Task: Research Airbnb accommodation in Washington,  D.C. from 4th December, 2023 to 10th December, 2023 for 6 adults, 2 children.6 bedrooms having 6 beds and 6 bathrooms. Property type can be house. Amenities needed are: wifi, TV, free parkinig on premises, gym, breakfast. Look for 3 properties as per requirement.
Action: Mouse moved to (485, 98)
Screenshot: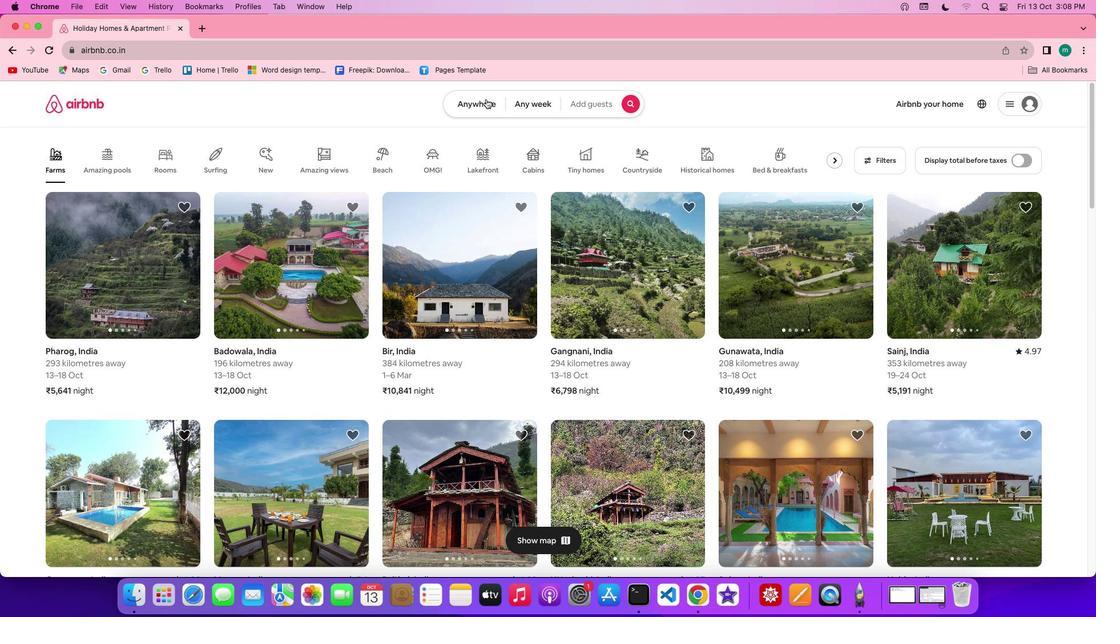 
Action: Mouse pressed left at (485, 98)
Screenshot: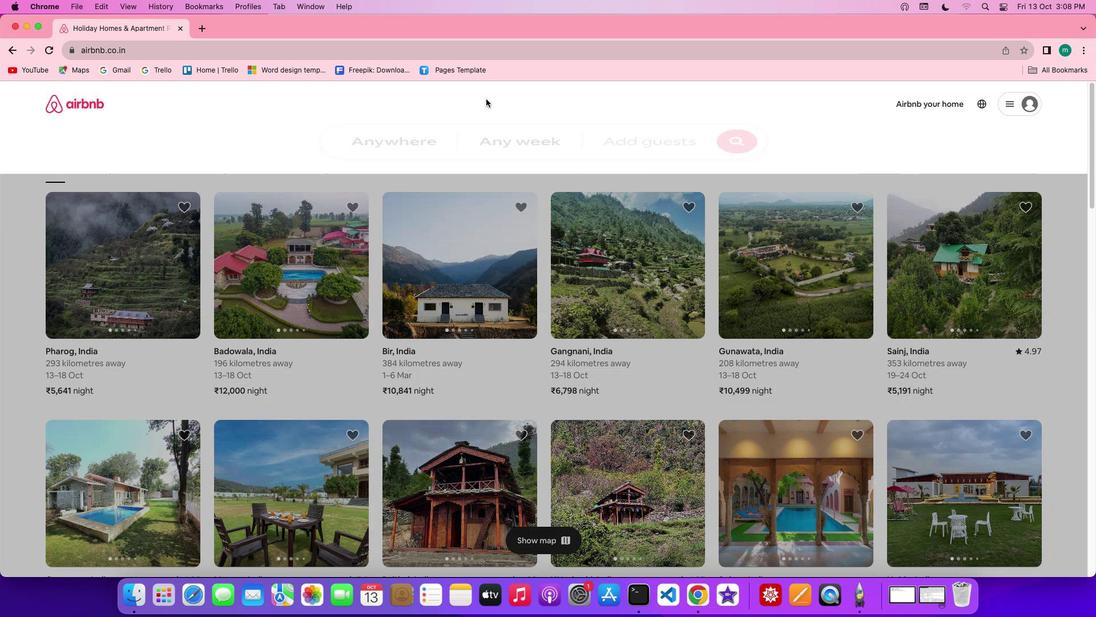 
Action: Mouse pressed left at (485, 98)
Screenshot: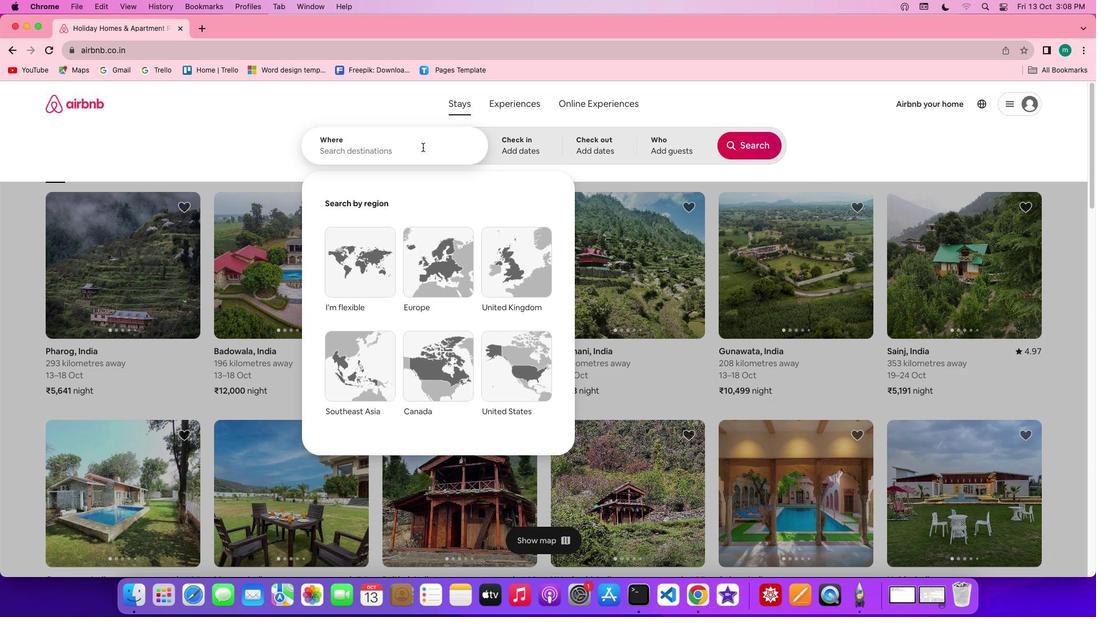 
Action: Mouse moved to (422, 146)
Screenshot: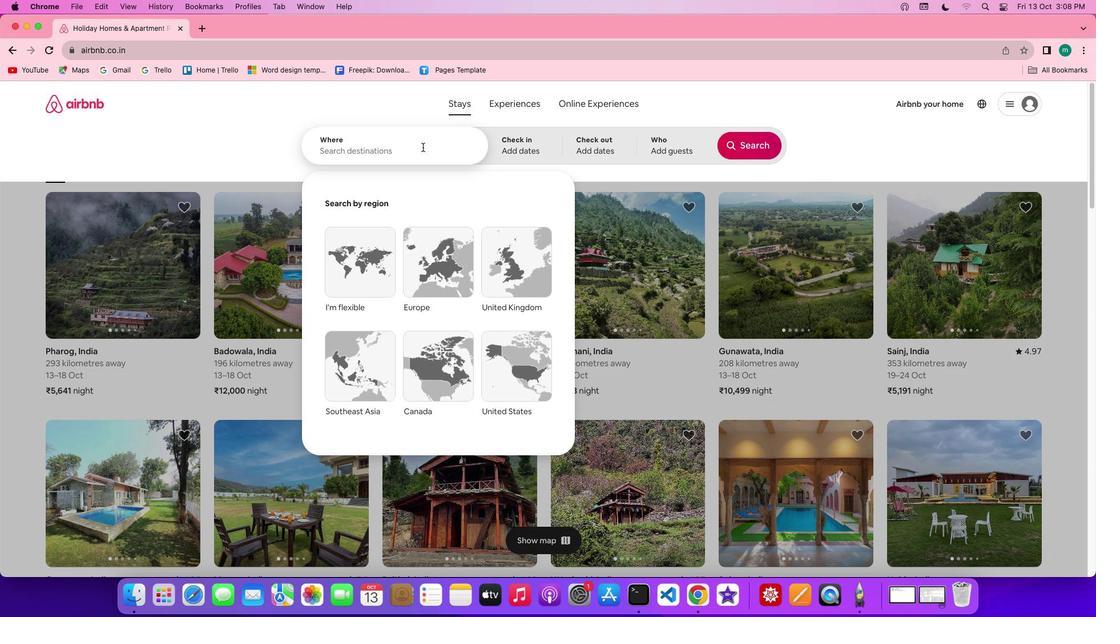 
Action: Mouse pressed left at (422, 146)
Screenshot: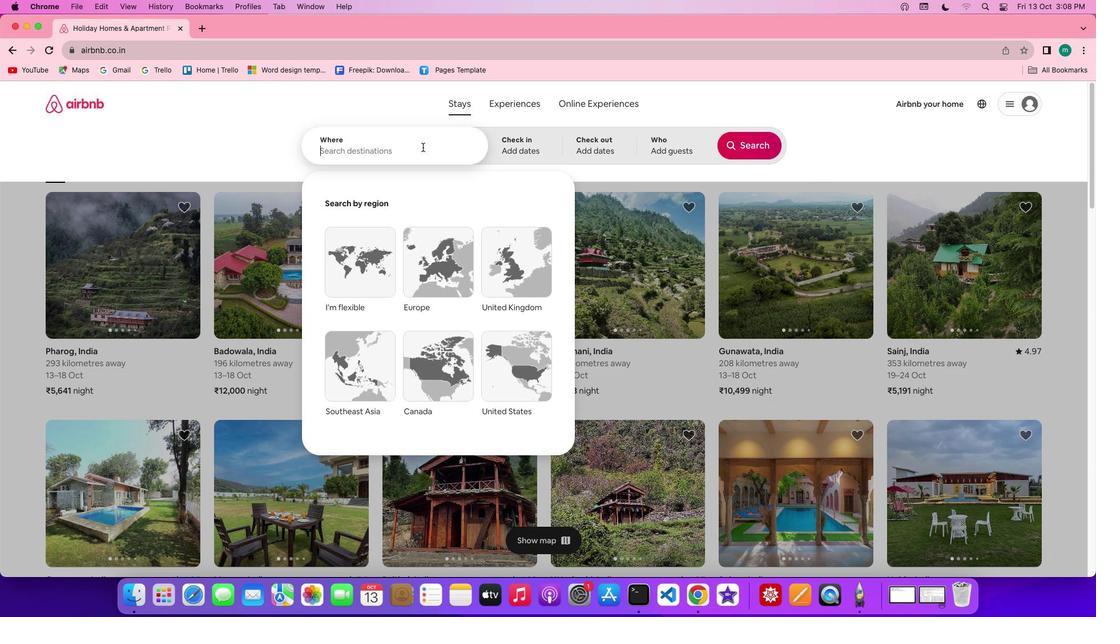 
Action: Key pressed Key.shift'W''a''s''h''i''n''g''t''o''n'','Key.shift'D''.'Key.shift'C''.'
Screenshot: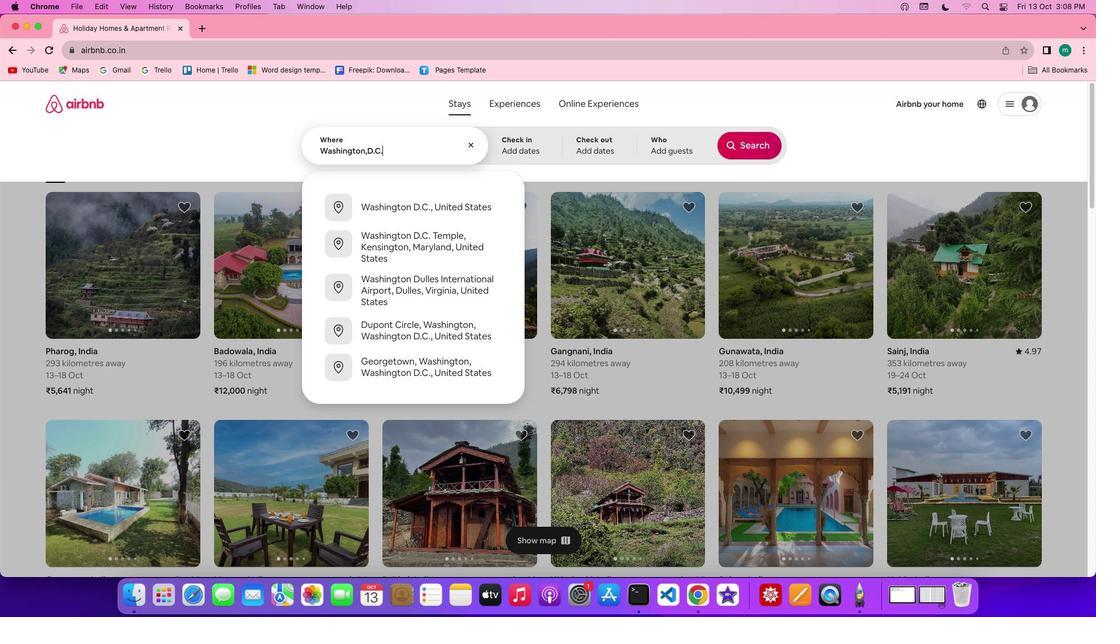 
Action: Mouse moved to (465, 219)
Screenshot: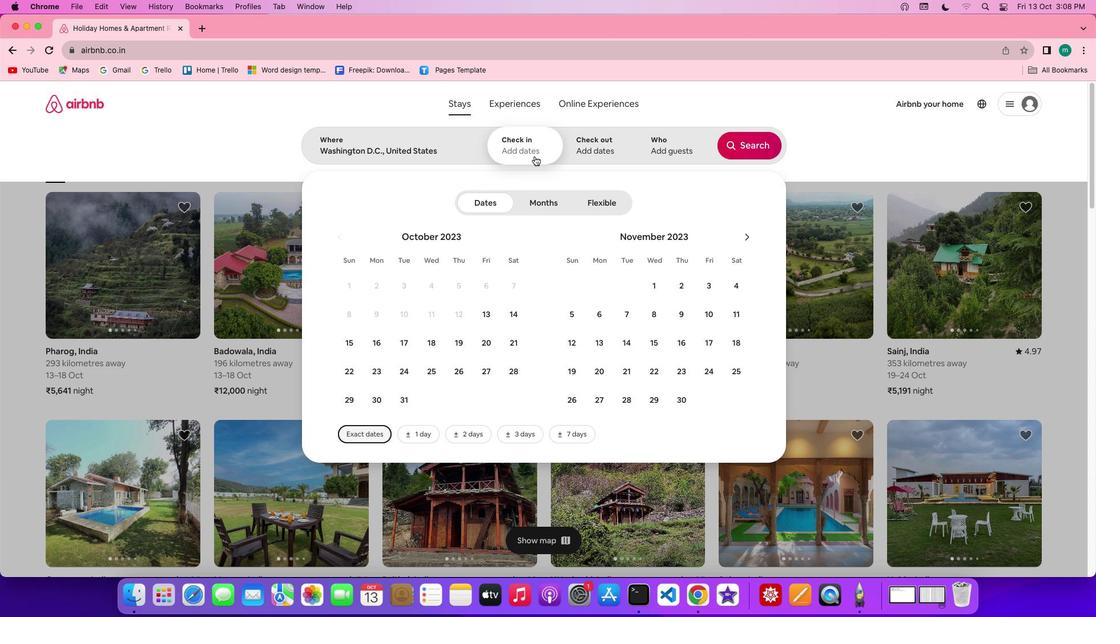 
Action: Mouse pressed left at (465, 219)
Screenshot: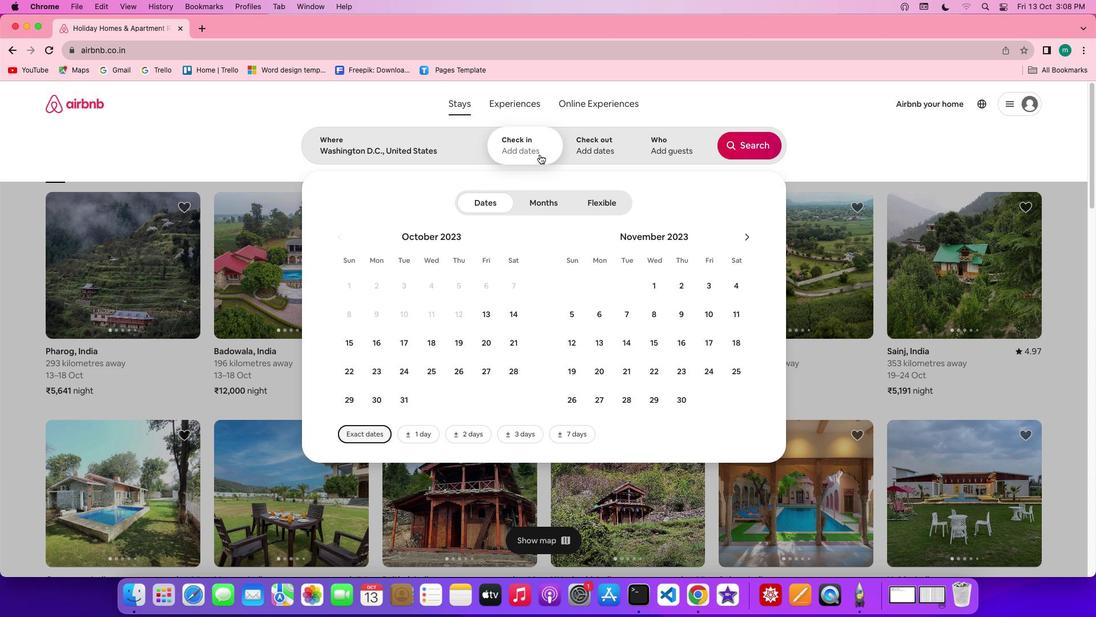 
Action: Mouse moved to (745, 242)
Screenshot: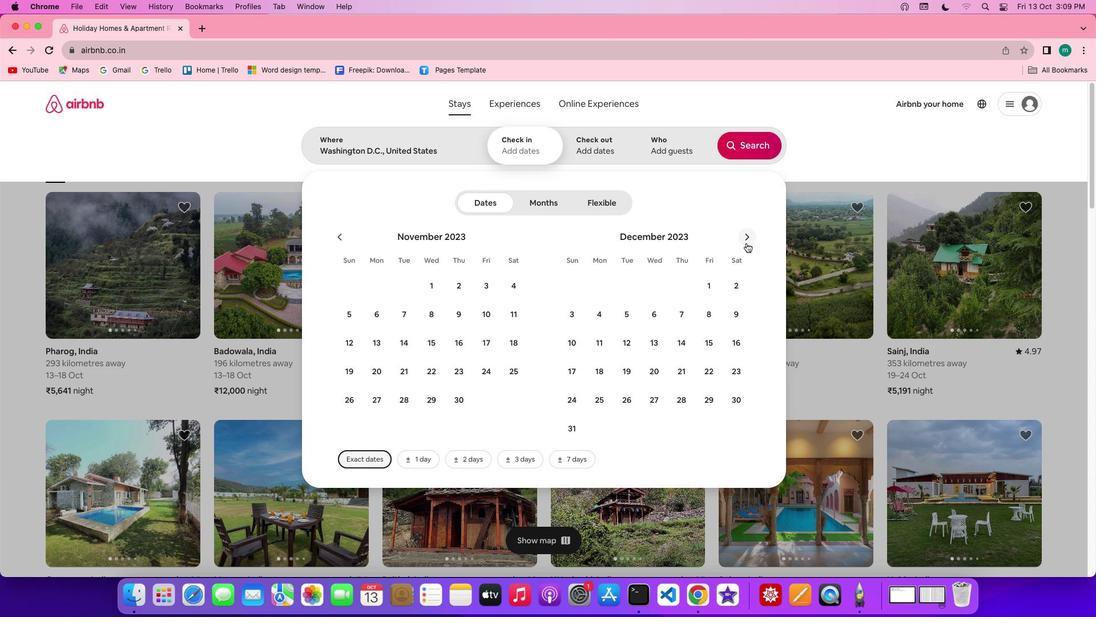 
Action: Mouse pressed left at (745, 242)
Screenshot: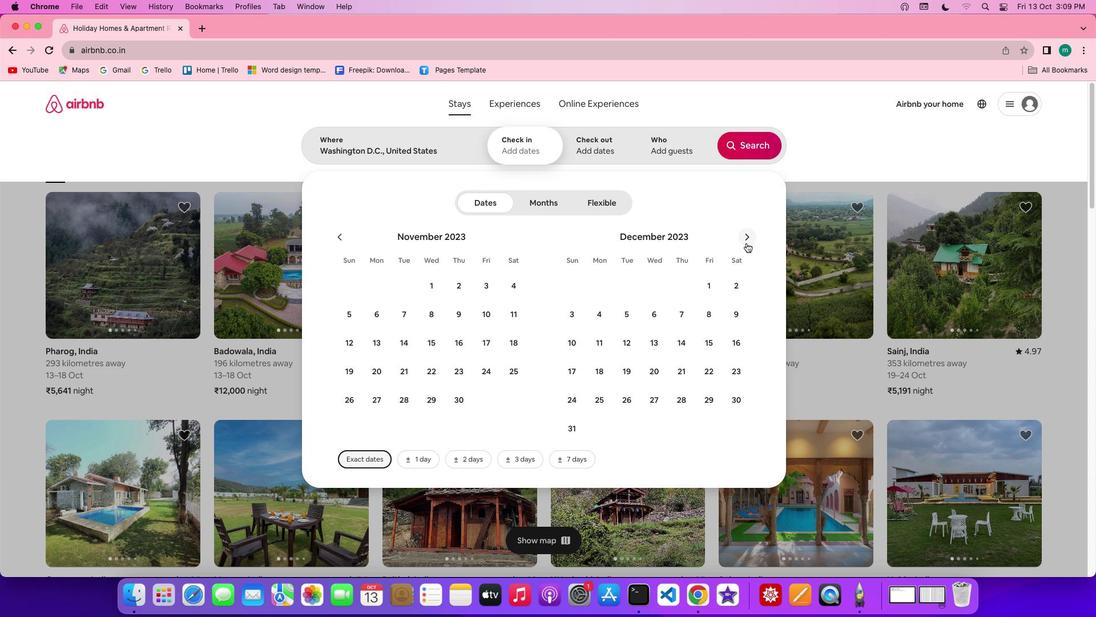 
Action: Mouse moved to (605, 308)
Screenshot: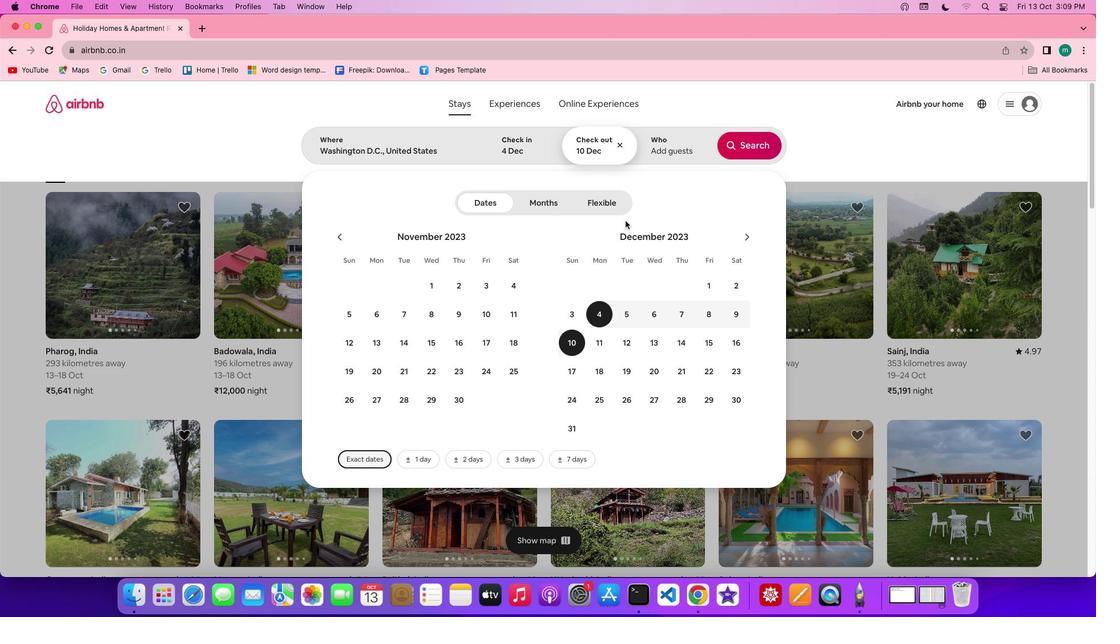 
Action: Mouse pressed left at (605, 308)
Screenshot: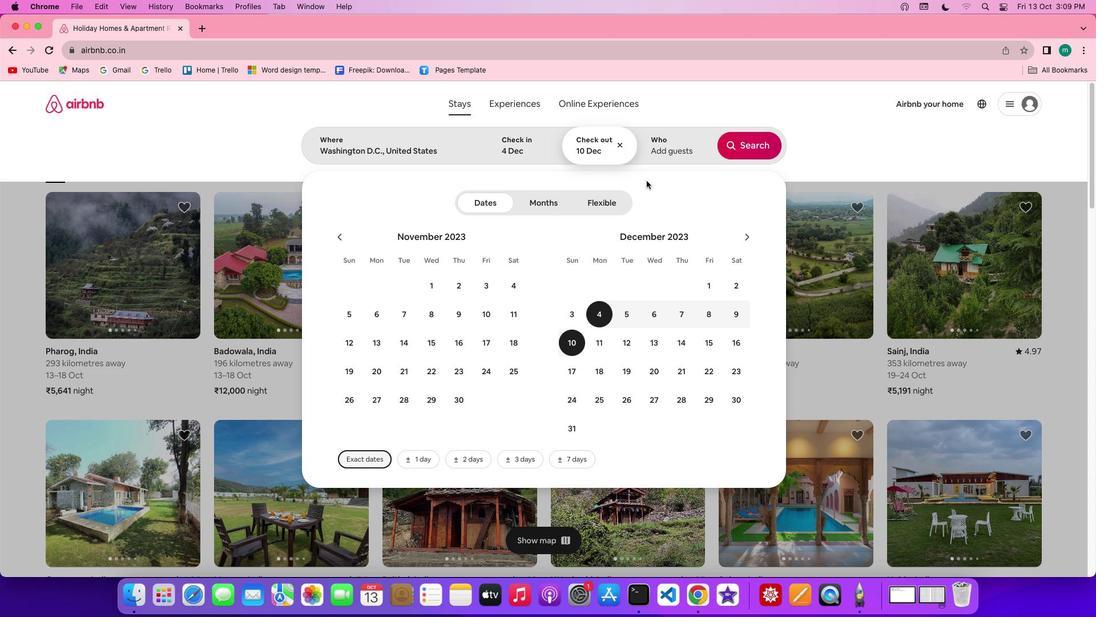 
Action: Mouse moved to (577, 342)
Screenshot: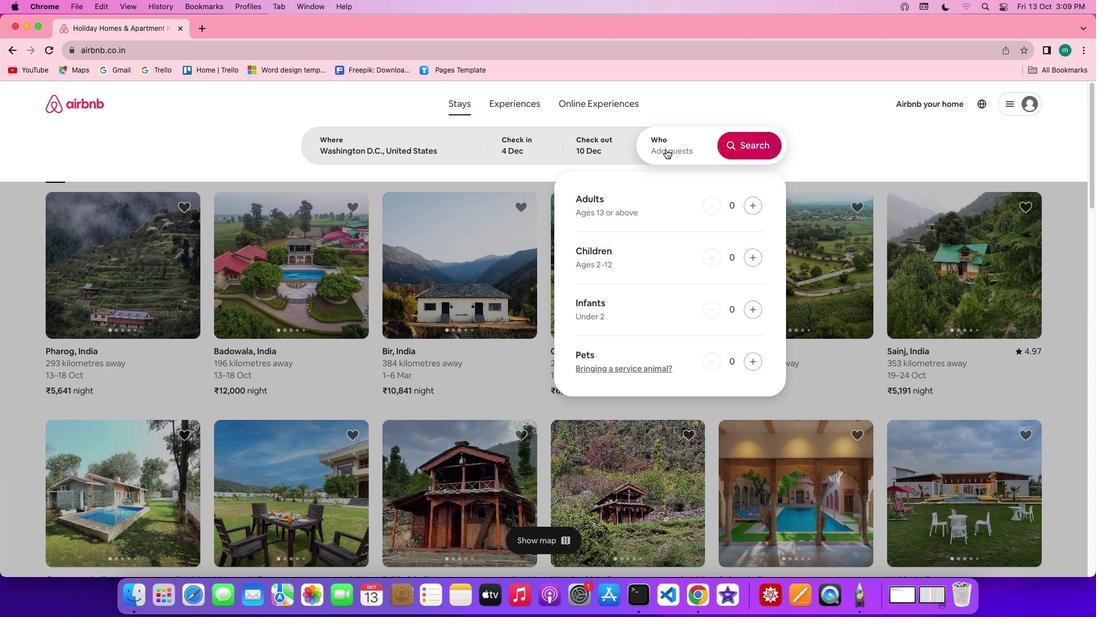 
Action: Mouse pressed left at (577, 342)
Screenshot: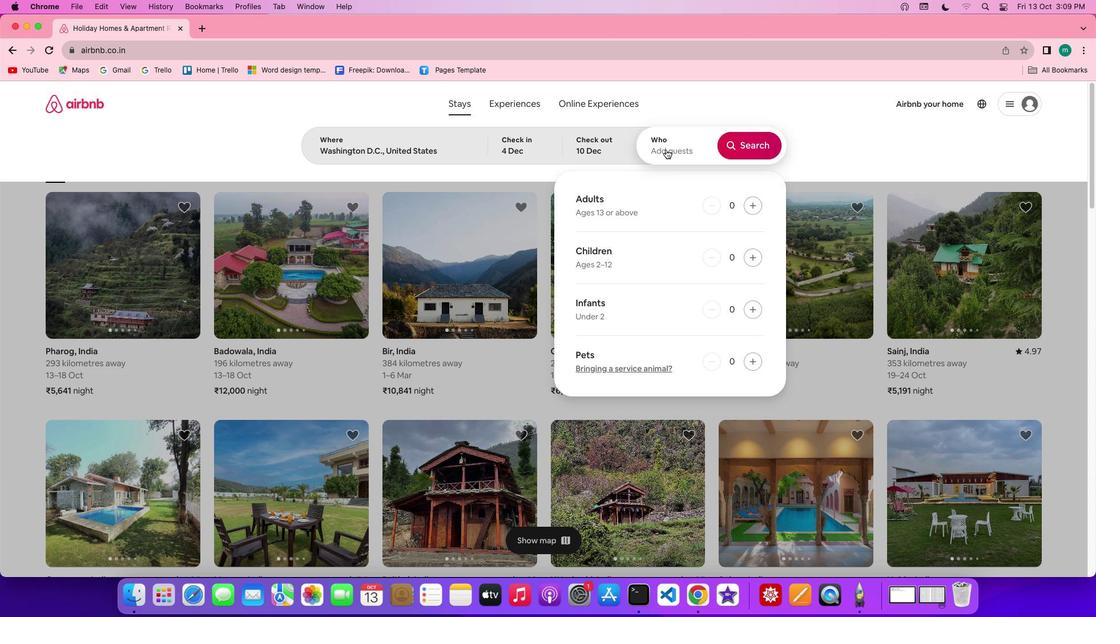 
Action: Mouse moved to (665, 148)
Screenshot: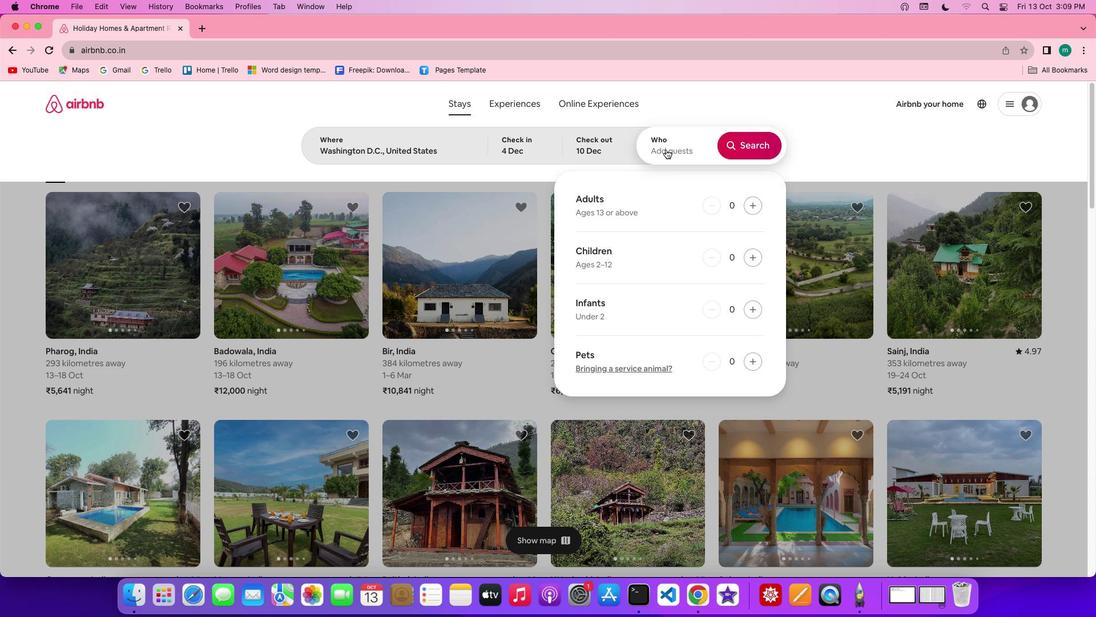 
Action: Mouse pressed left at (665, 148)
Screenshot: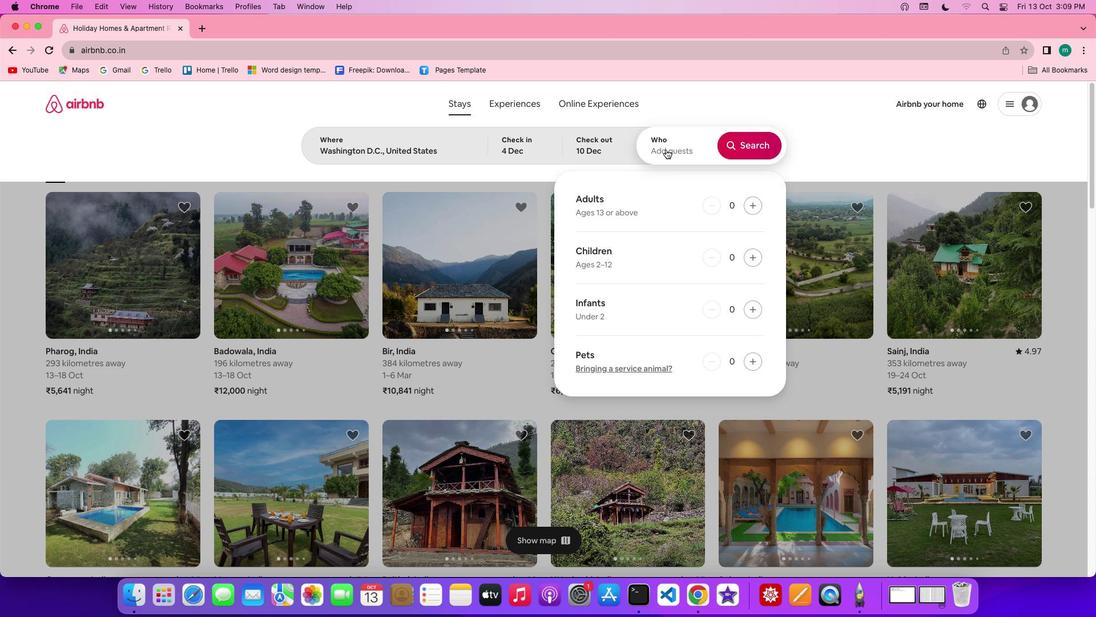 
Action: Mouse moved to (757, 202)
Screenshot: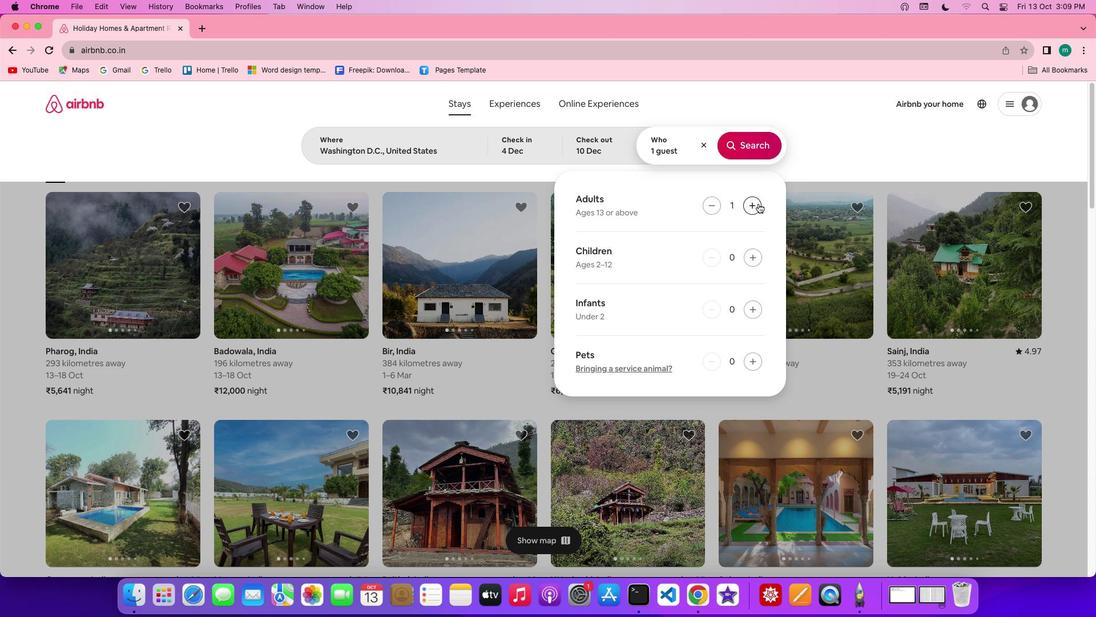 
Action: Mouse pressed left at (757, 202)
Screenshot: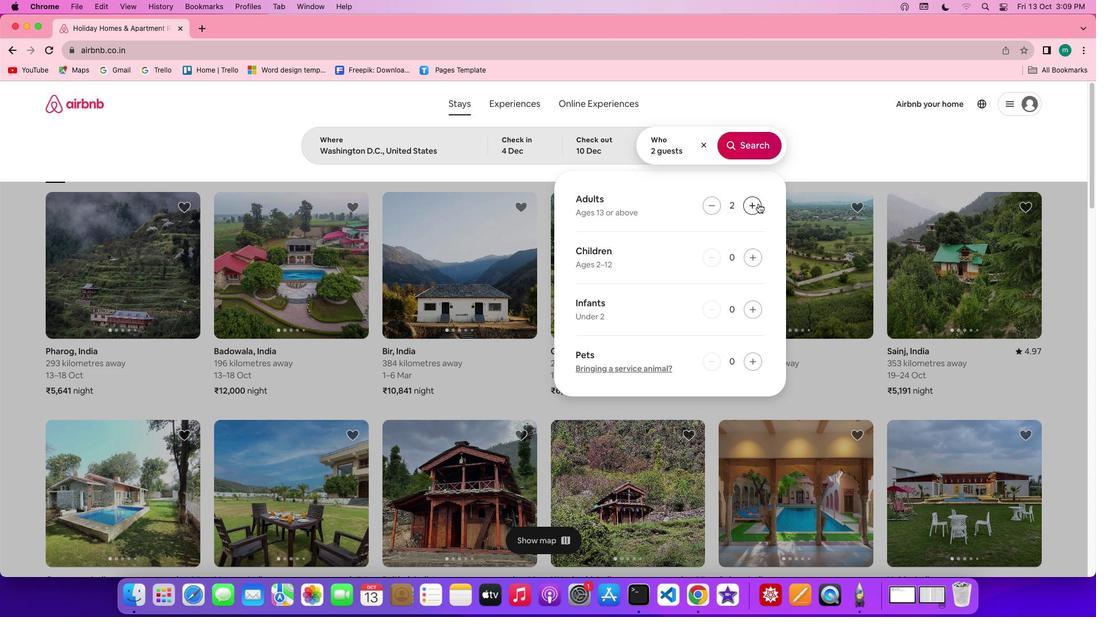 
Action: Mouse pressed left at (757, 202)
Screenshot: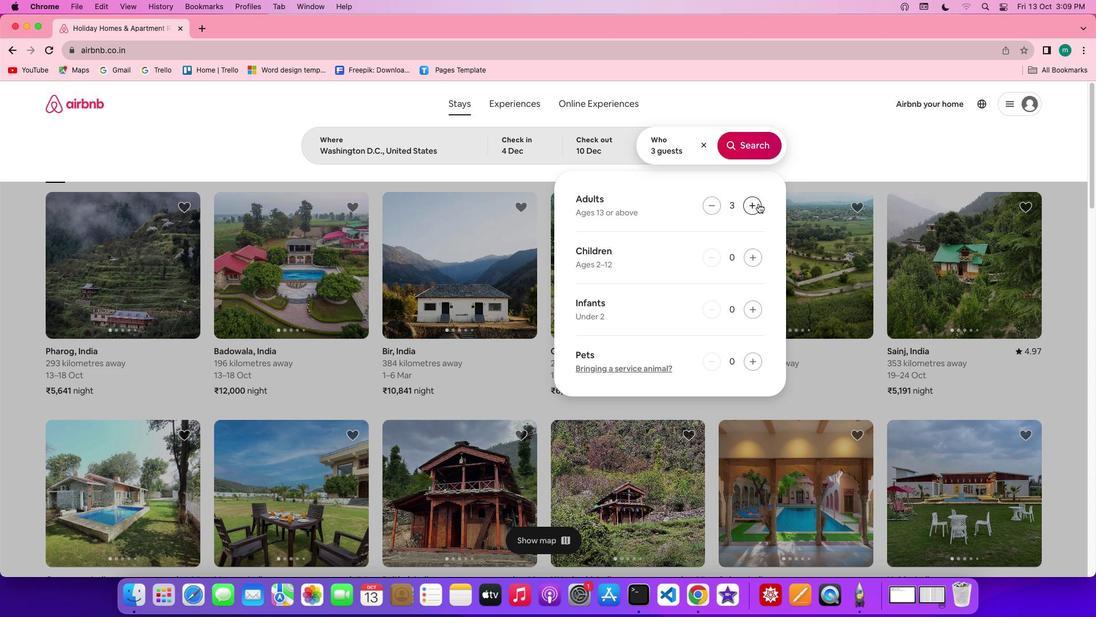
Action: Mouse pressed left at (757, 202)
Screenshot: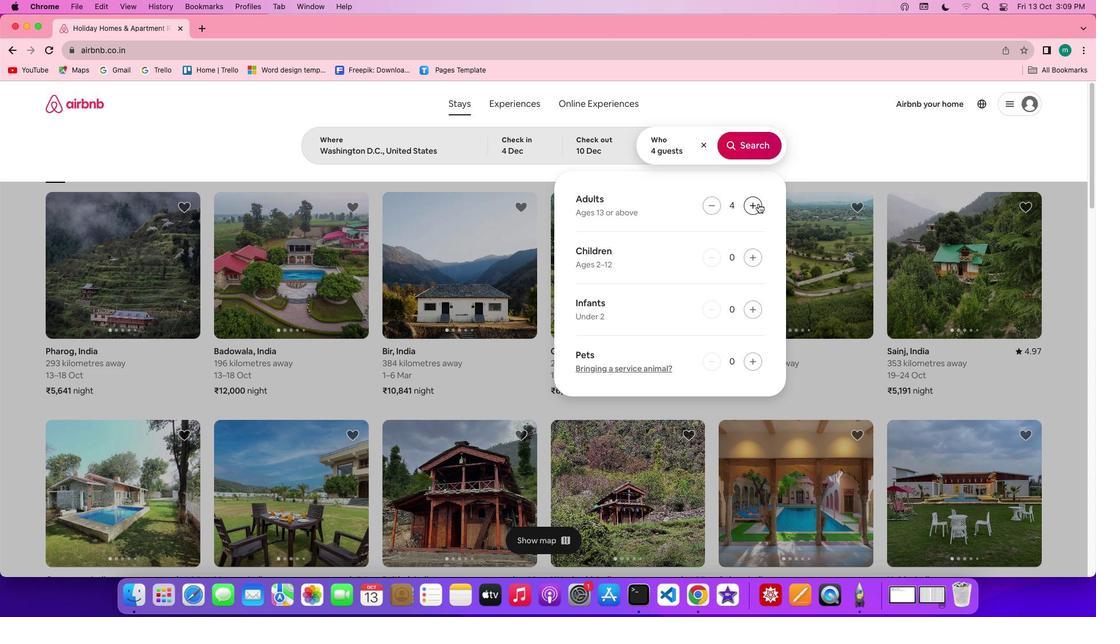 
Action: Mouse pressed left at (757, 202)
Screenshot: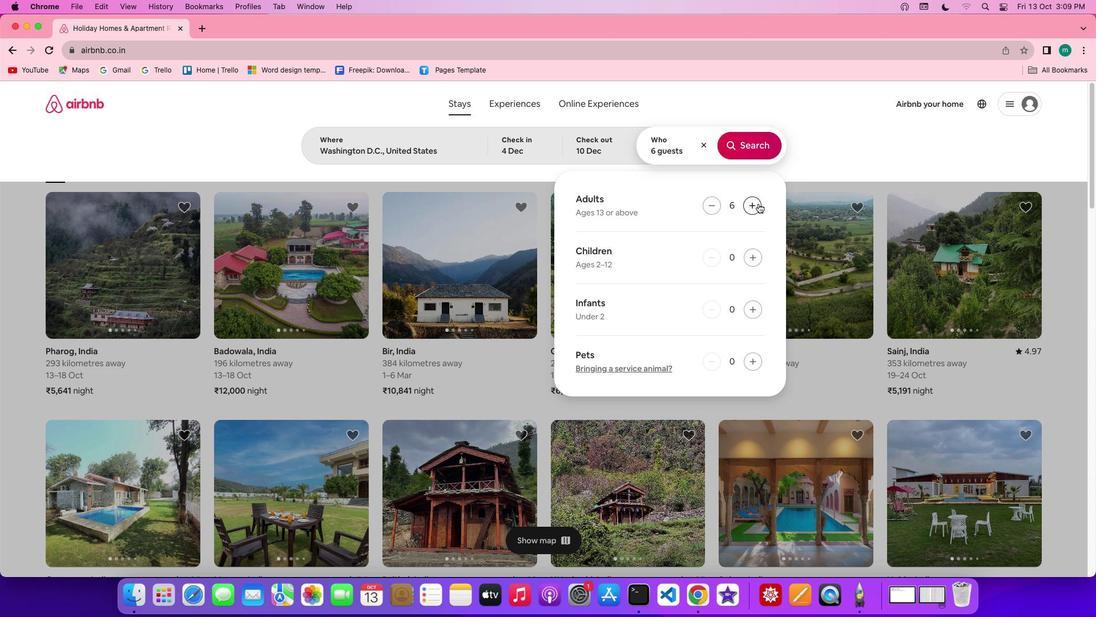 
Action: Mouse pressed left at (757, 202)
Screenshot: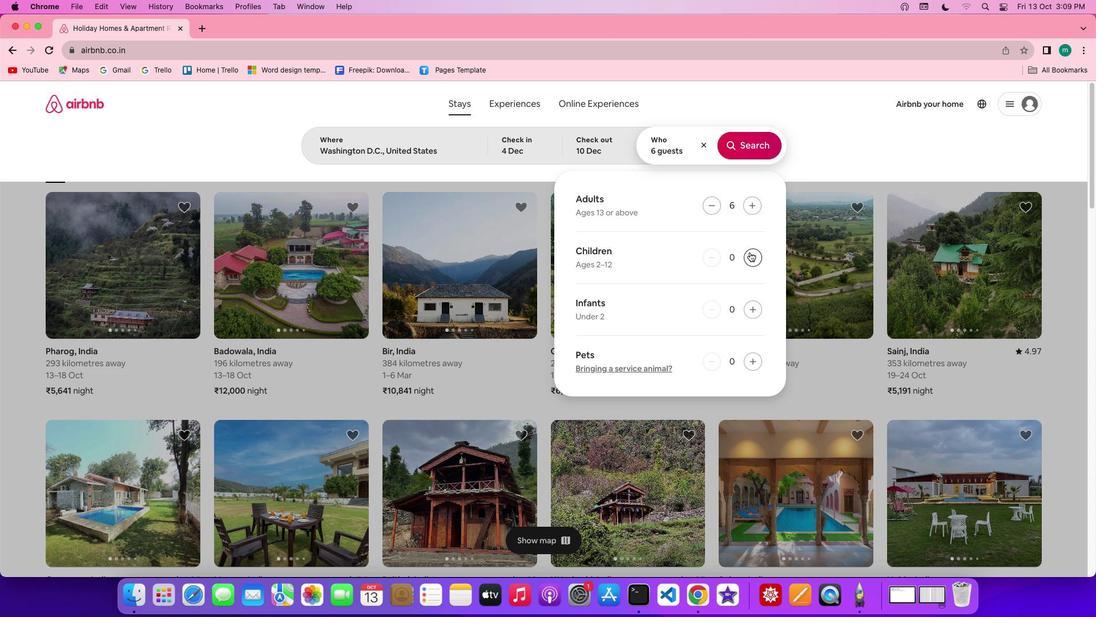 
Action: Mouse pressed left at (757, 202)
Screenshot: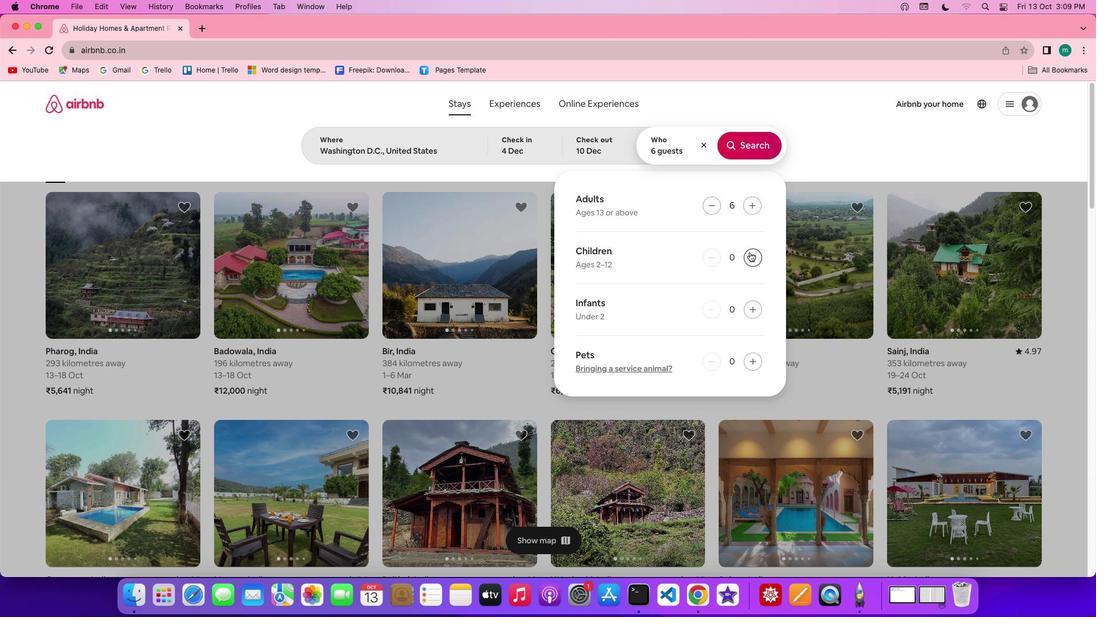 
Action: Mouse moved to (748, 250)
Screenshot: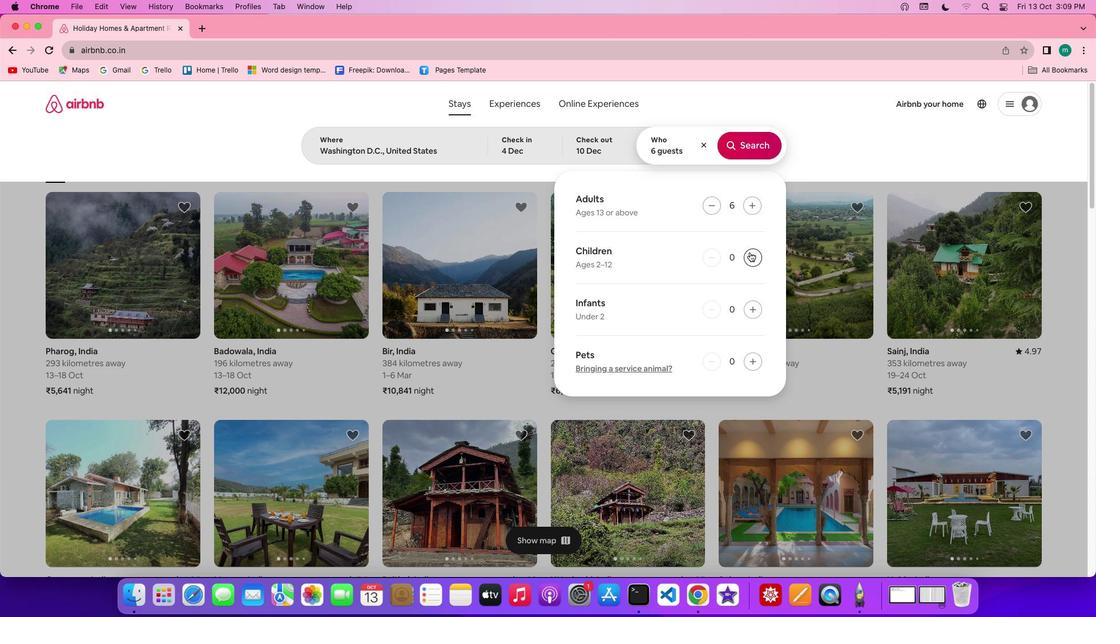 
Action: Mouse pressed left at (748, 250)
Screenshot: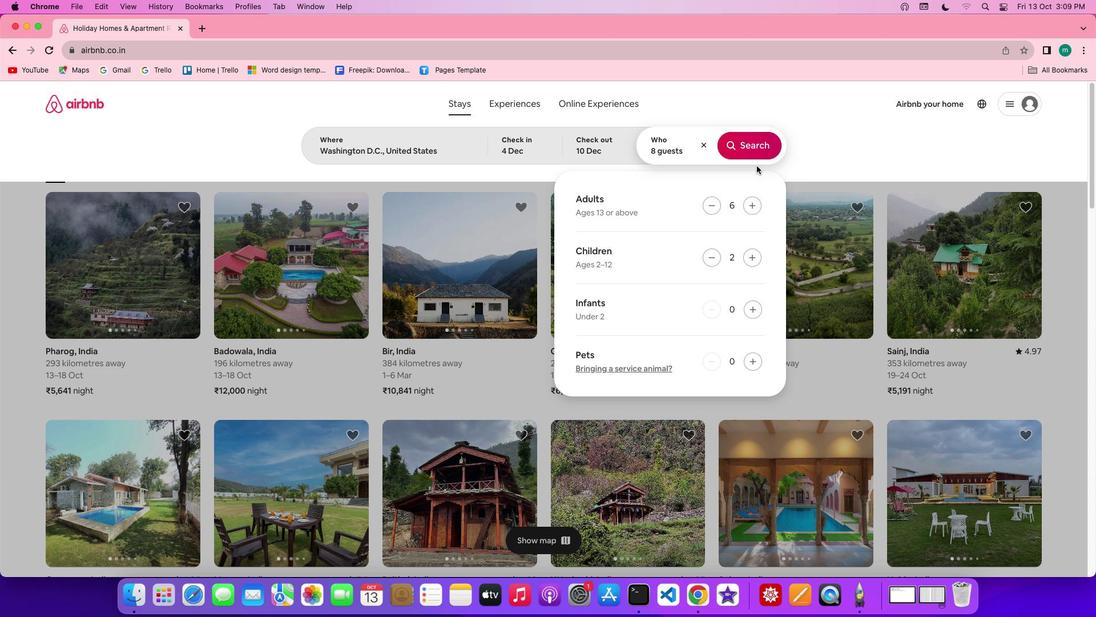 
Action: Mouse pressed left at (748, 250)
Screenshot: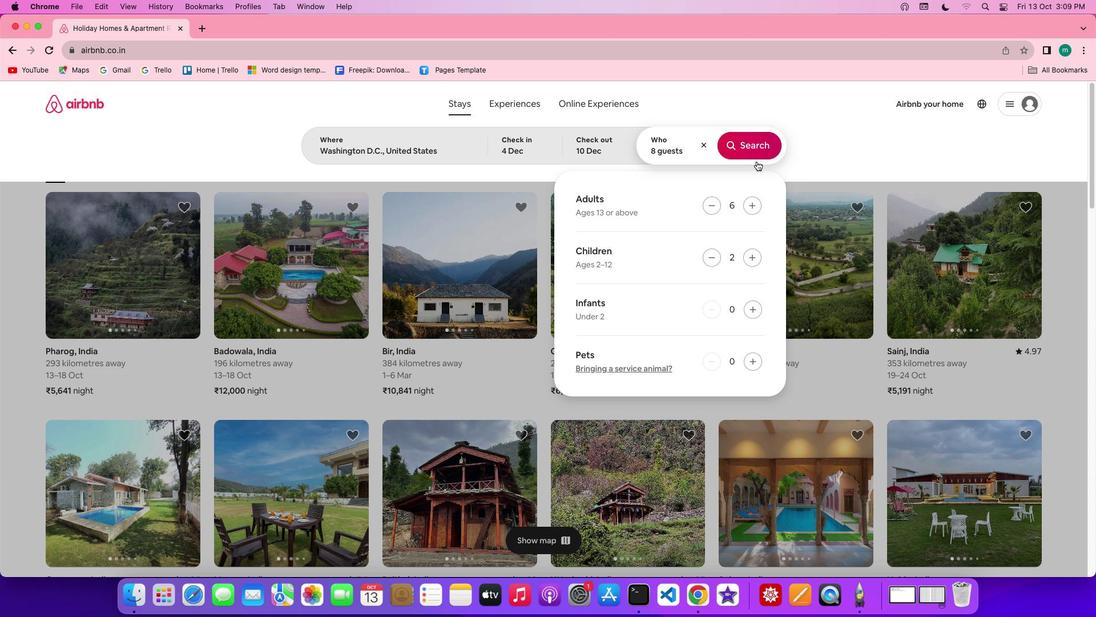 
Action: Mouse moved to (756, 151)
Screenshot: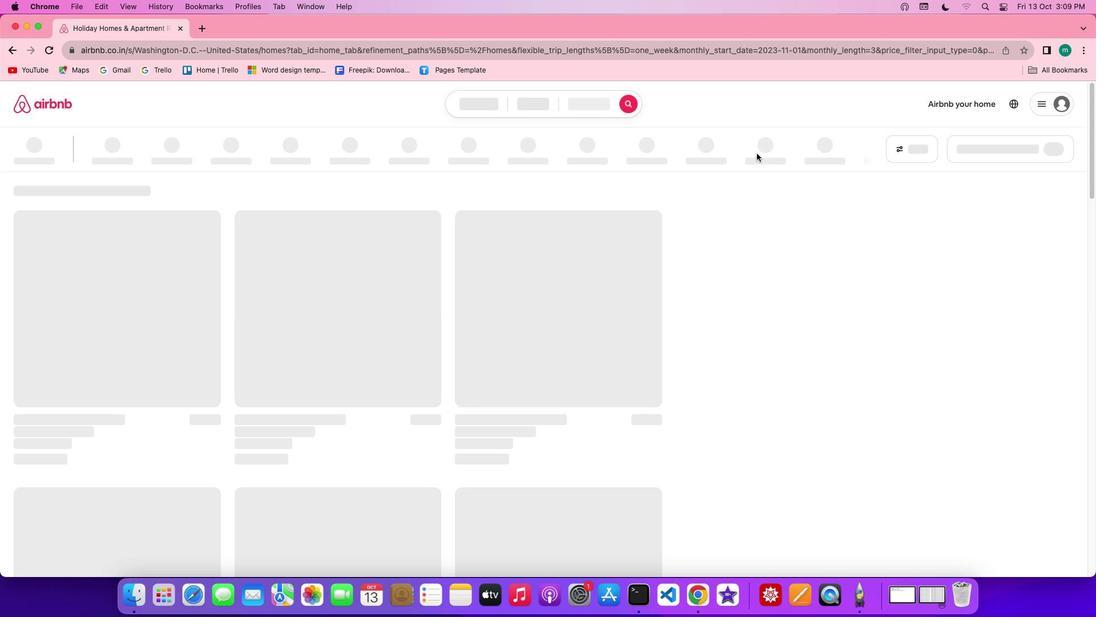 
Action: Mouse pressed left at (756, 151)
Screenshot: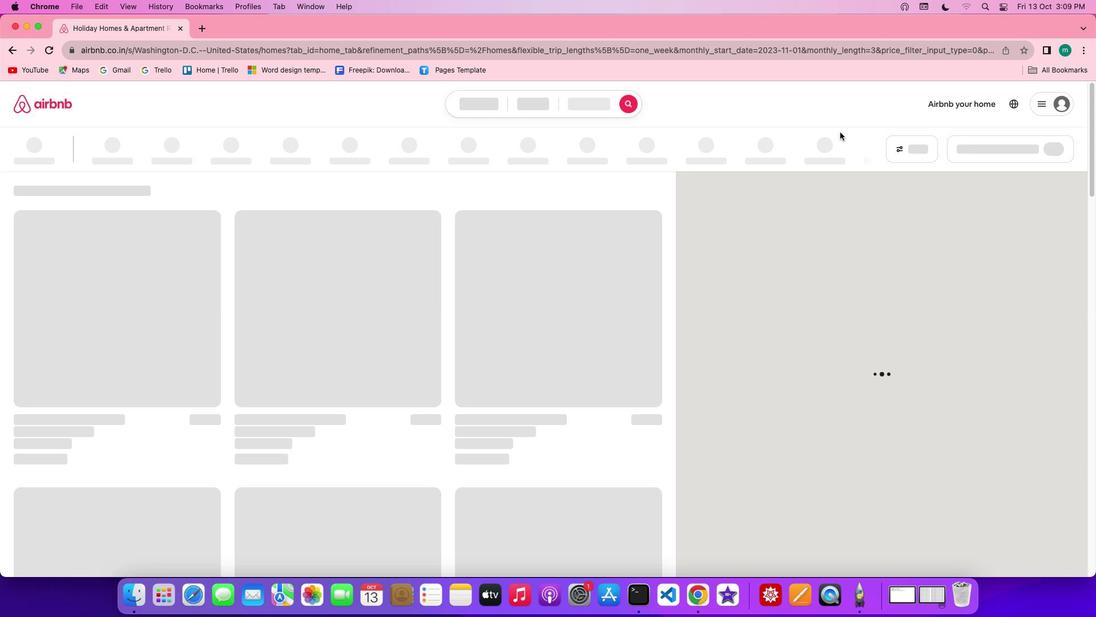 
Action: Mouse moved to (901, 146)
Screenshot: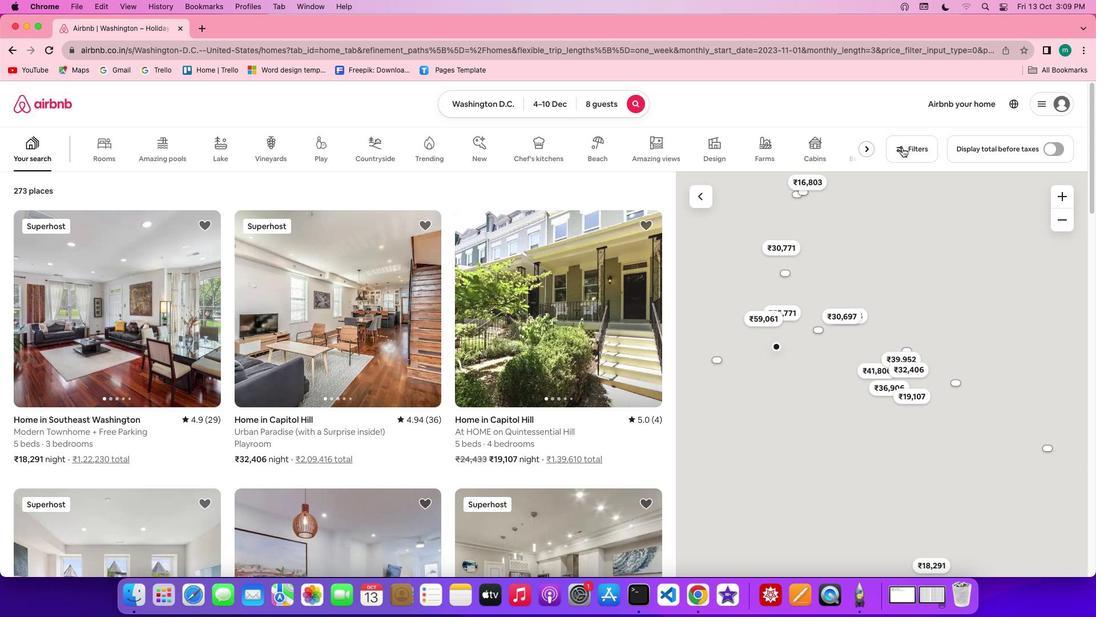 
Action: Mouse pressed left at (901, 146)
Screenshot: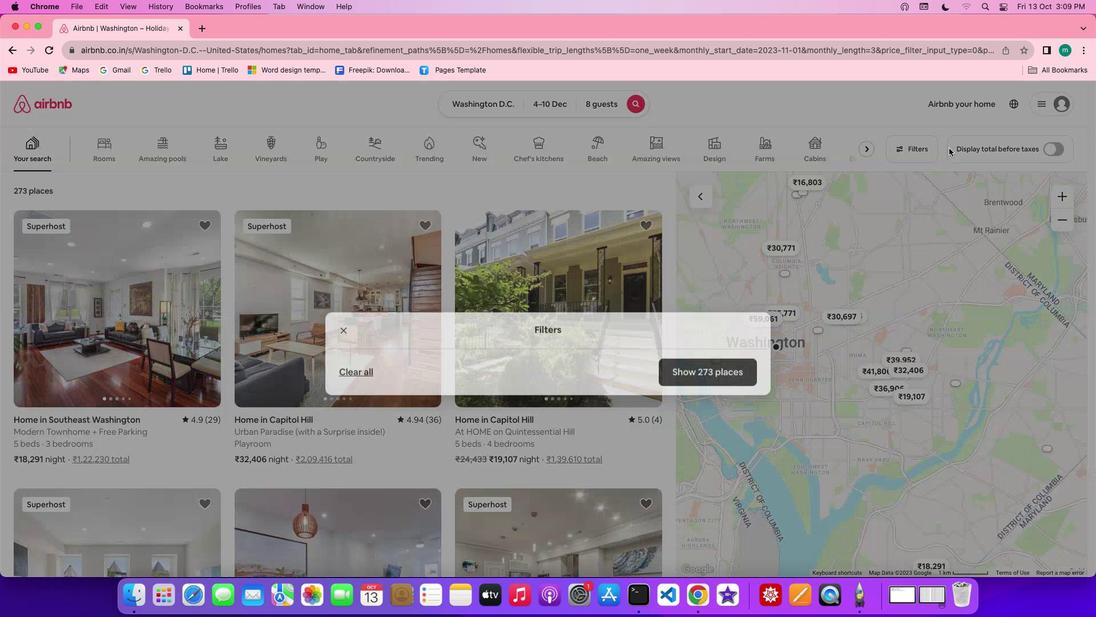 
Action: Mouse moved to (443, 366)
Screenshot: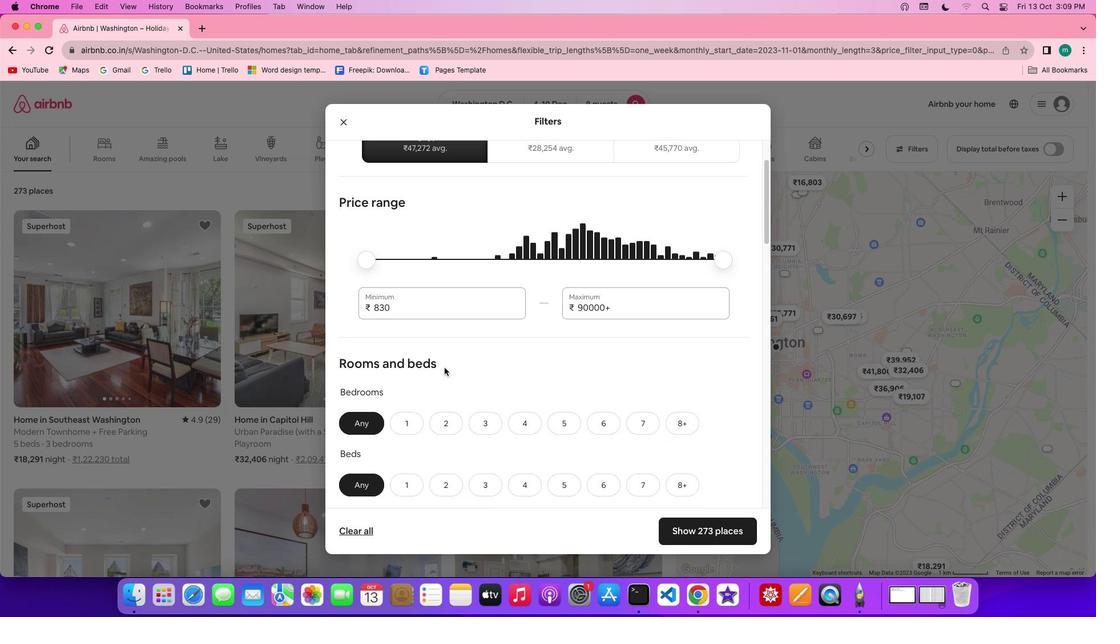 
Action: Mouse scrolled (443, 366) with delta (0, -1)
Screenshot: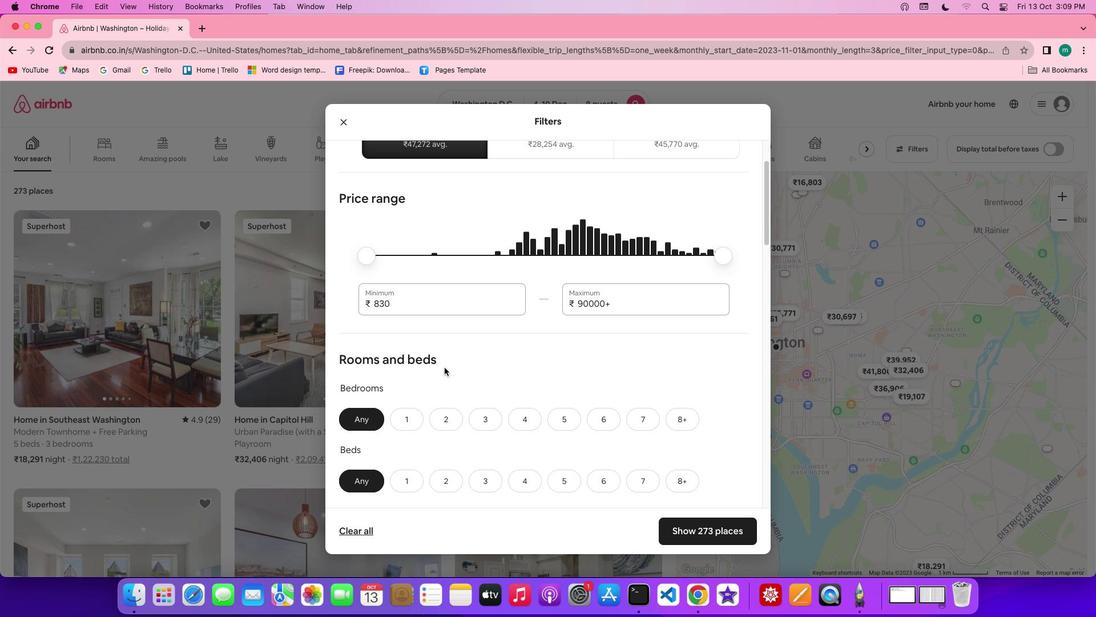 
Action: Mouse scrolled (443, 366) with delta (0, -1)
Screenshot: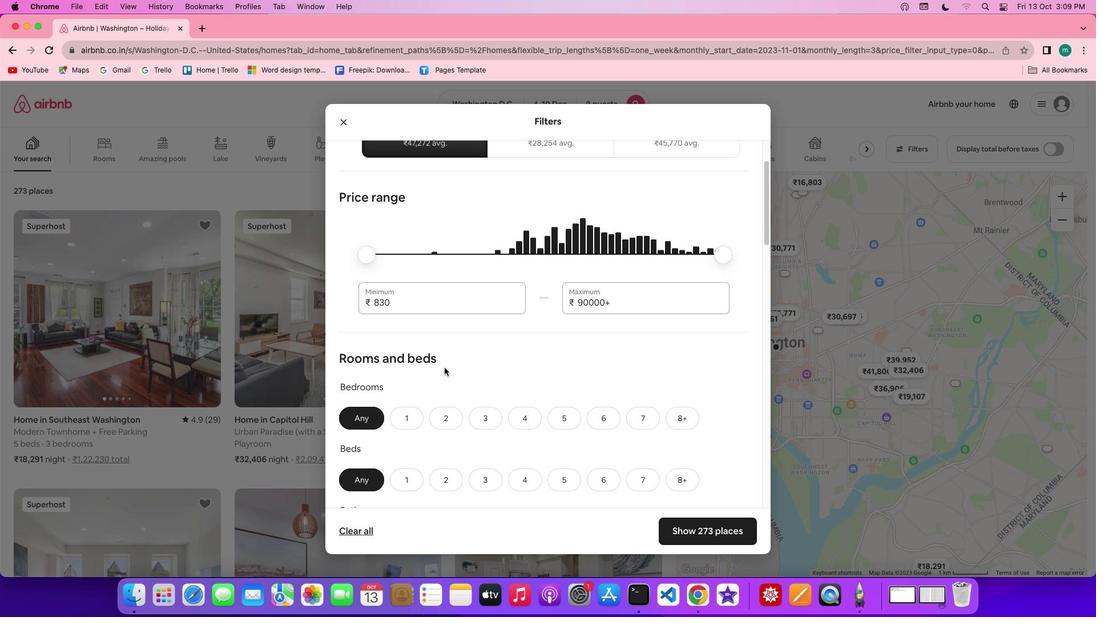 
Action: Mouse scrolled (443, 366) with delta (0, -1)
Screenshot: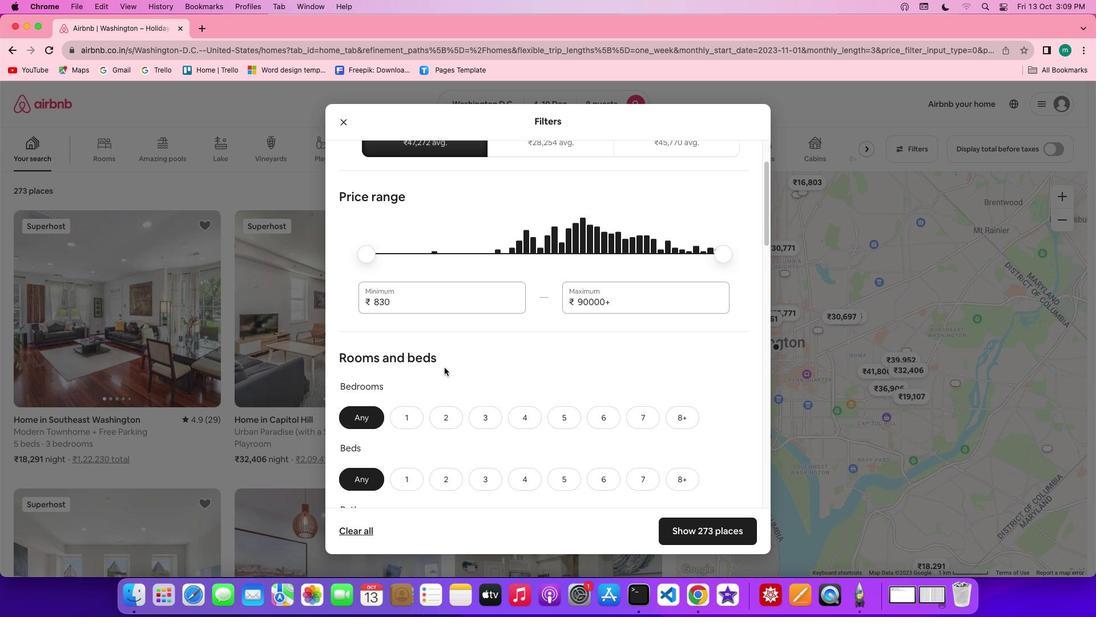 
Action: Mouse scrolled (443, 366) with delta (0, -1)
Screenshot: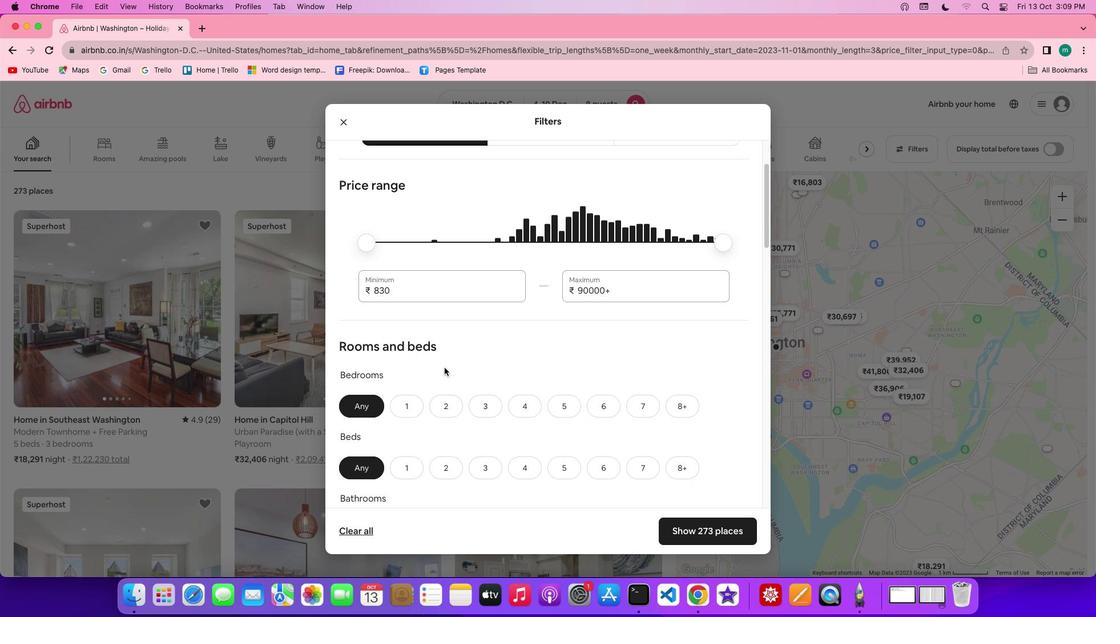 
Action: Mouse scrolled (443, 366) with delta (0, -1)
Screenshot: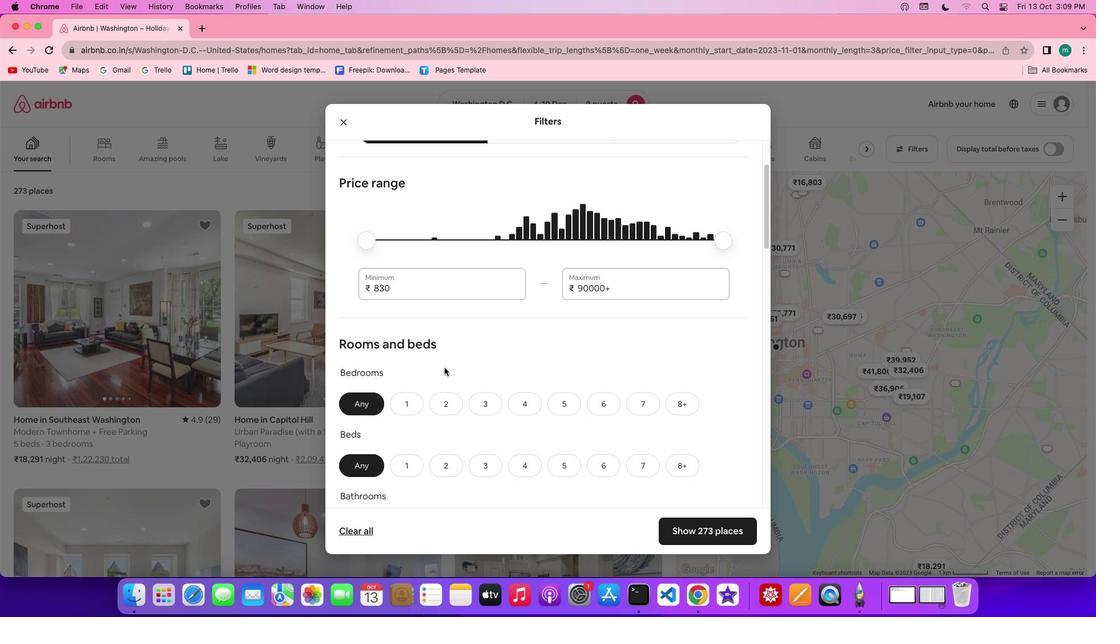 
Action: Mouse scrolled (443, 366) with delta (0, -1)
Screenshot: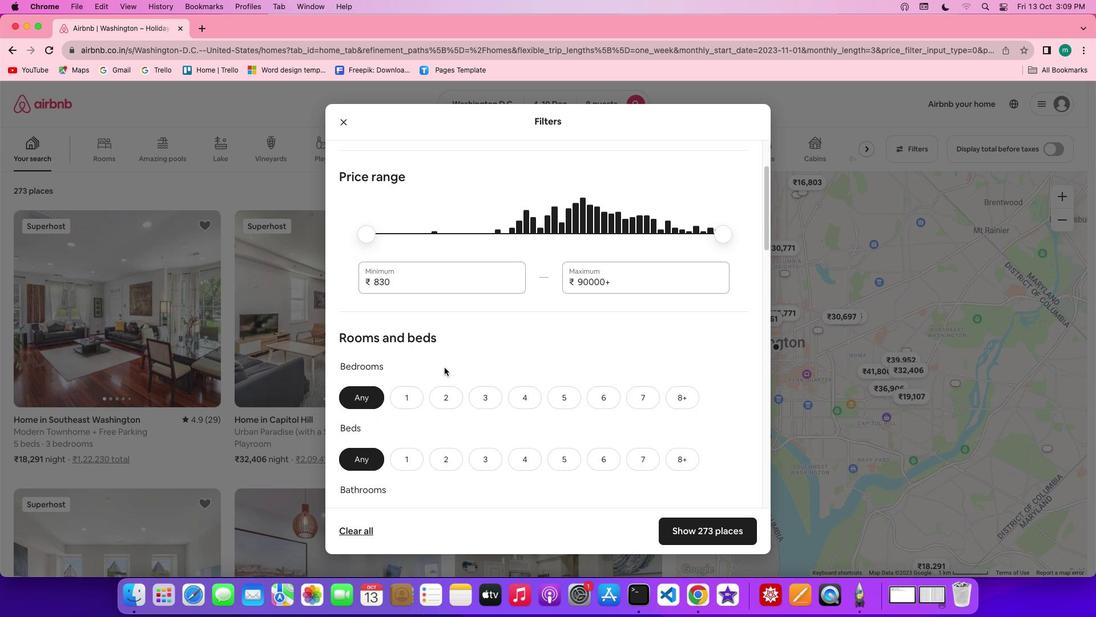 
Action: Mouse scrolled (443, 366) with delta (0, -1)
Screenshot: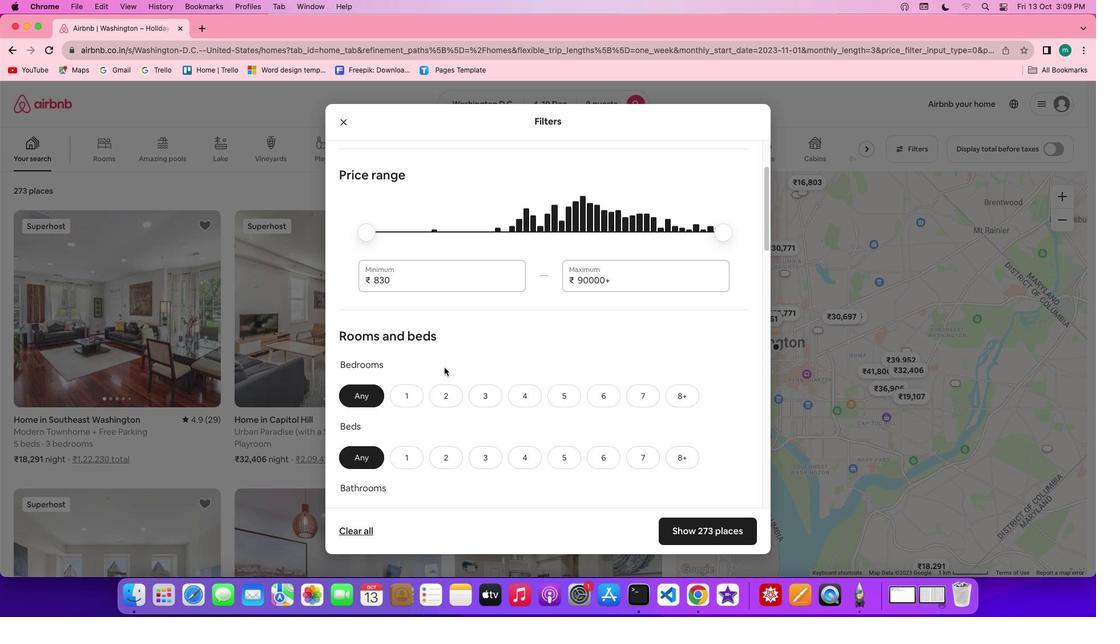 
Action: Mouse scrolled (443, 366) with delta (0, -1)
Screenshot: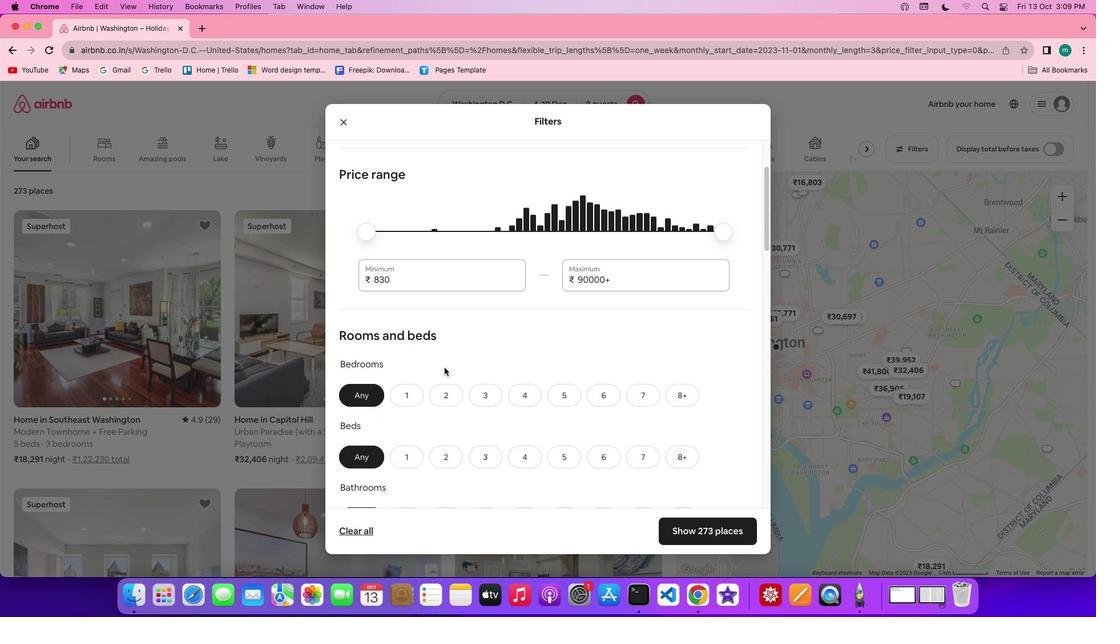 
Action: Mouse scrolled (443, 366) with delta (0, -1)
Screenshot: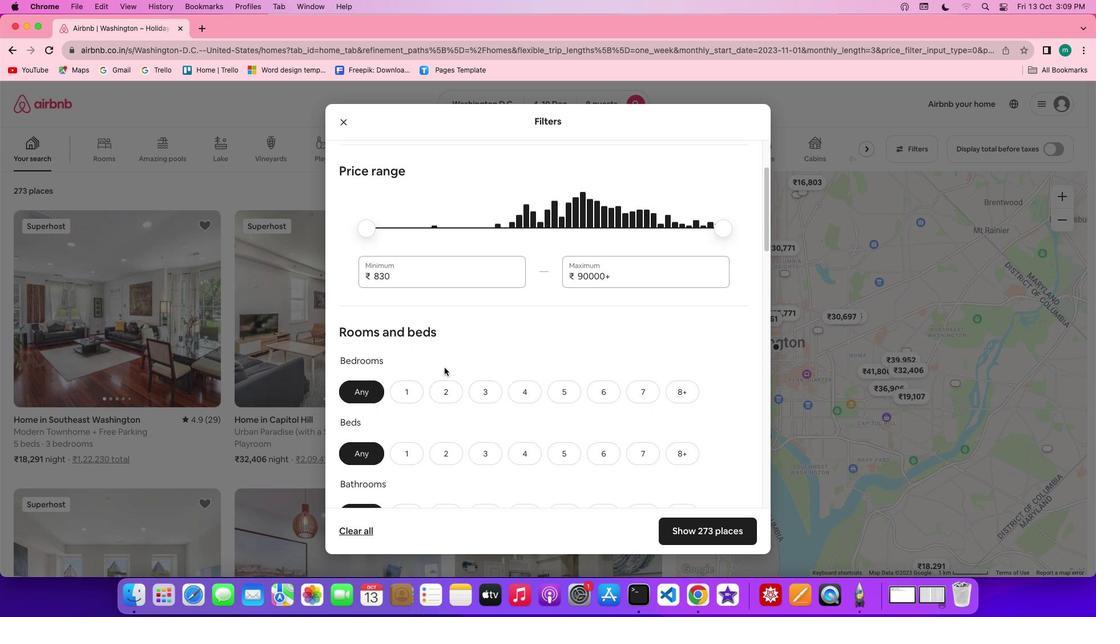 
Action: Mouse scrolled (443, 366) with delta (0, -1)
Screenshot: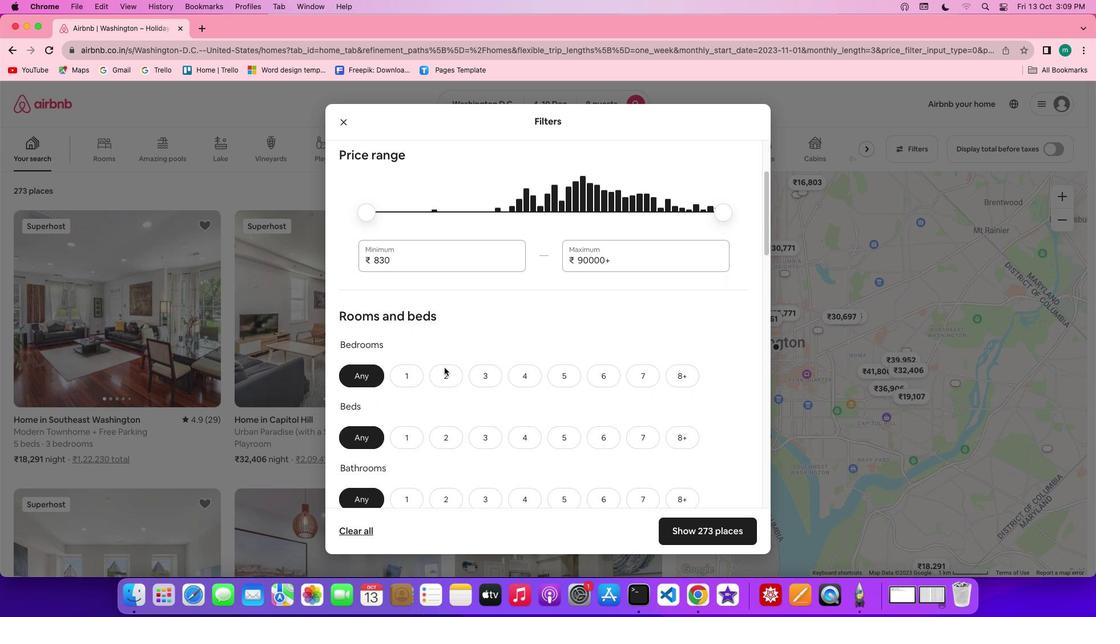 
Action: Mouse scrolled (443, 366) with delta (0, -1)
Screenshot: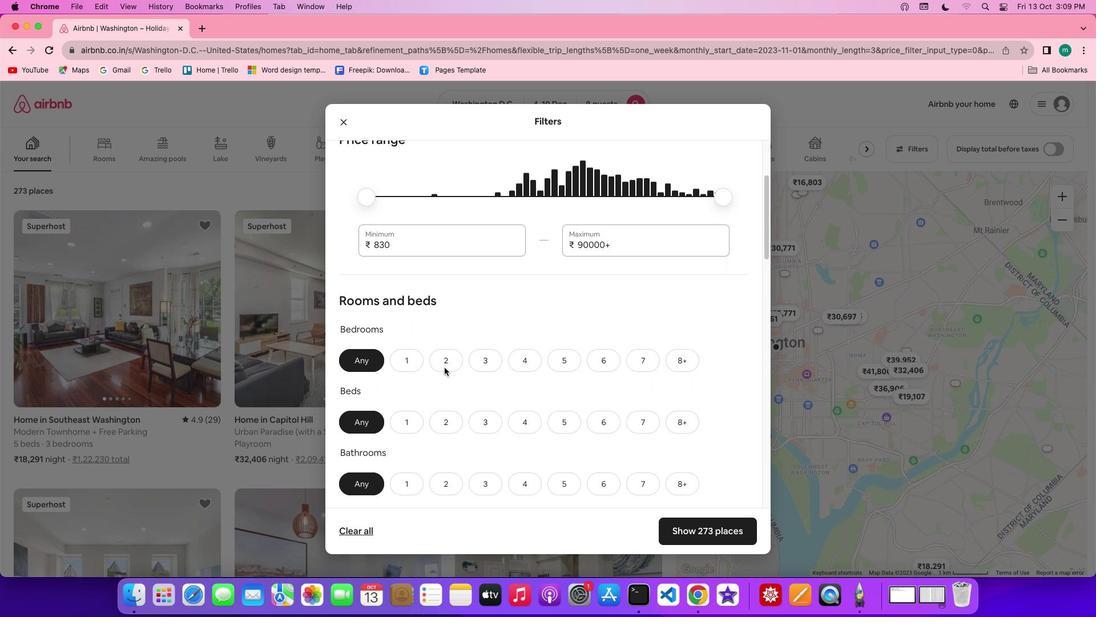 
Action: Mouse scrolled (443, 366) with delta (0, -1)
Screenshot: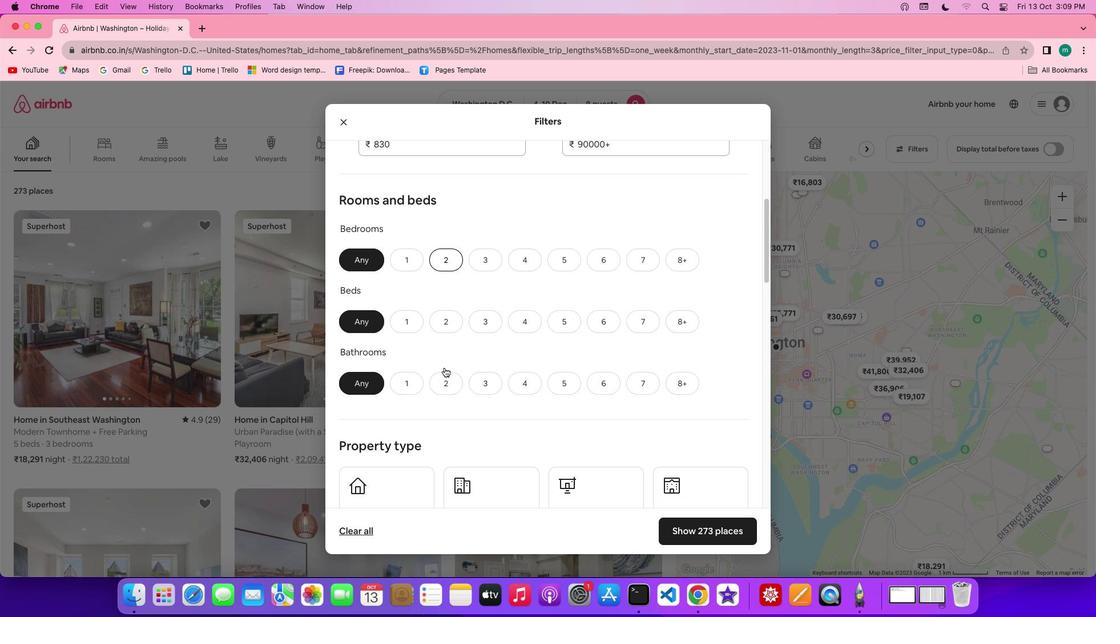 
Action: Mouse scrolled (443, 366) with delta (0, -1)
Screenshot: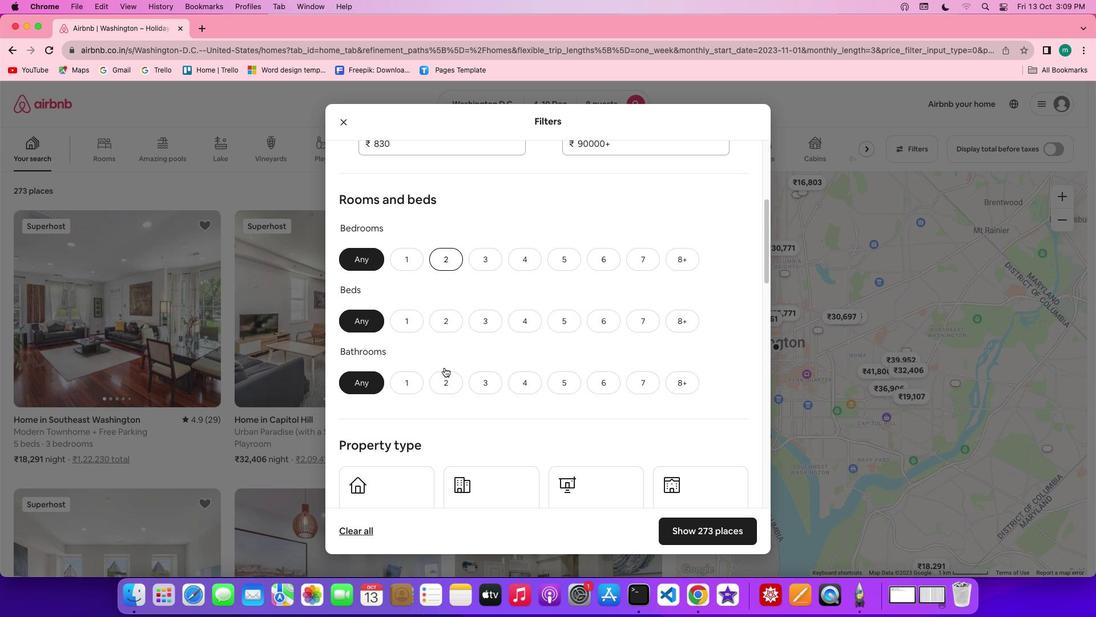 
Action: Mouse scrolled (443, 366) with delta (0, -1)
Screenshot: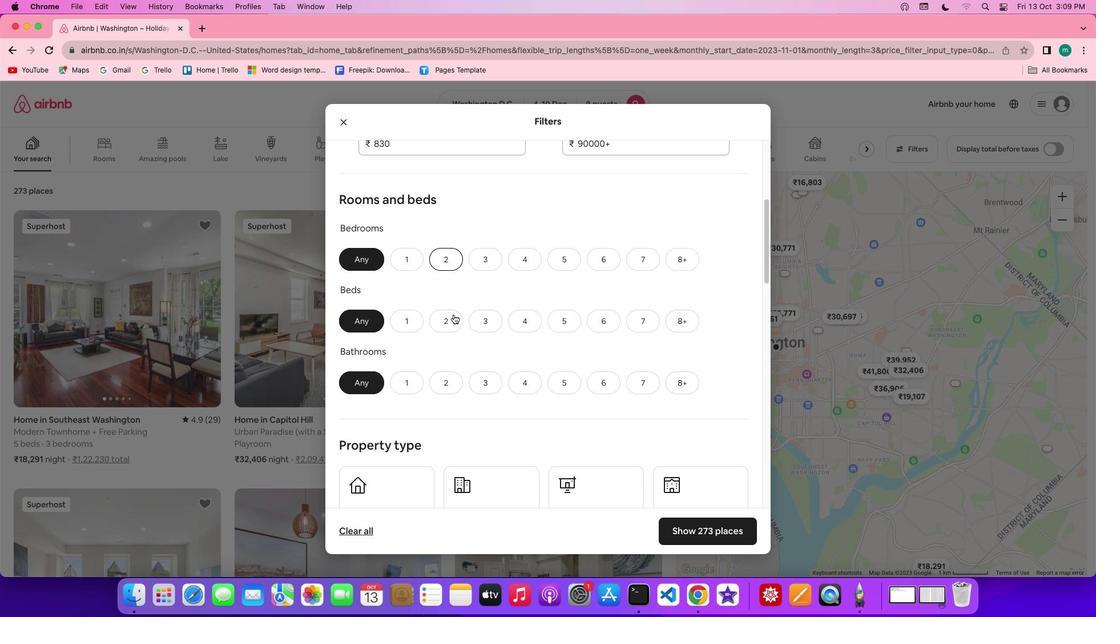 
Action: Mouse scrolled (443, 366) with delta (0, -1)
Screenshot: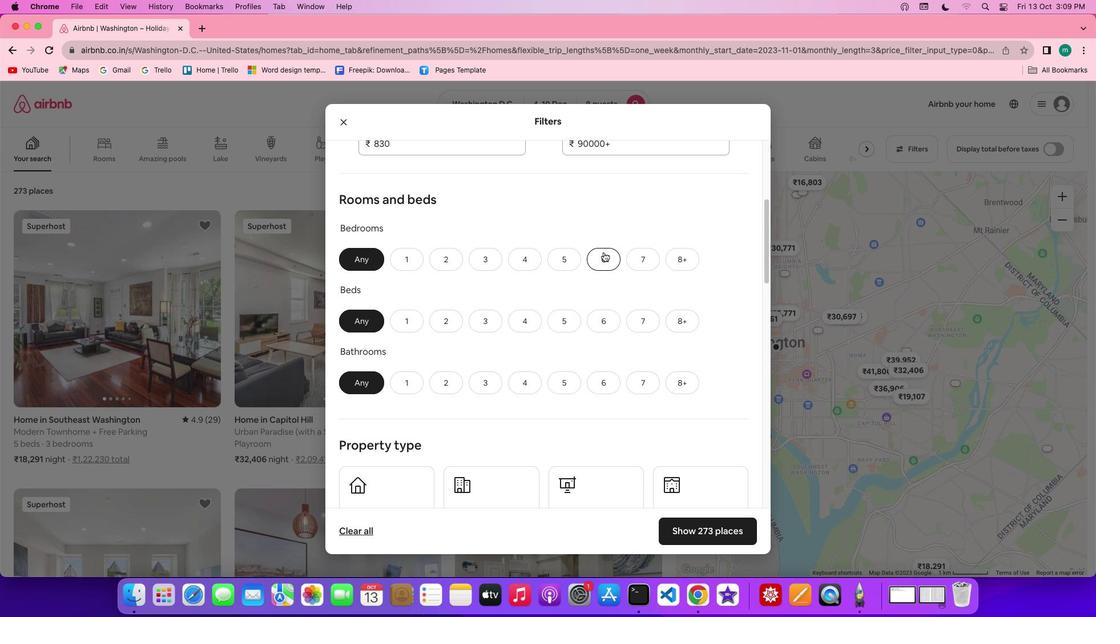 
Action: Mouse scrolled (443, 366) with delta (0, -1)
Screenshot: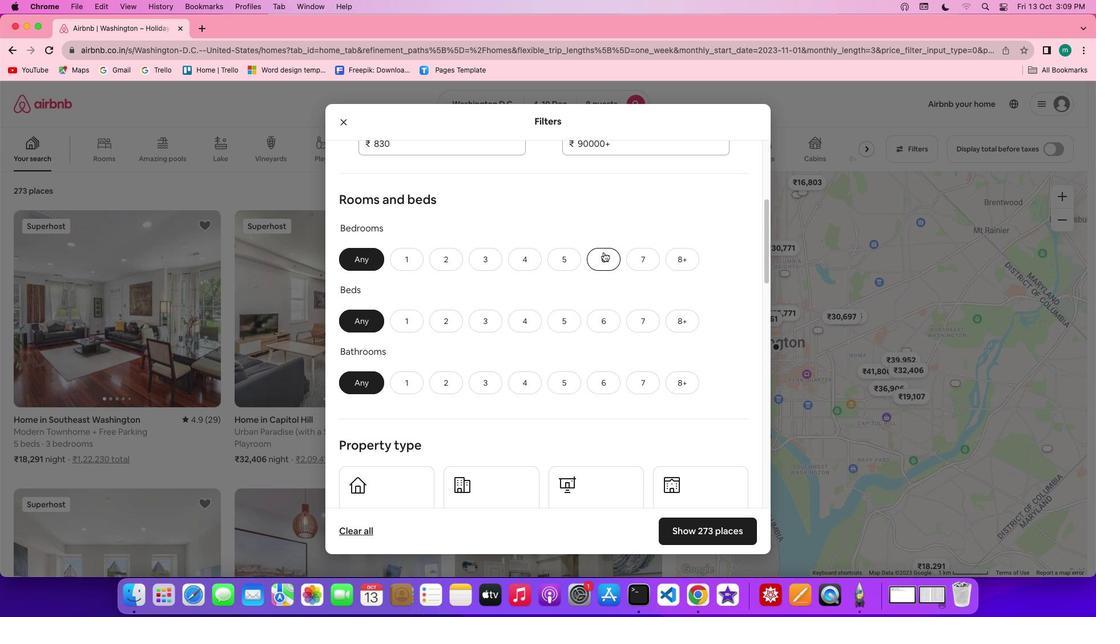 
Action: Mouse scrolled (443, 366) with delta (0, -1)
Screenshot: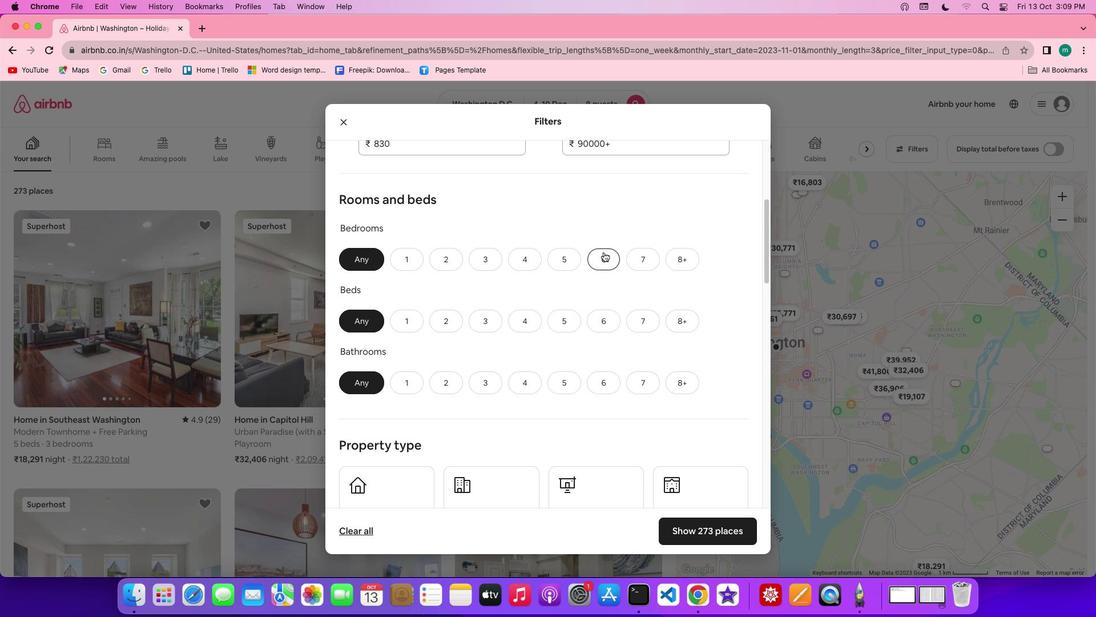 
Action: Mouse scrolled (443, 366) with delta (0, -1)
Screenshot: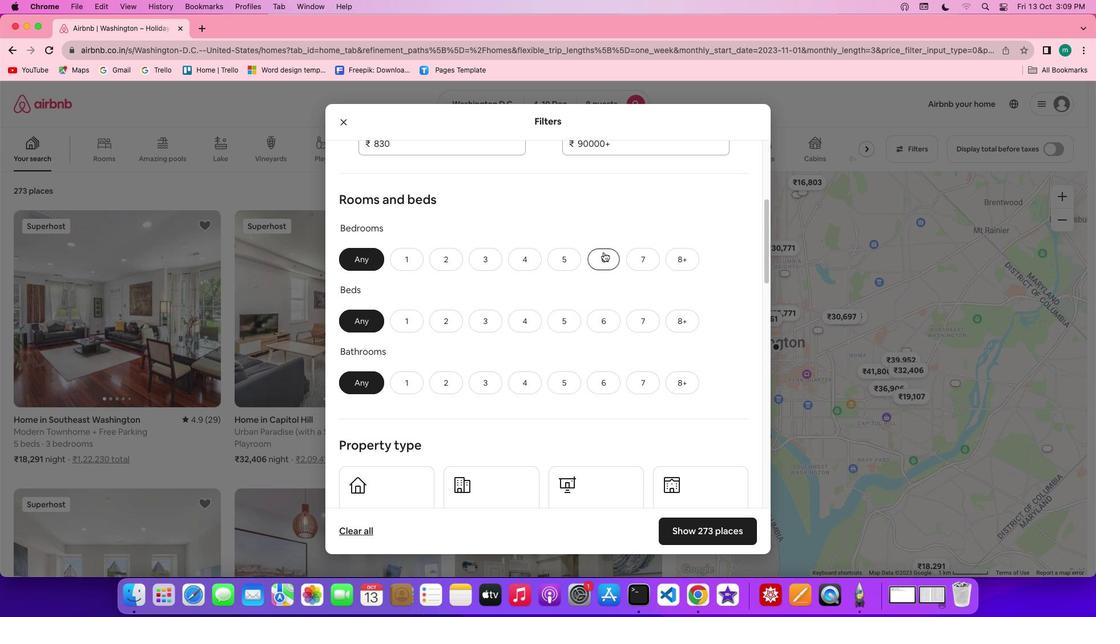 
Action: Mouse moved to (603, 251)
Screenshot: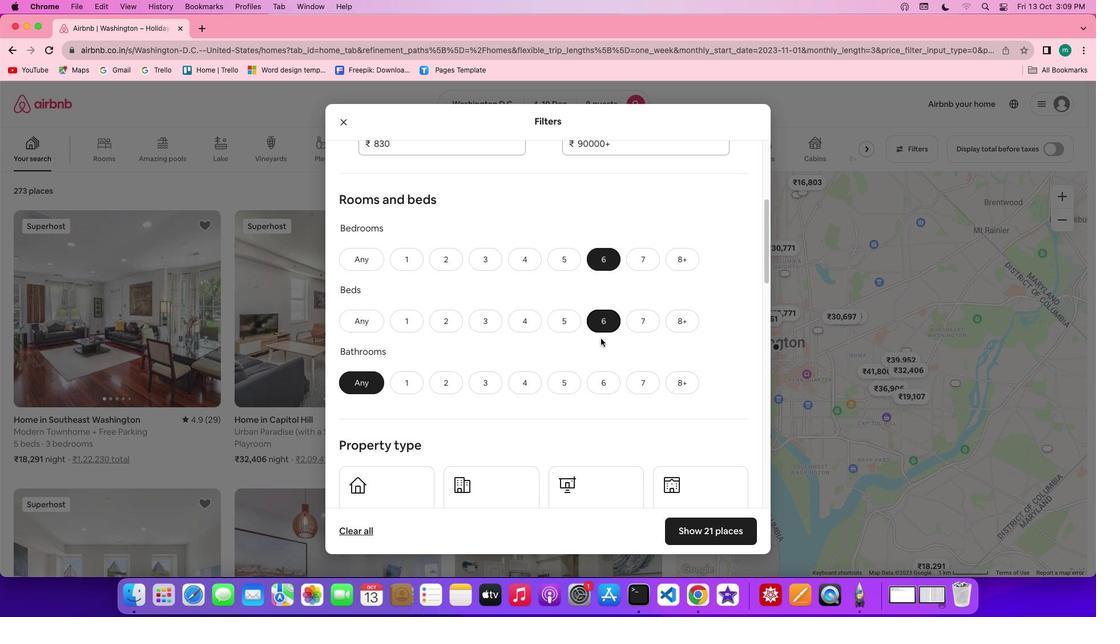 
Action: Mouse pressed left at (603, 251)
Screenshot: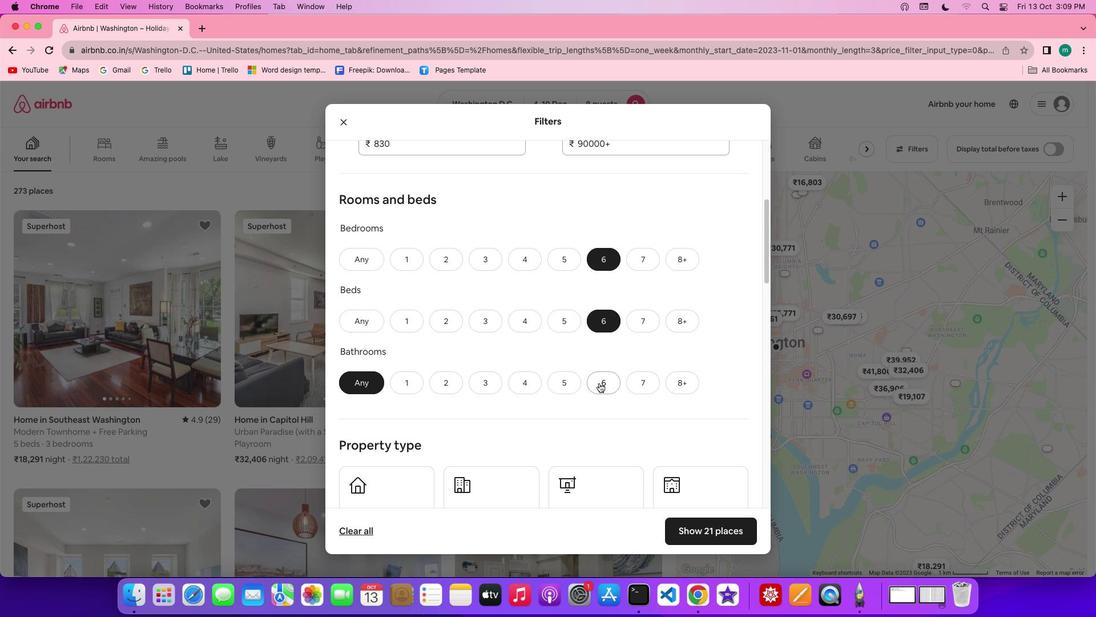 
Action: Mouse moved to (601, 319)
Screenshot: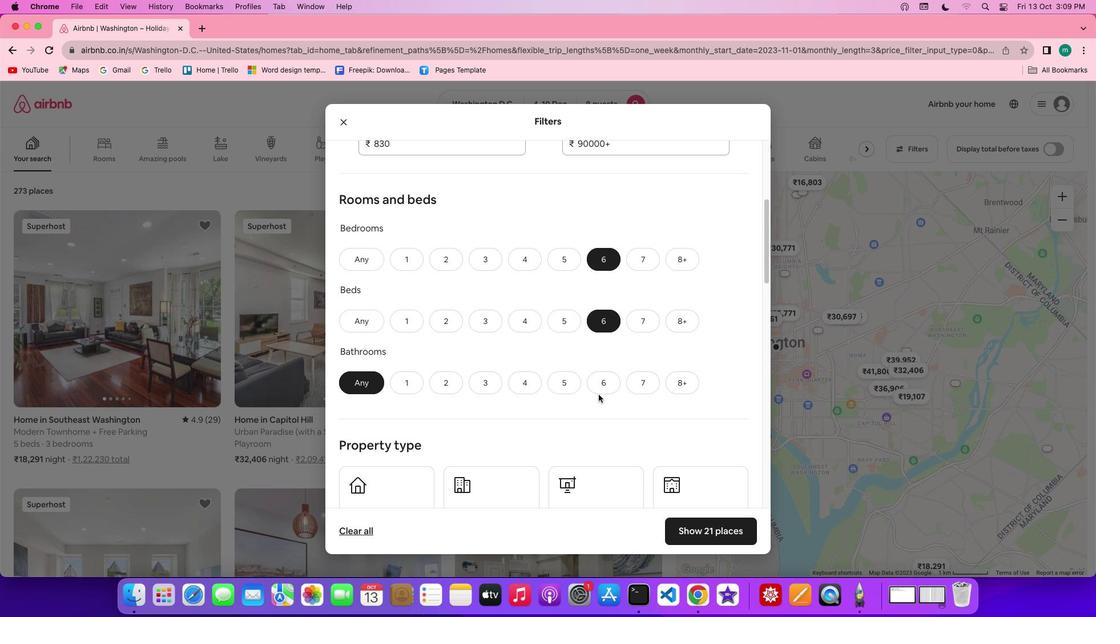 
Action: Mouse pressed left at (601, 319)
Screenshot: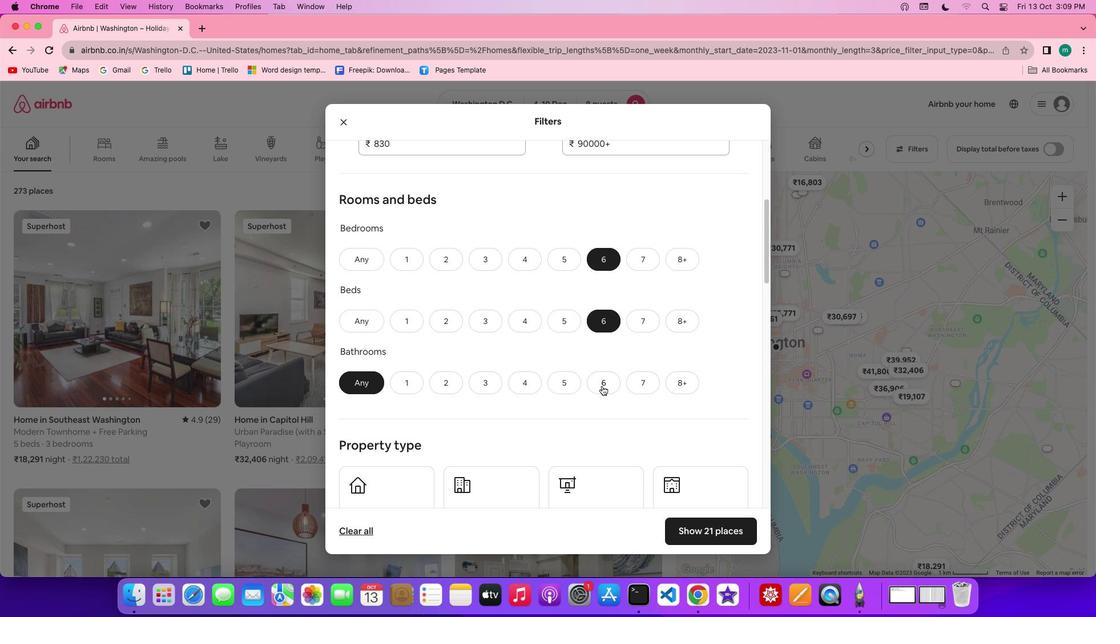 
Action: Mouse moved to (597, 393)
Screenshot: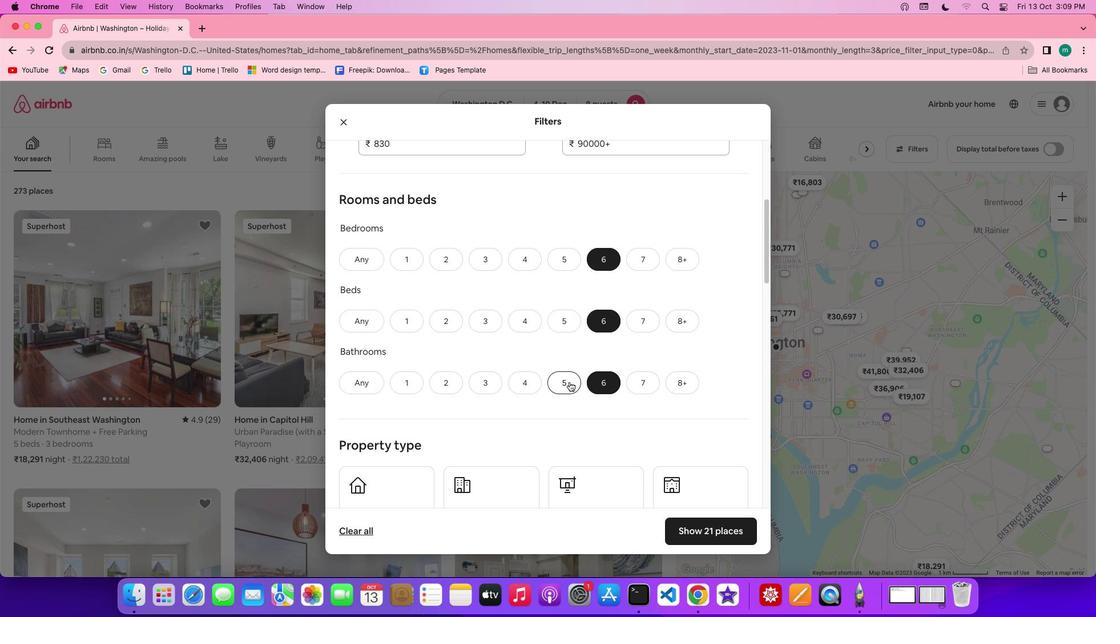 
Action: Mouse pressed left at (597, 393)
Screenshot: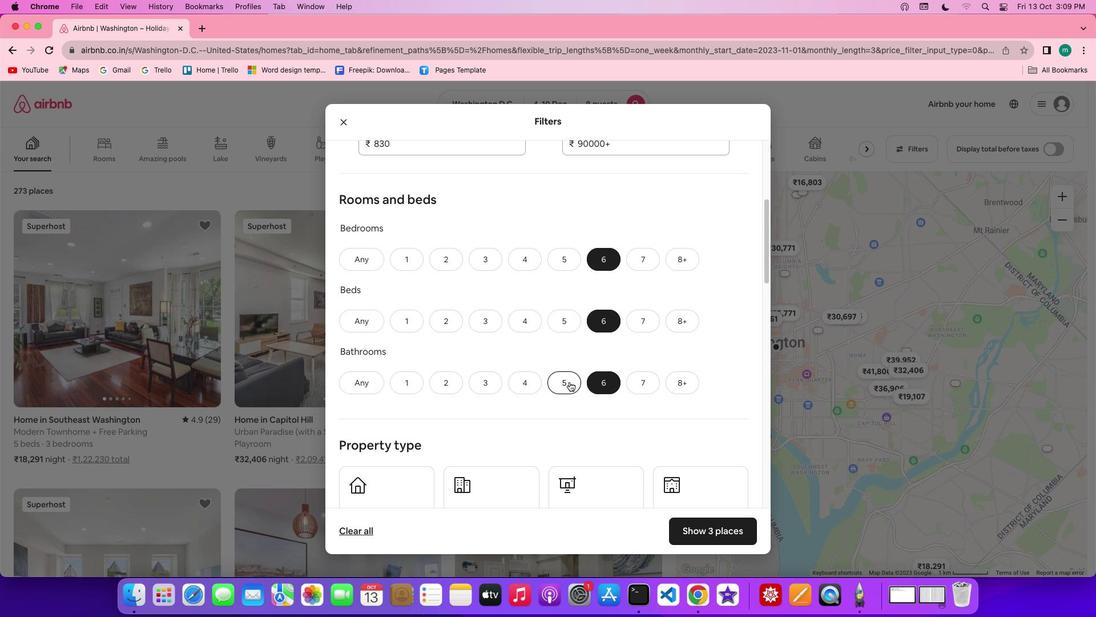 
Action: Mouse moved to (602, 382)
Screenshot: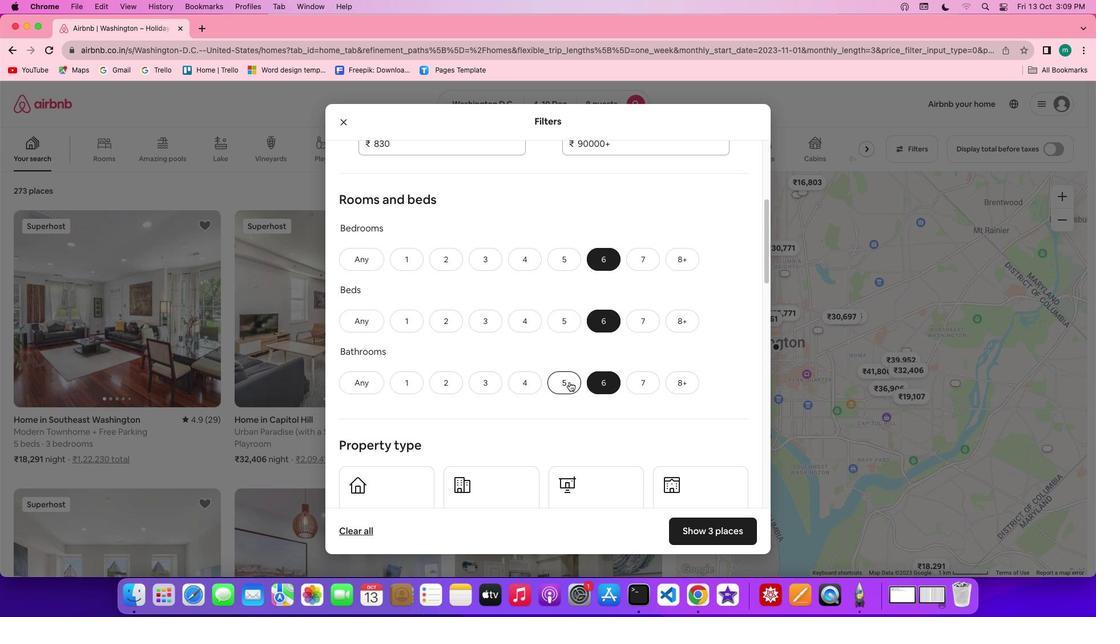 
Action: Mouse pressed left at (602, 382)
Screenshot: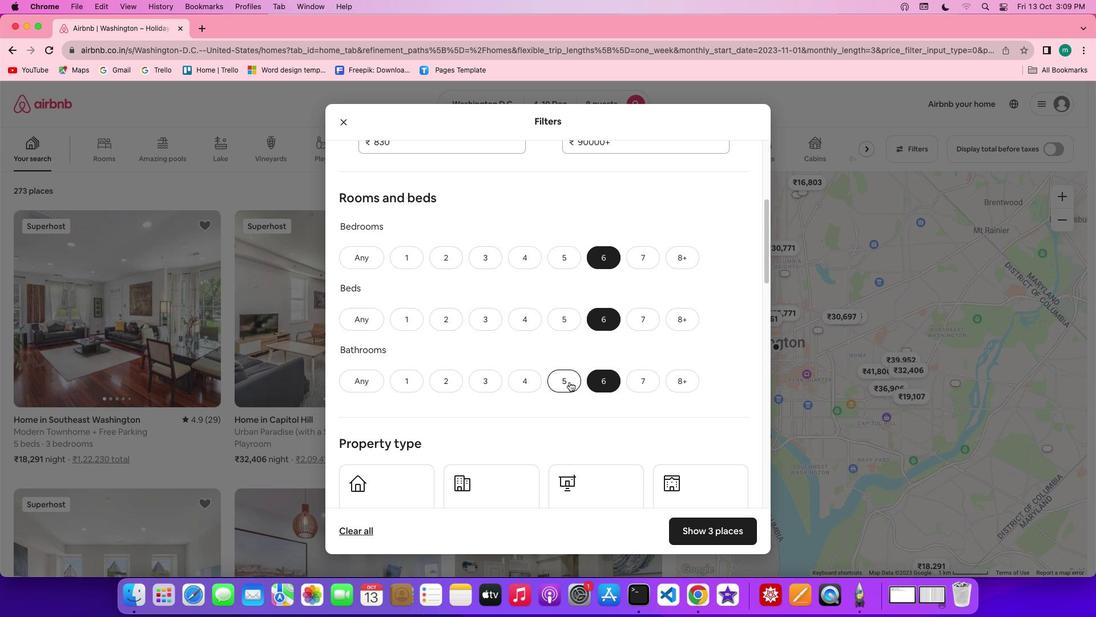 
Action: Mouse moved to (568, 380)
Screenshot: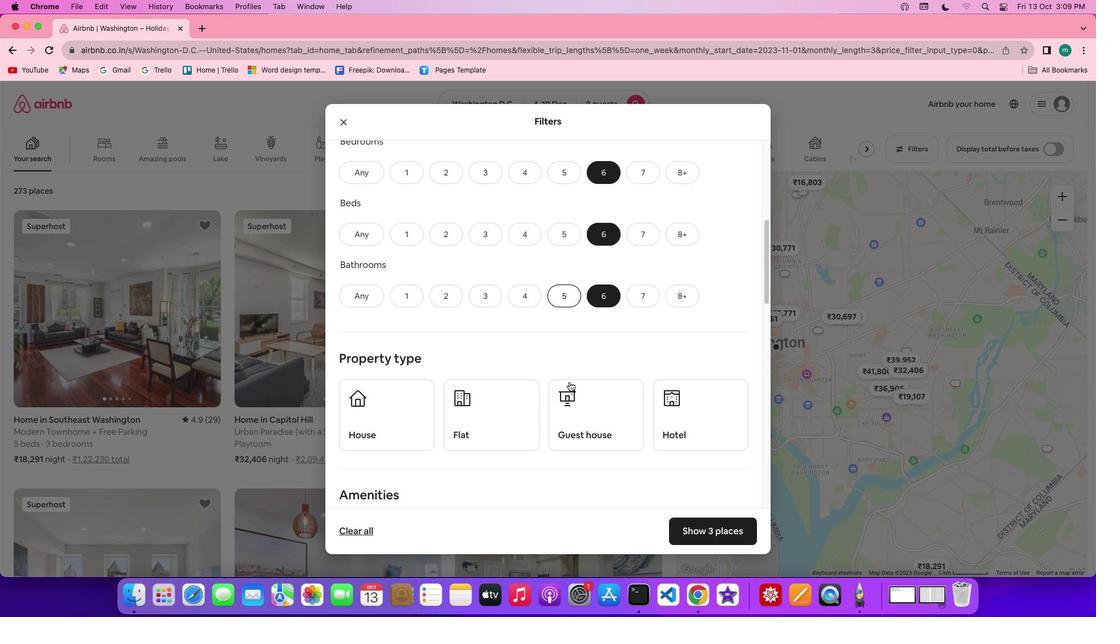 
Action: Mouse scrolled (568, 380) with delta (0, -1)
Screenshot: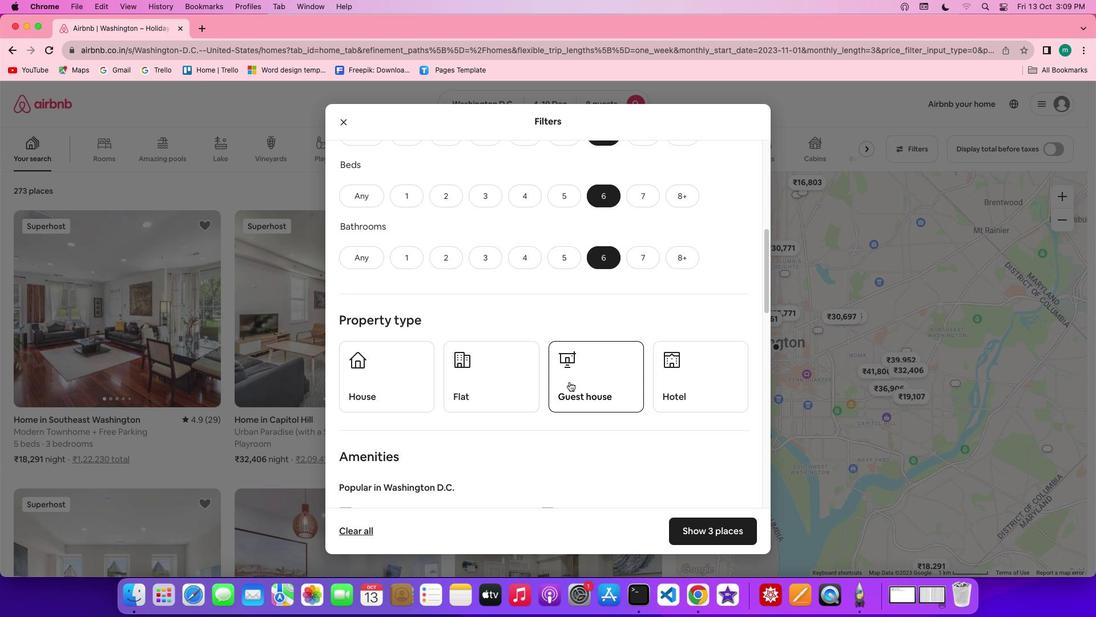 
Action: Mouse scrolled (568, 380) with delta (0, -1)
Screenshot: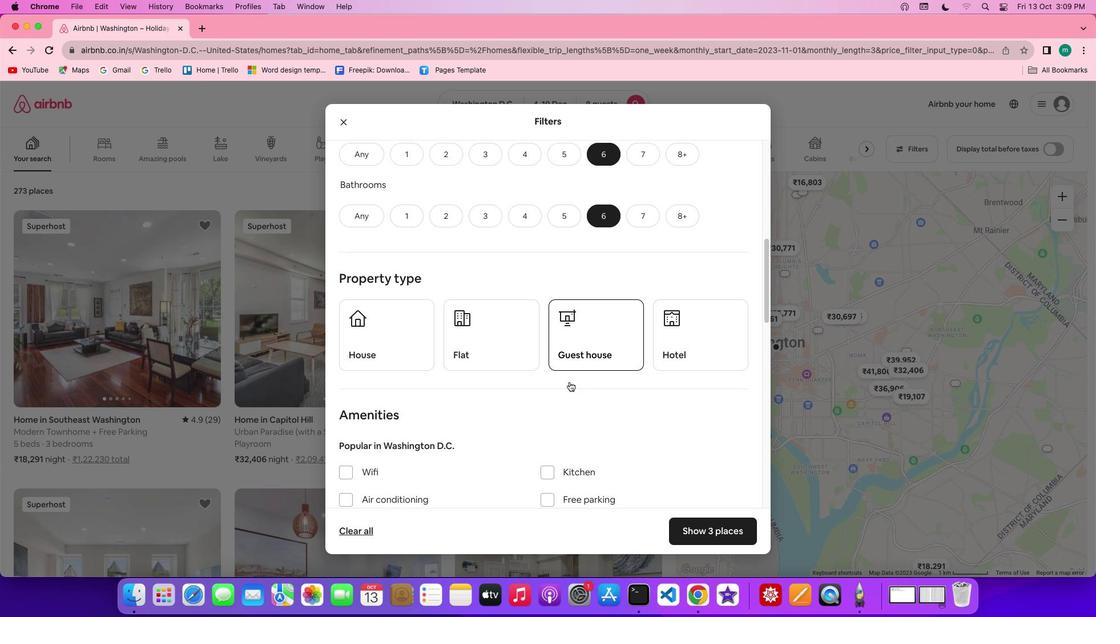 
Action: Mouse scrolled (568, 380) with delta (0, -1)
Screenshot: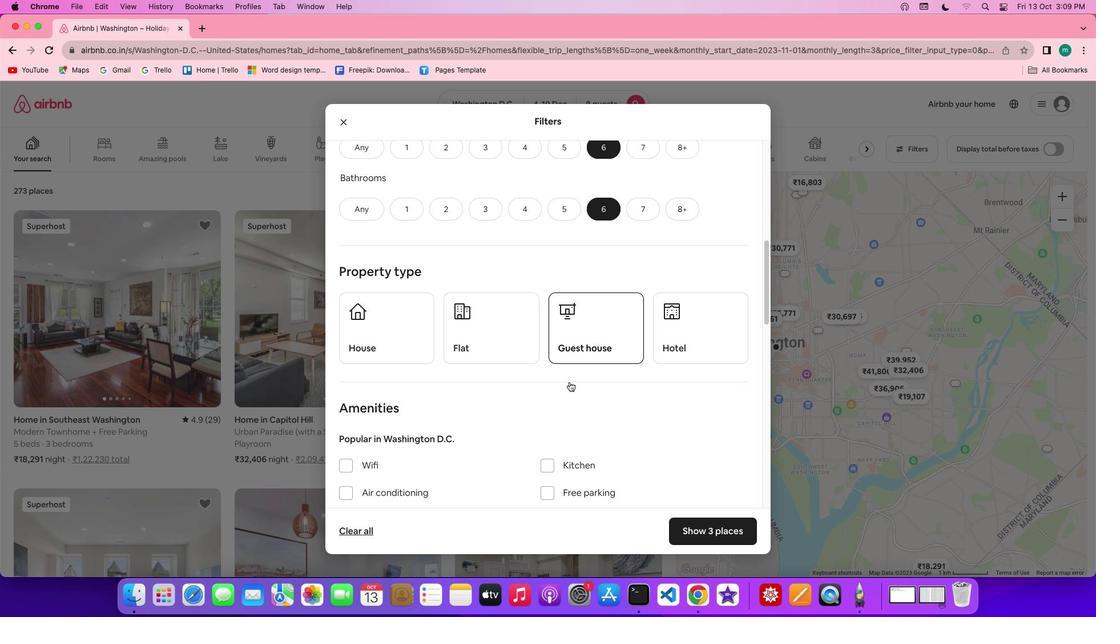 
Action: Mouse scrolled (568, 380) with delta (0, -1)
Screenshot: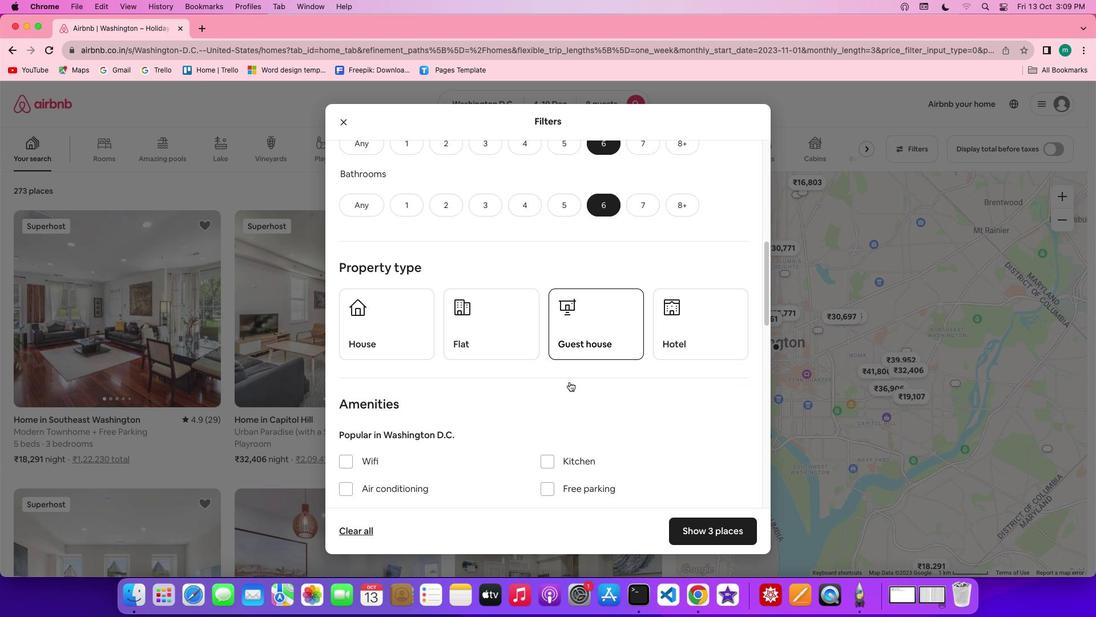 
Action: Mouse scrolled (568, 380) with delta (0, -1)
Screenshot: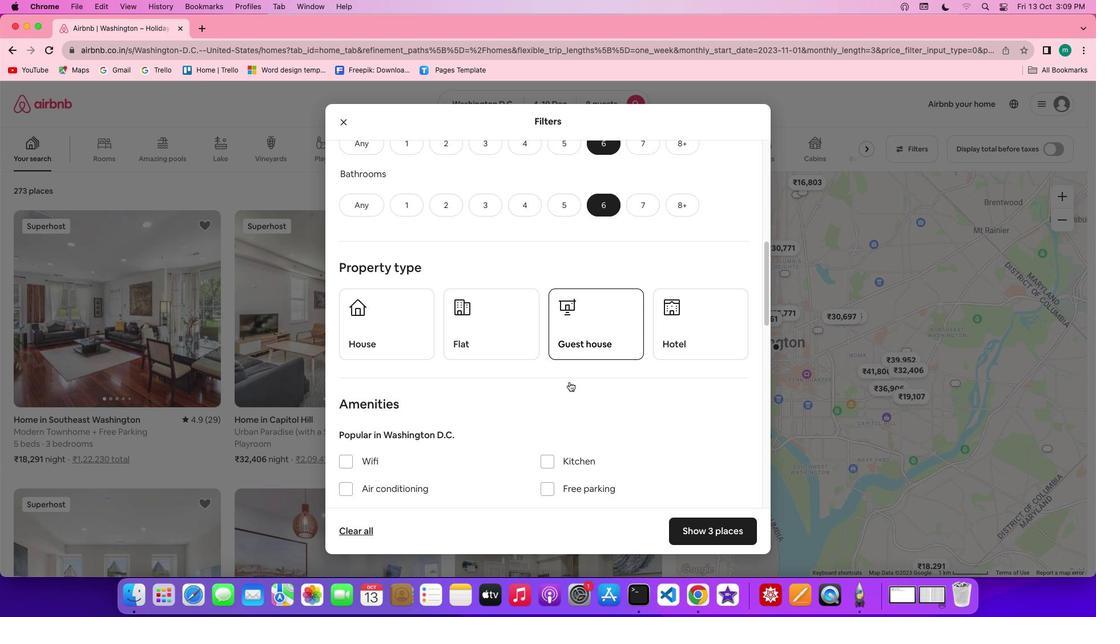 
Action: Mouse scrolled (568, 380) with delta (0, -1)
Screenshot: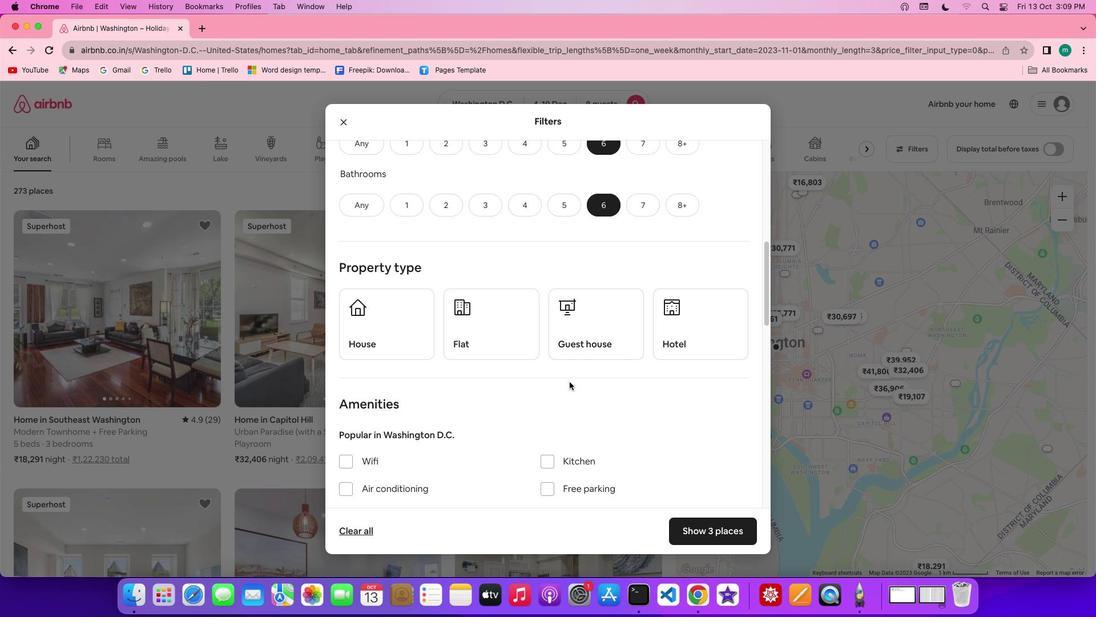 
Action: Mouse scrolled (568, 380) with delta (0, -1)
Screenshot: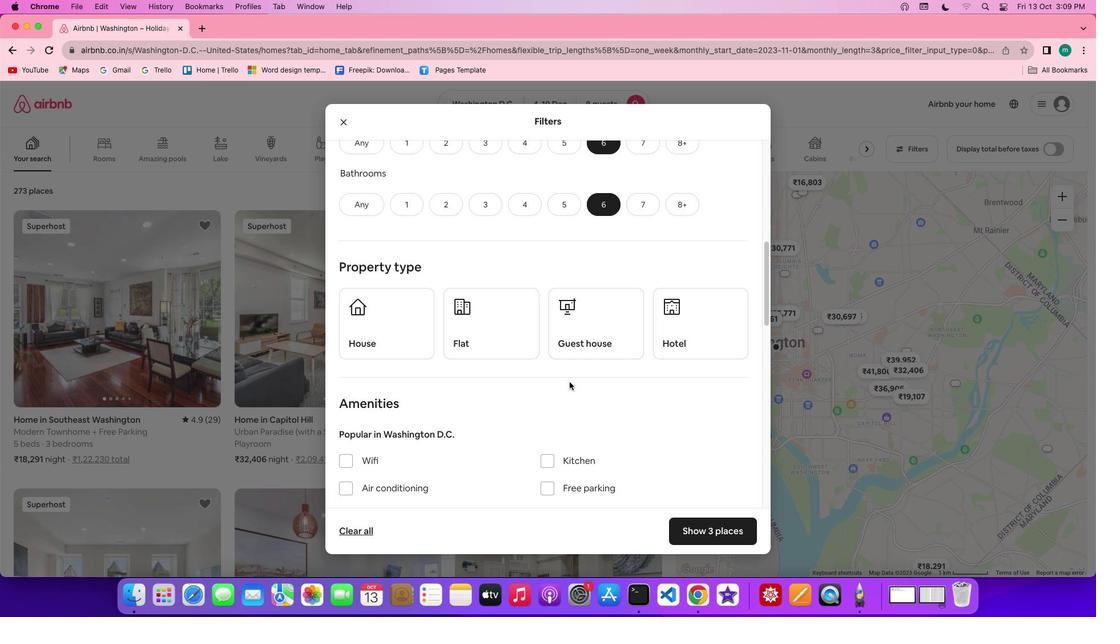 
Action: Mouse scrolled (568, 380) with delta (0, -1)
Screenshot: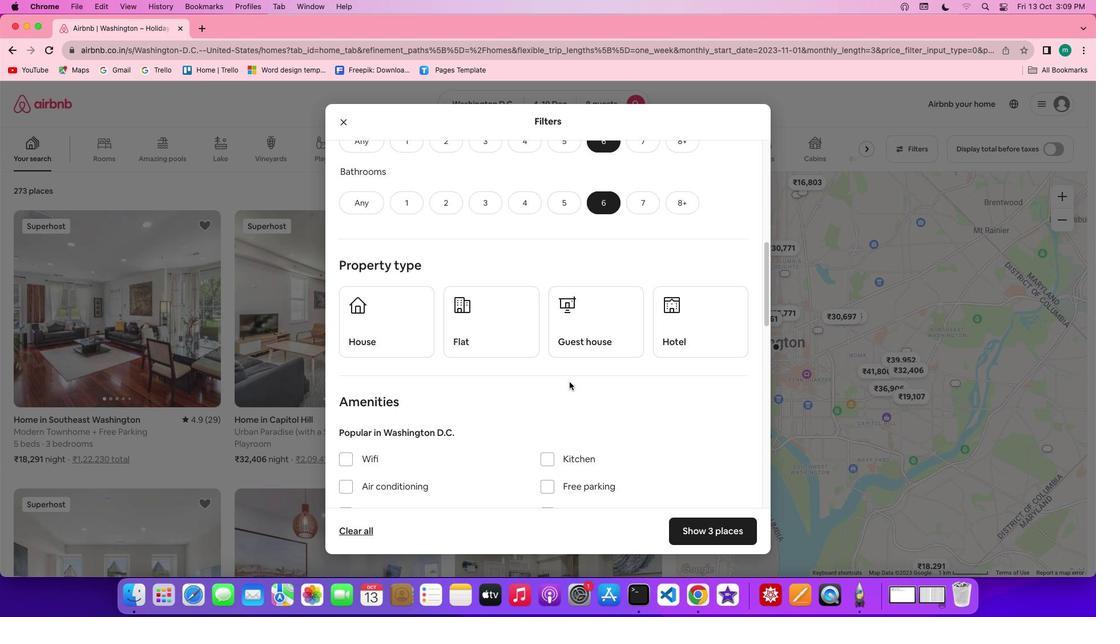 
Action: Mouse scrolled (568, 380) with delta (0, -1)
Screenshot: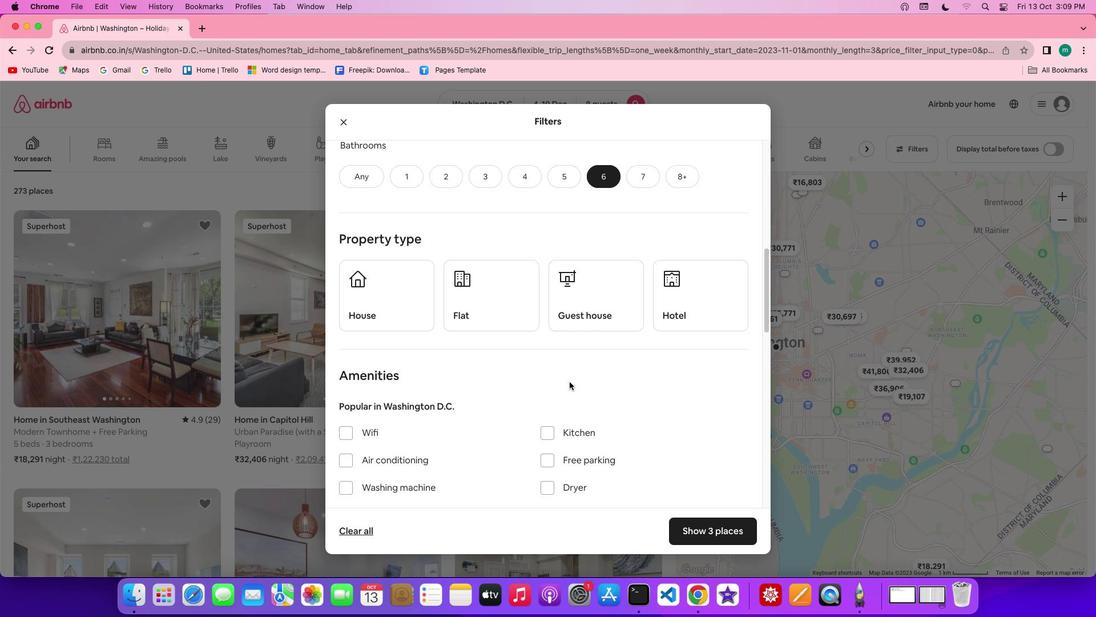 
Action: Mouse scrolled (568, 380) with delta (0, -1)
Screenshot: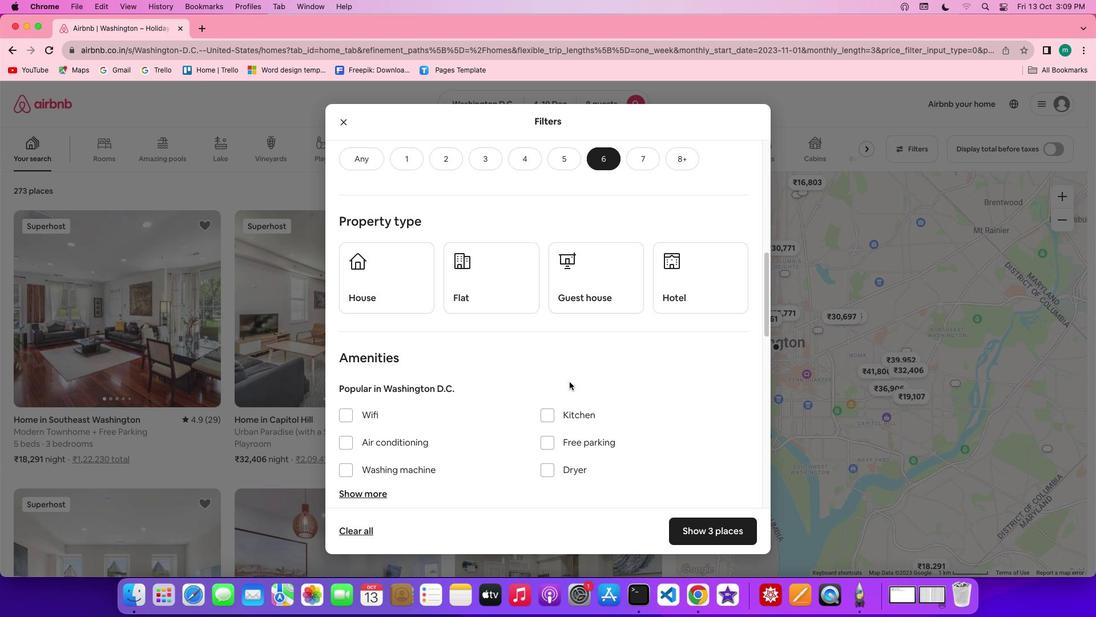 
Action: Mouse scrolled (568, 380) with delta (0, -1)
Screenshot: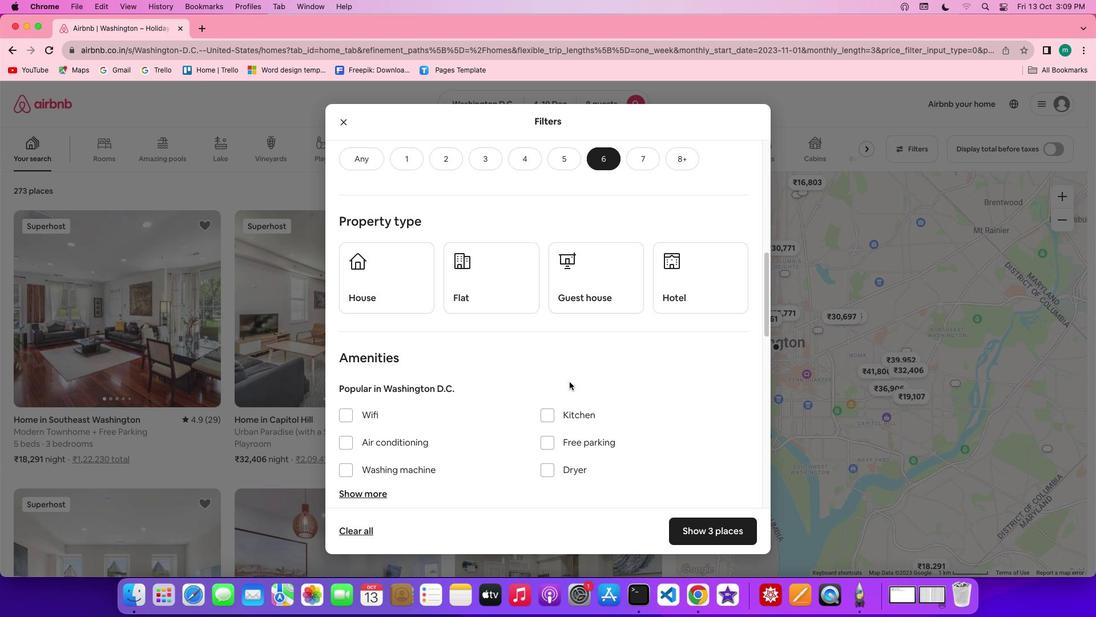 
Action: Mouse scrolled (568, 380) with delta (0, -1)
Screenshot: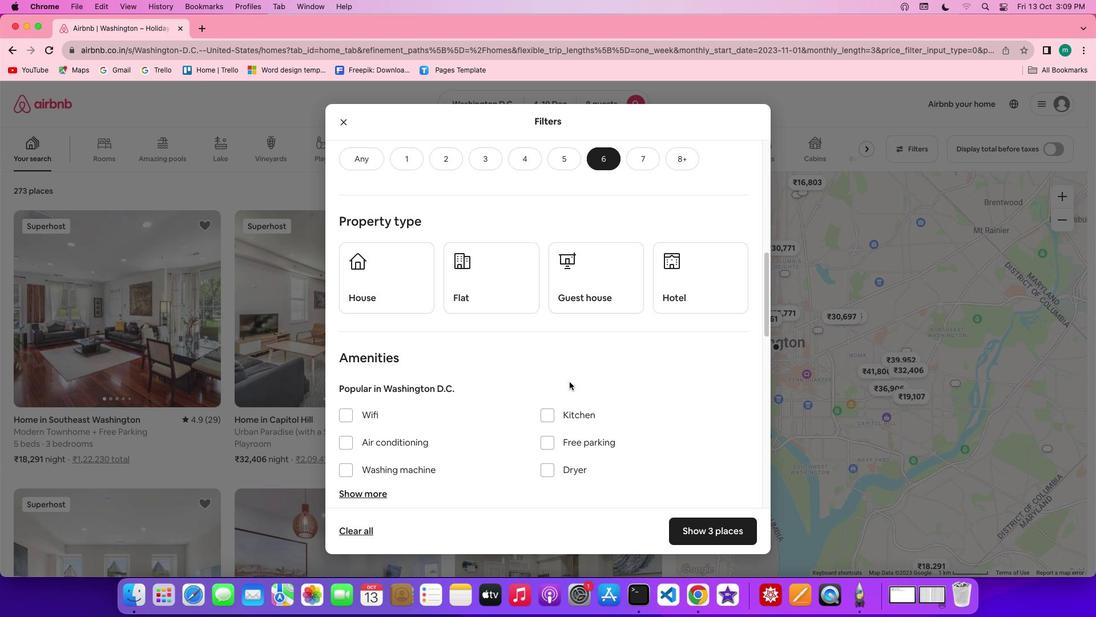 
Action: Mouse scrolled (568, 380) with delta (0, -1)
Screenshot: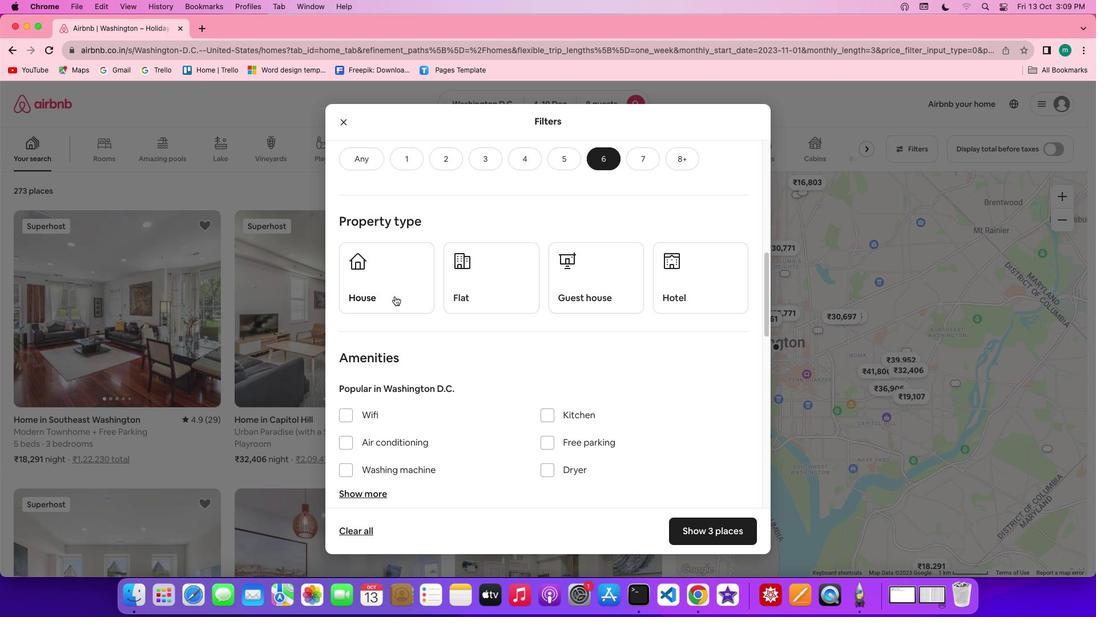 
Action: Mouse moved to (357, 276)
Screenshot: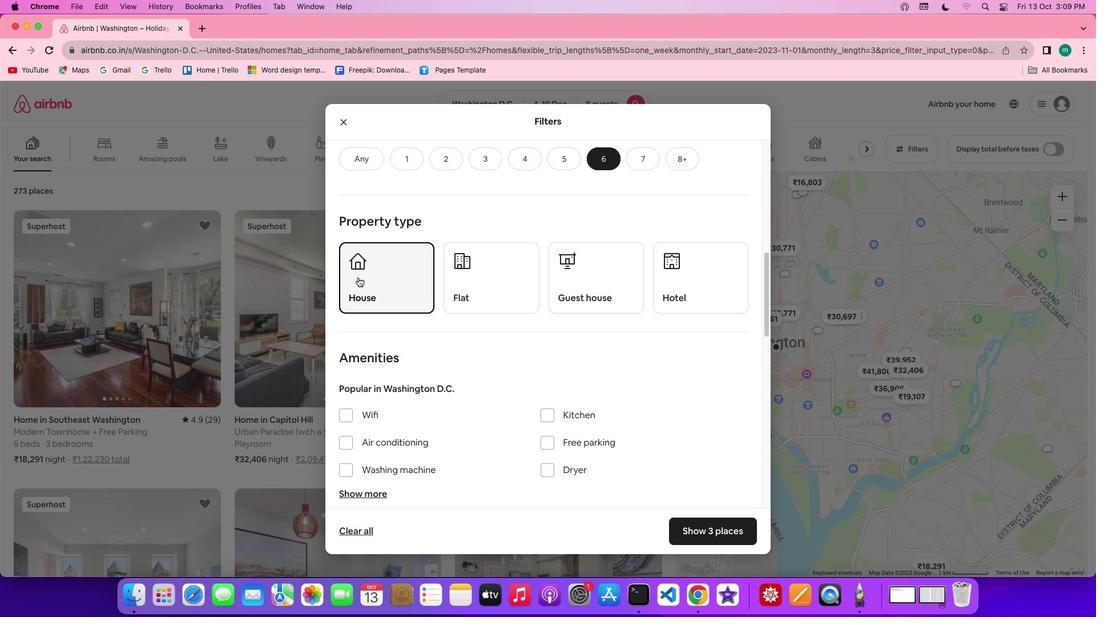 
Action: Mouse pressed left at (357, 276)
Screenshot: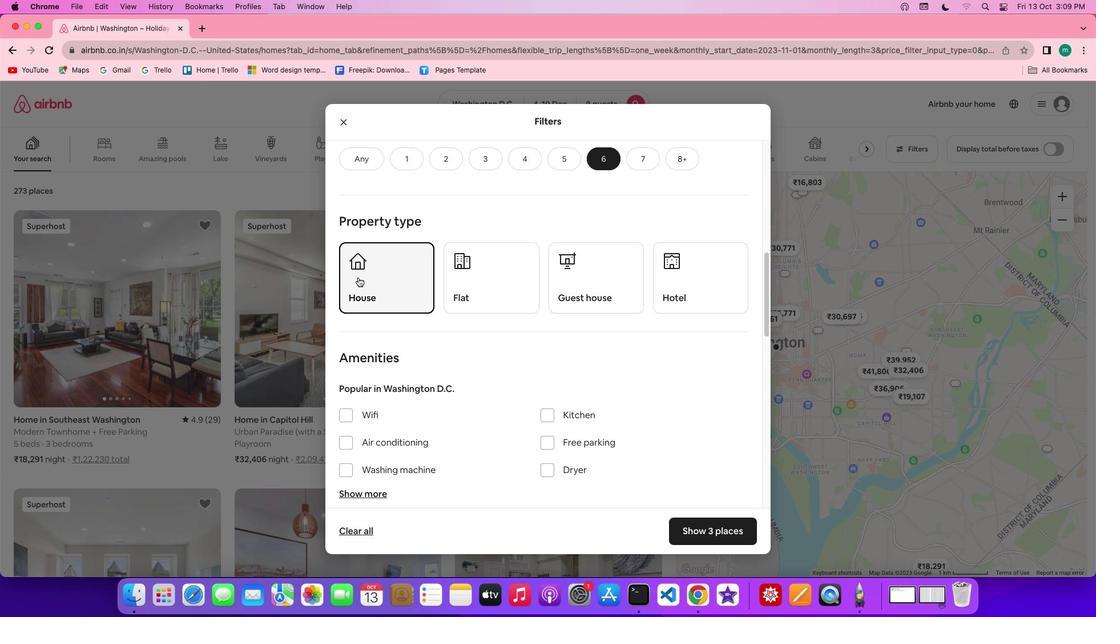 
Action: Mouse moved to (572, 339)
Screenshot: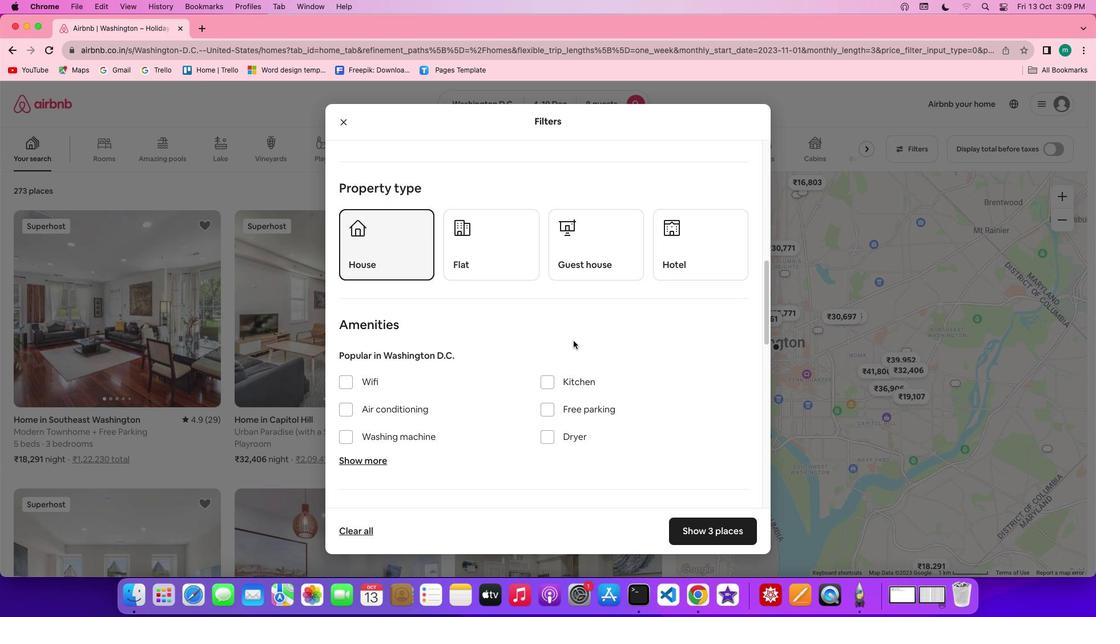 
Action: Mouse scrolled (572, 339) with delta (0, -1)
Screenshot: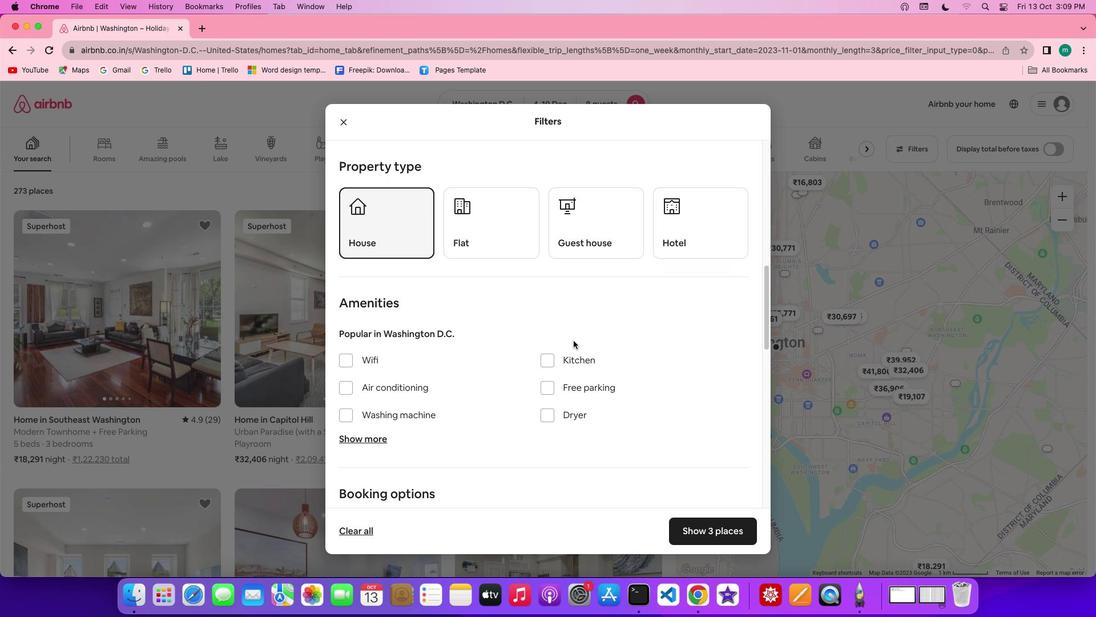 
Action: Mouse scrolled (572, 339) with delta (0, -1)
Screenshot: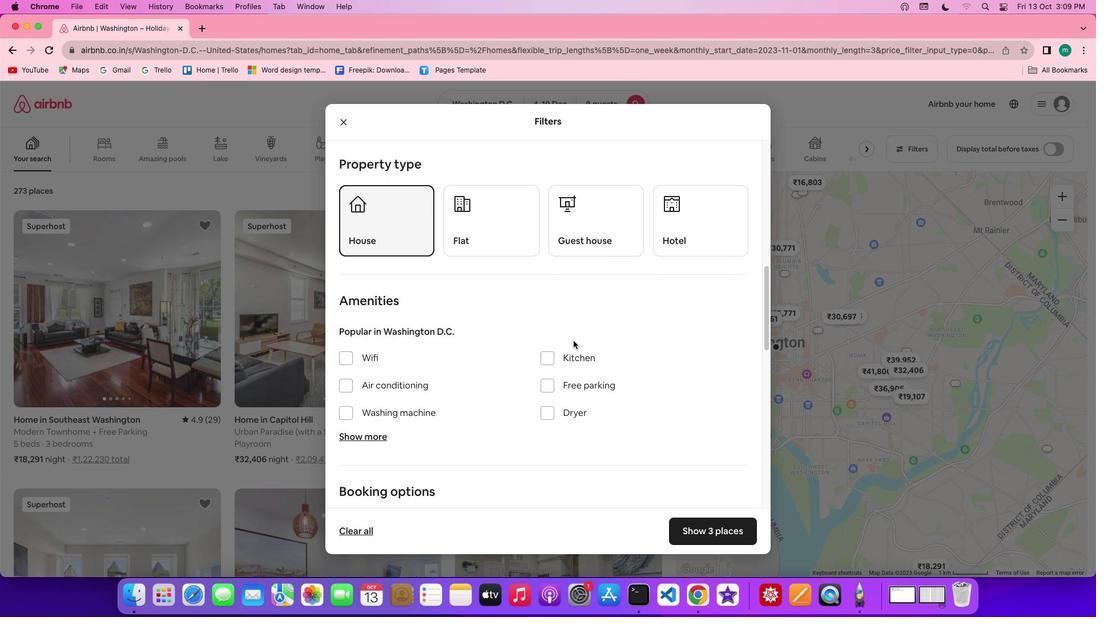 
Action: Mouse scrolled (572, 339) with delta (0, -1)
Screenshot: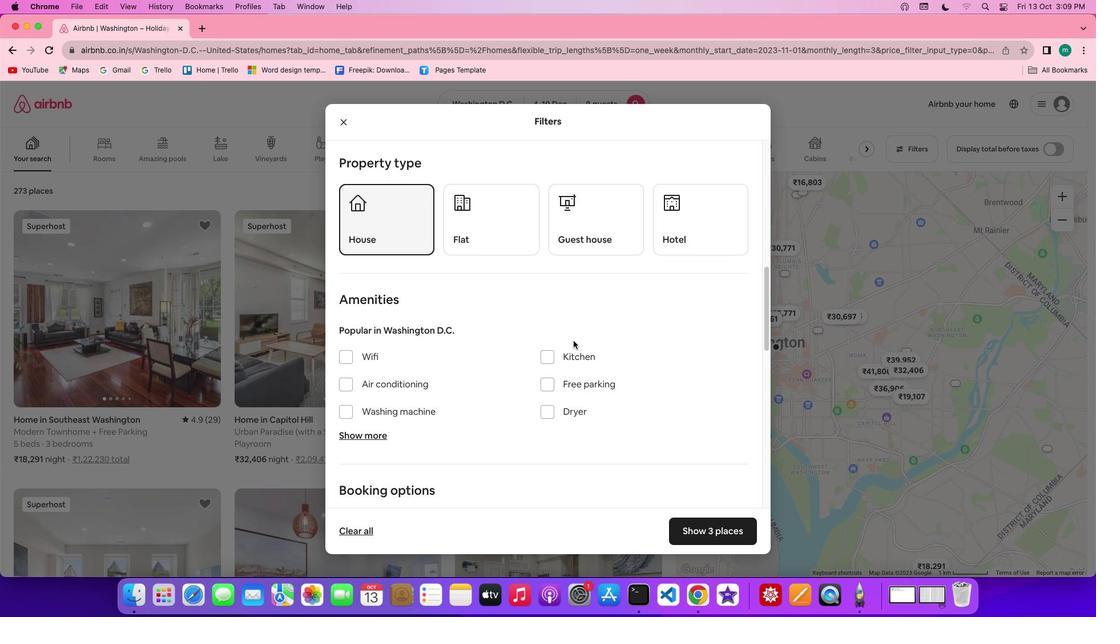
Action: Mouse scrolled (572, 339) with delta (0, -1)
Screenshot: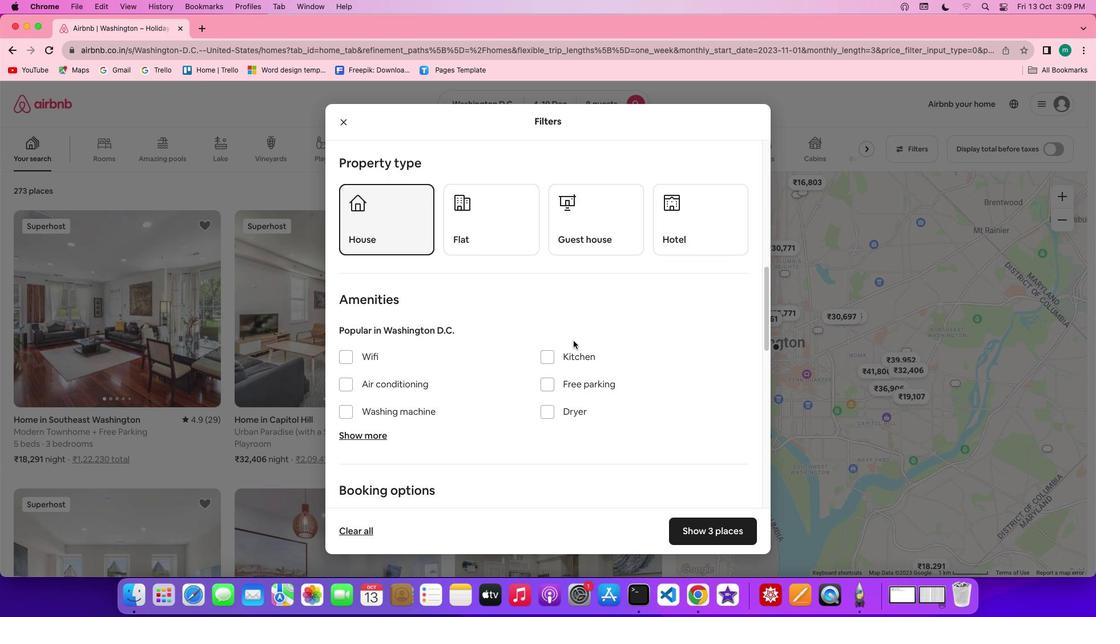 
Action: Mouse scrolled (572, 339) with delta (0, -1)
Screenshot: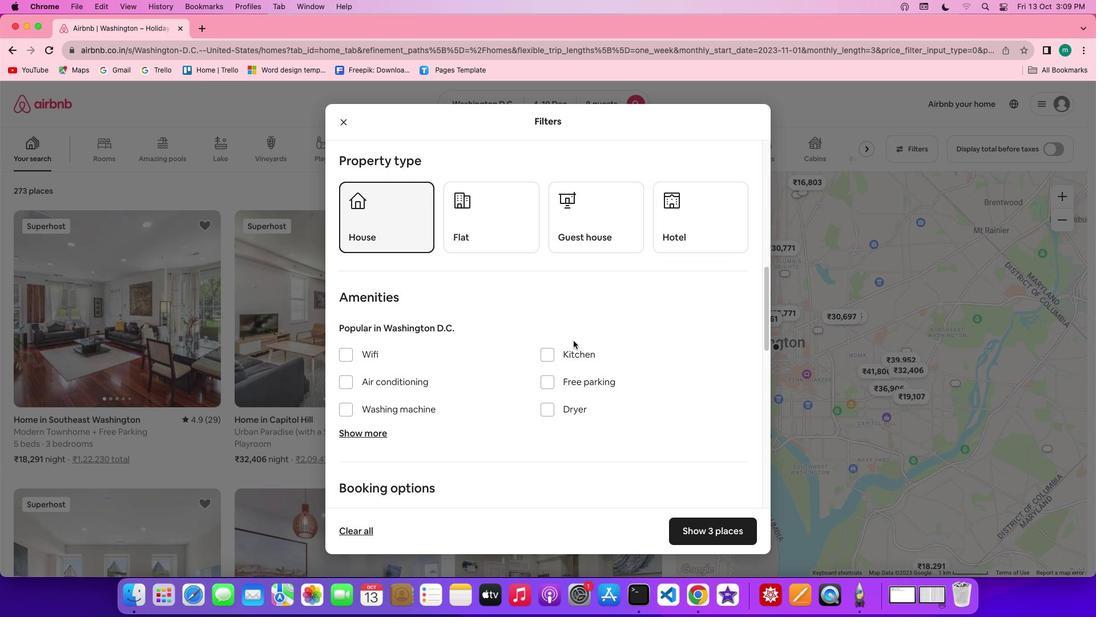 
Action: Mouse scrolled (572, 339) with delta (0, -1)
Screenshot: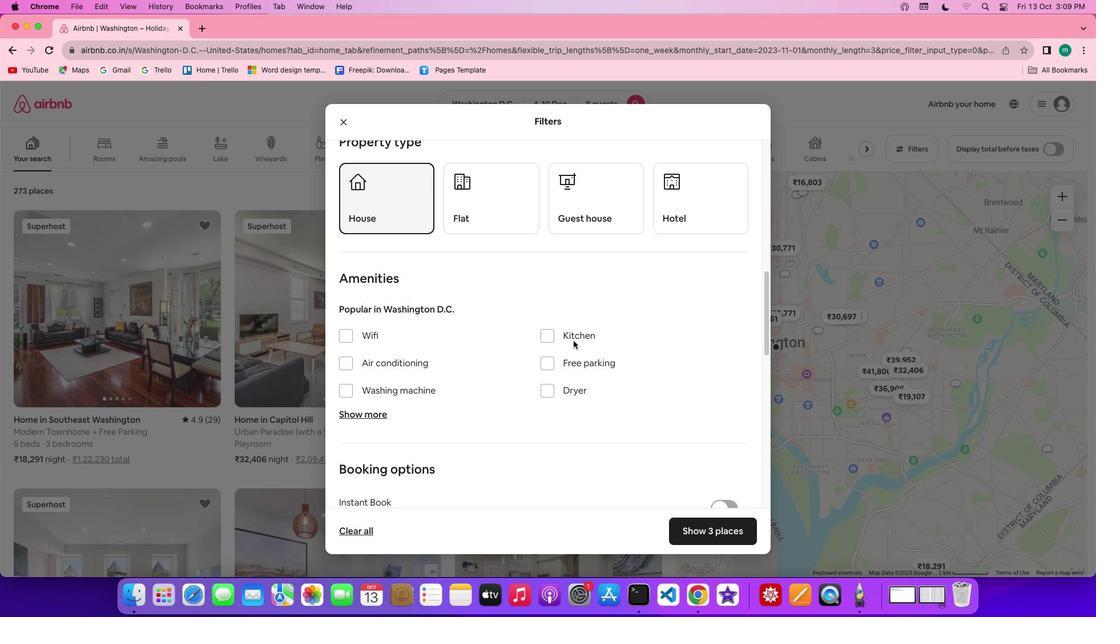 
Action: Mouse scrolled (572, 339) with delta (0, -1)
Screenshot: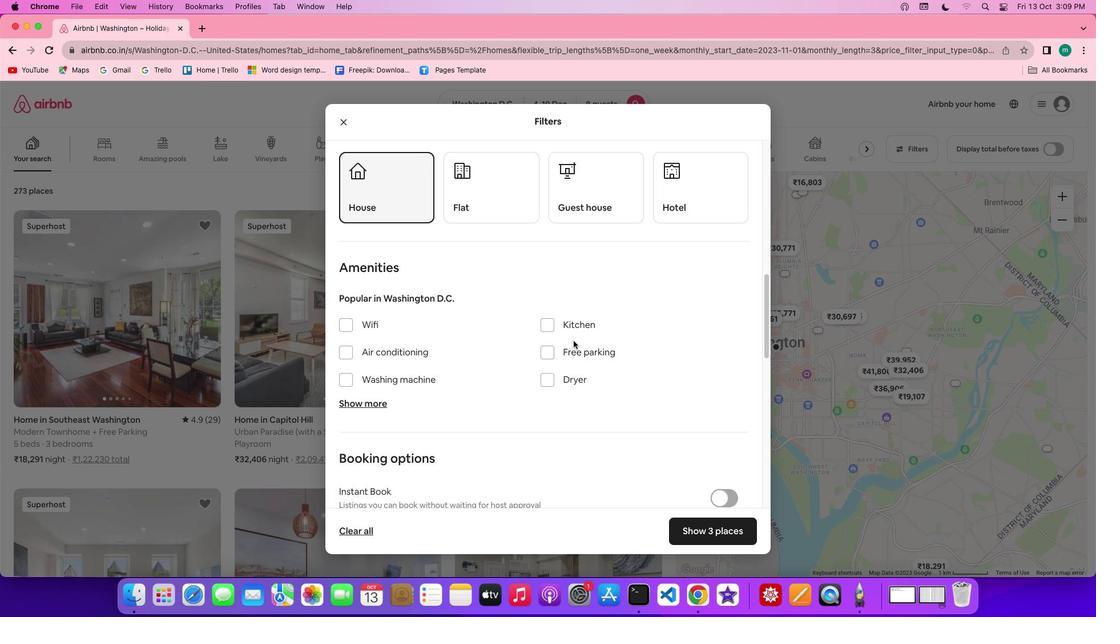 
Action: Mouse scrolled (572, 339) with delta (0, -1)
Screenshot: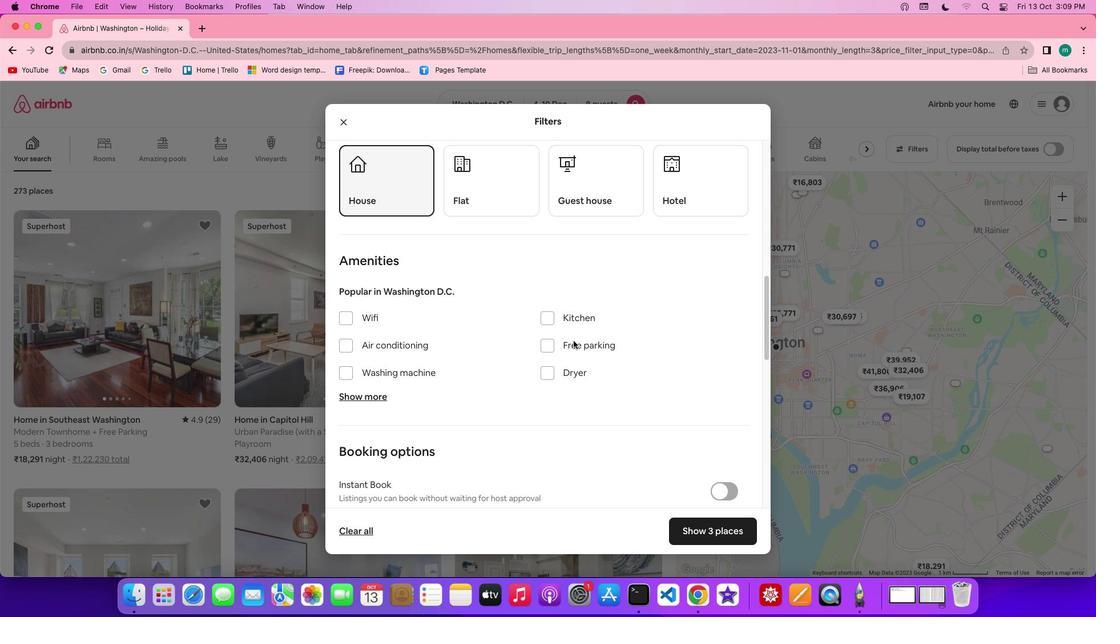 
Action: Mouse scrolled (572, 339) with delta (0, -1)
Screenshot: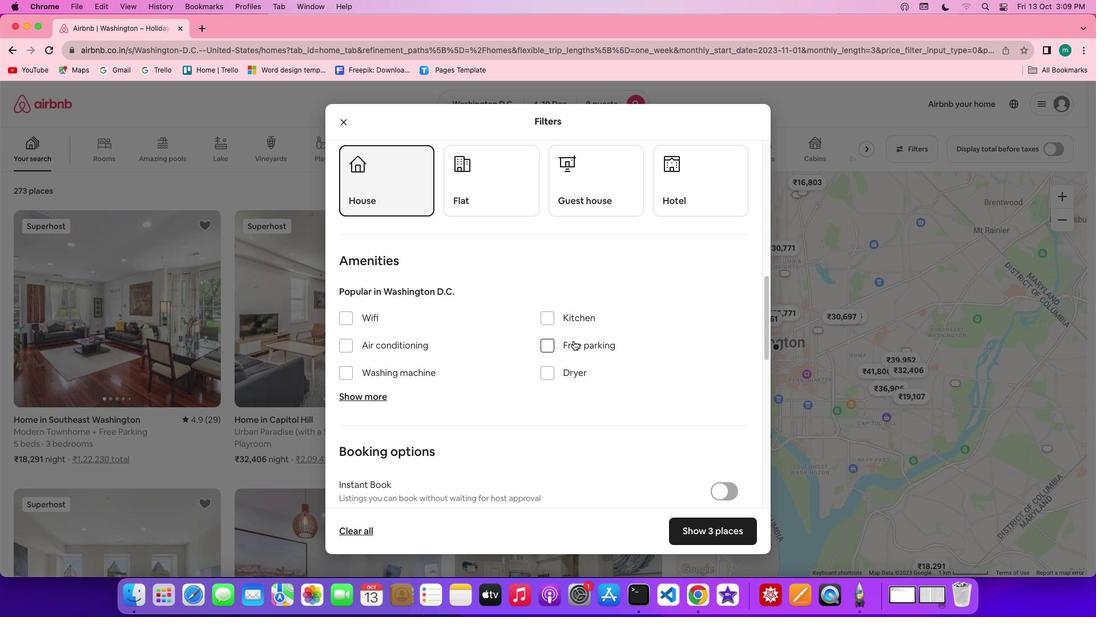 
Action: Mouse scrolled (572, 339) with delta (0, -1)
Screenshot: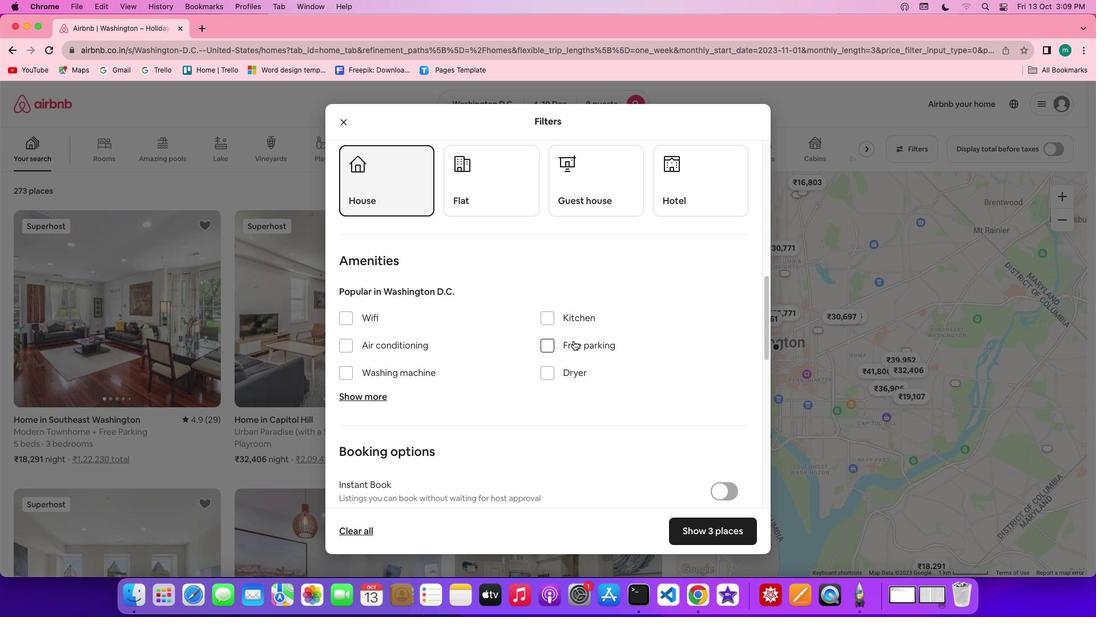 
Action: Mouse scrolled (572, 339) with delta (0, -1)
Screenshot: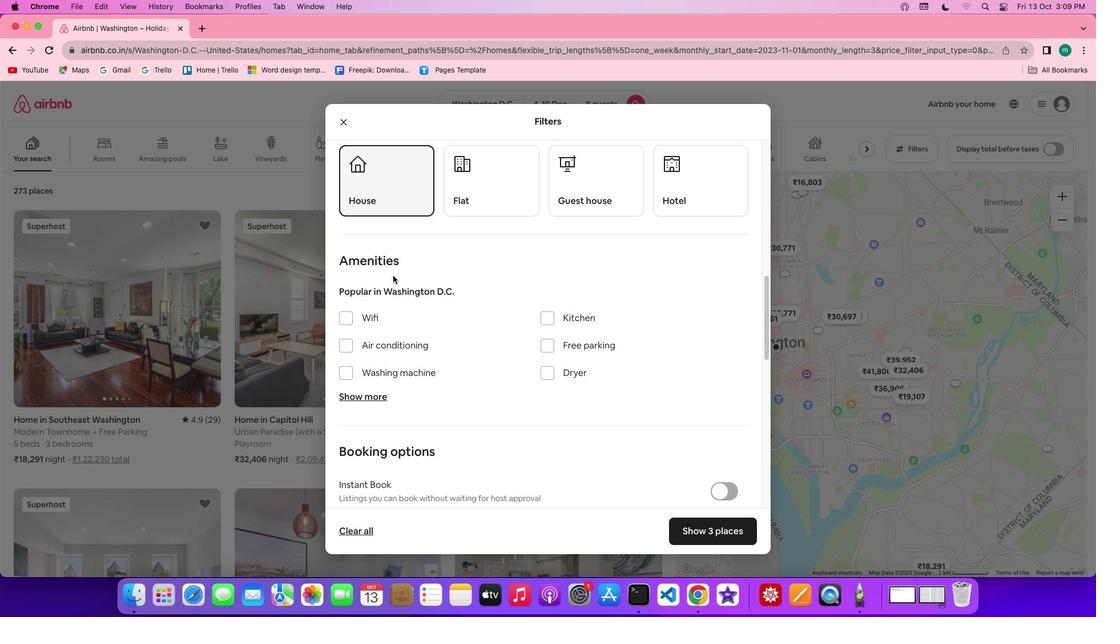 
Action: Mouse moved to (346, 310)
Screenshot: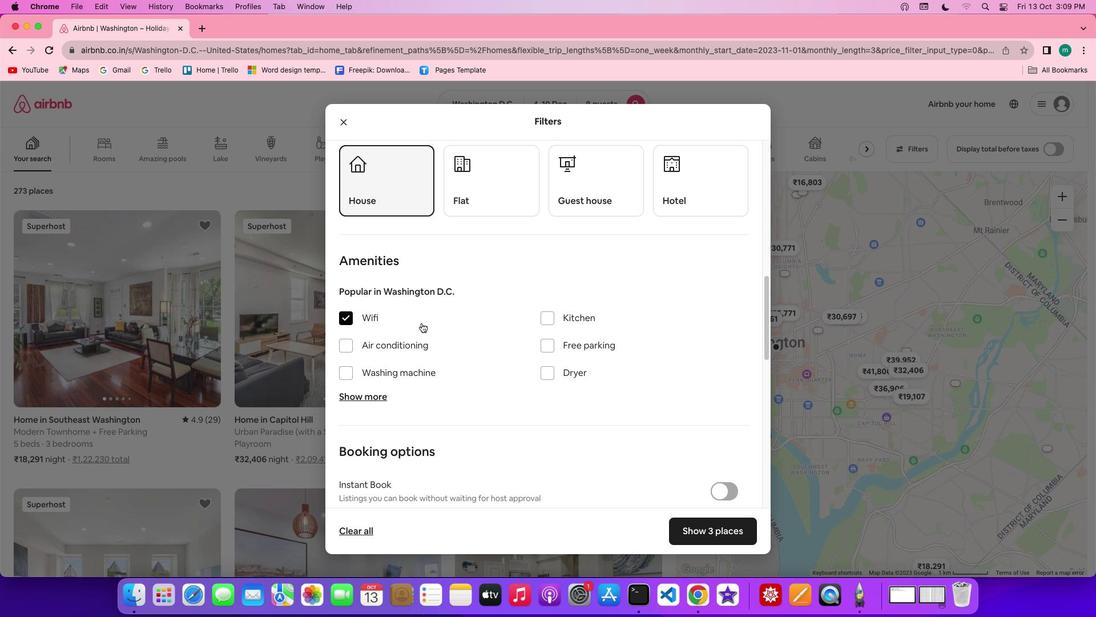 
Action: Mouse pressed left at (346, 310)
Screenshot: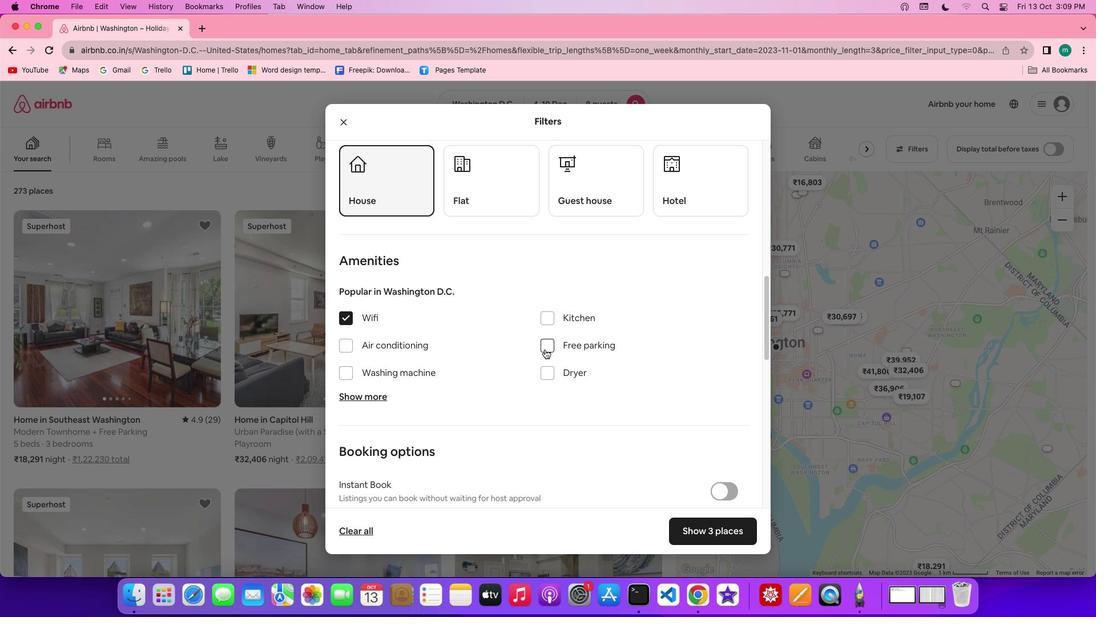 
Action: Mouse moved to (545, 348)
Screenshot: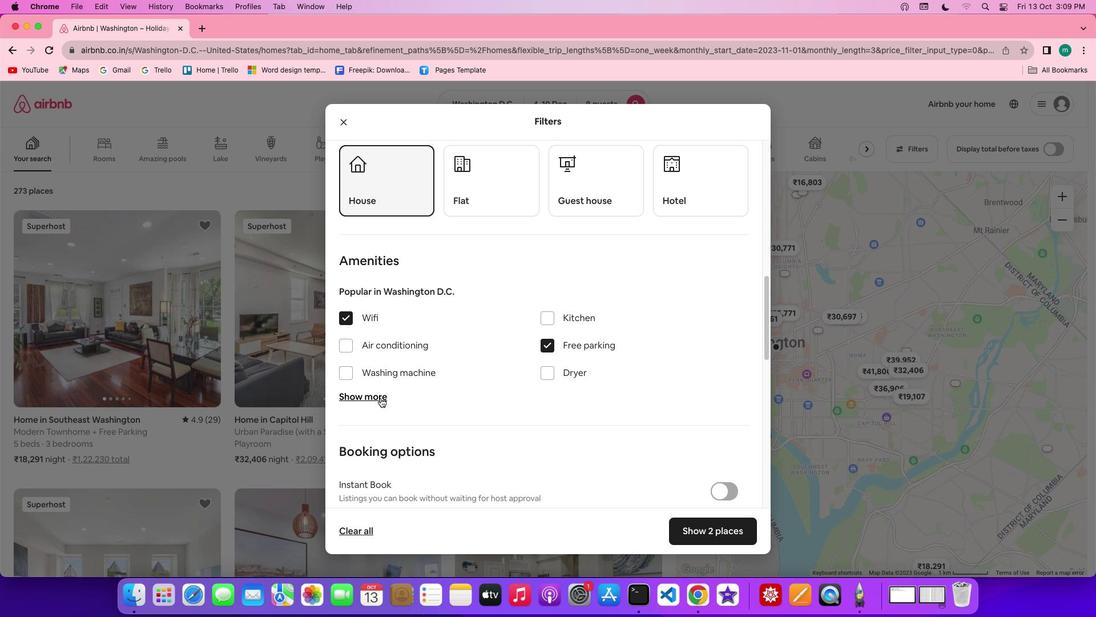 
Action: Mouse pressed left at (545, 348)
Screenshot: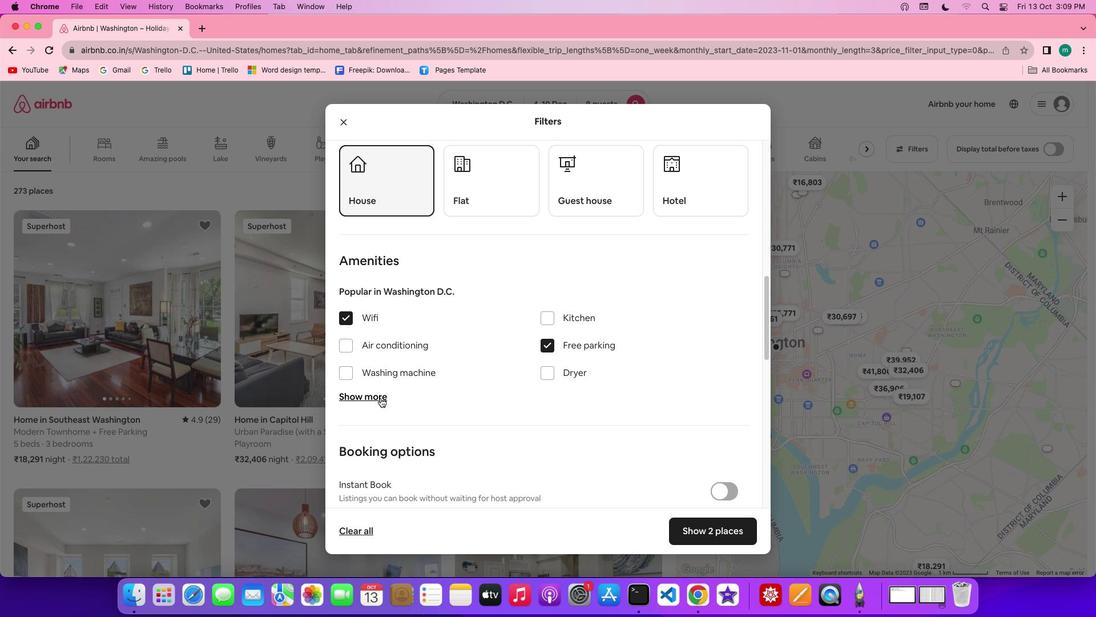
Action: Mouse moved to (379, 396)
Screenshot: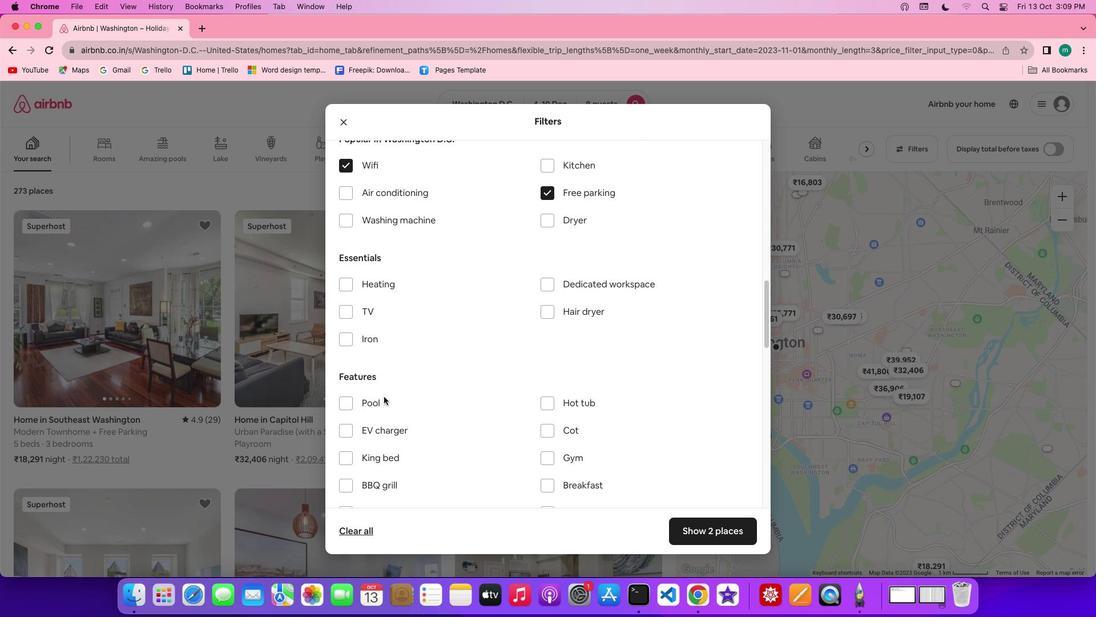 
Action: Mouse pressed left at (379, 396)
Screenshot: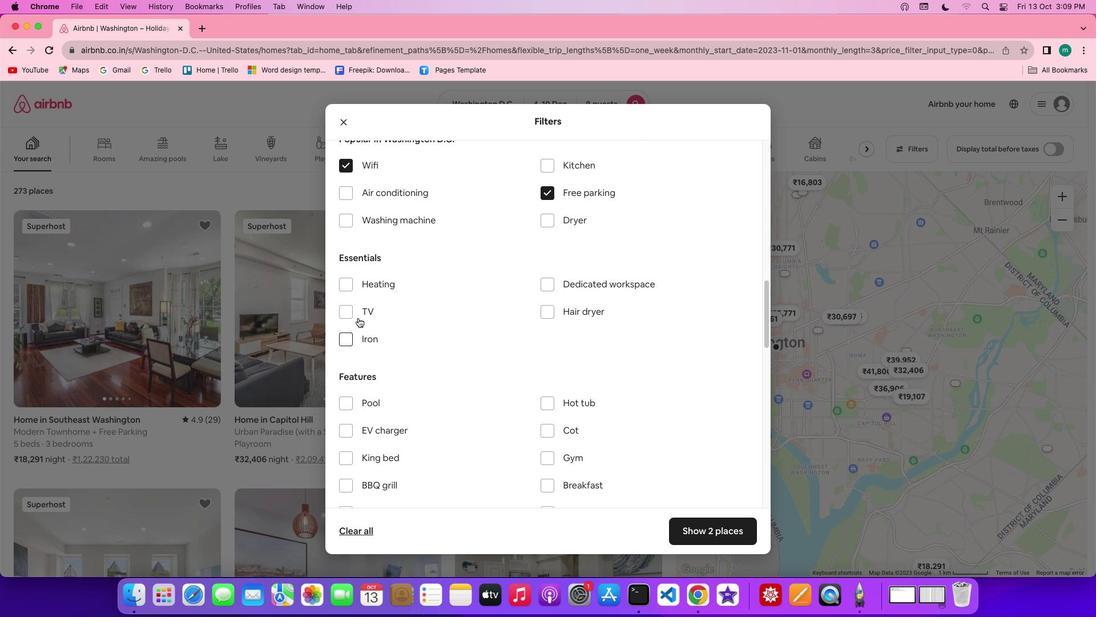 
Action: Mouse moved to (383, 395)
Screenshot: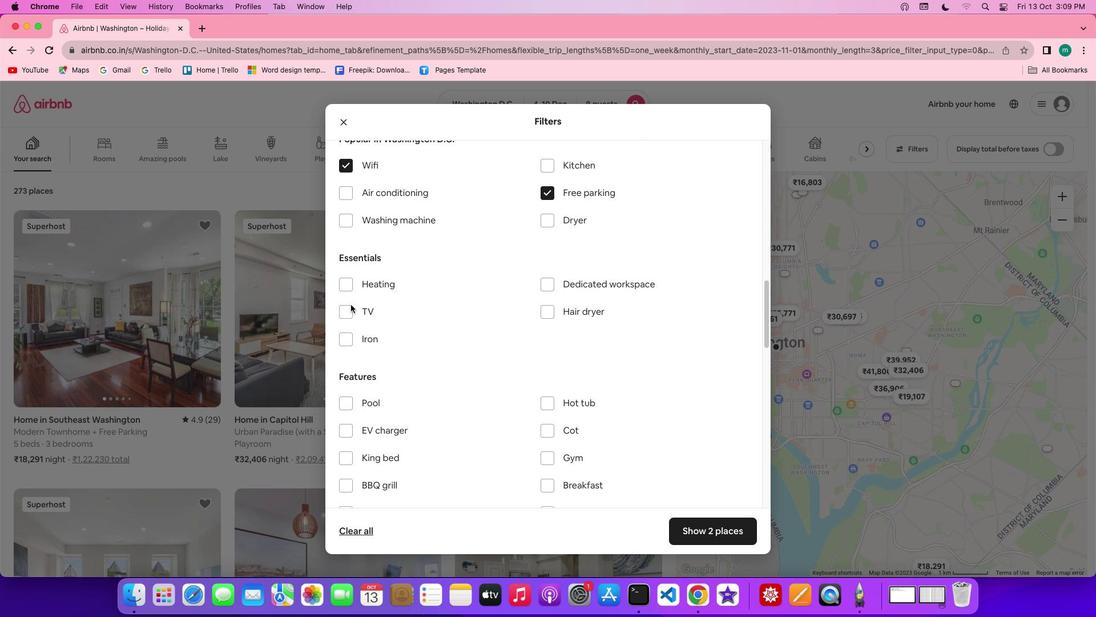 
Action: Mouse scrolled (383, 395) with delta (0, -1)
Screenshot: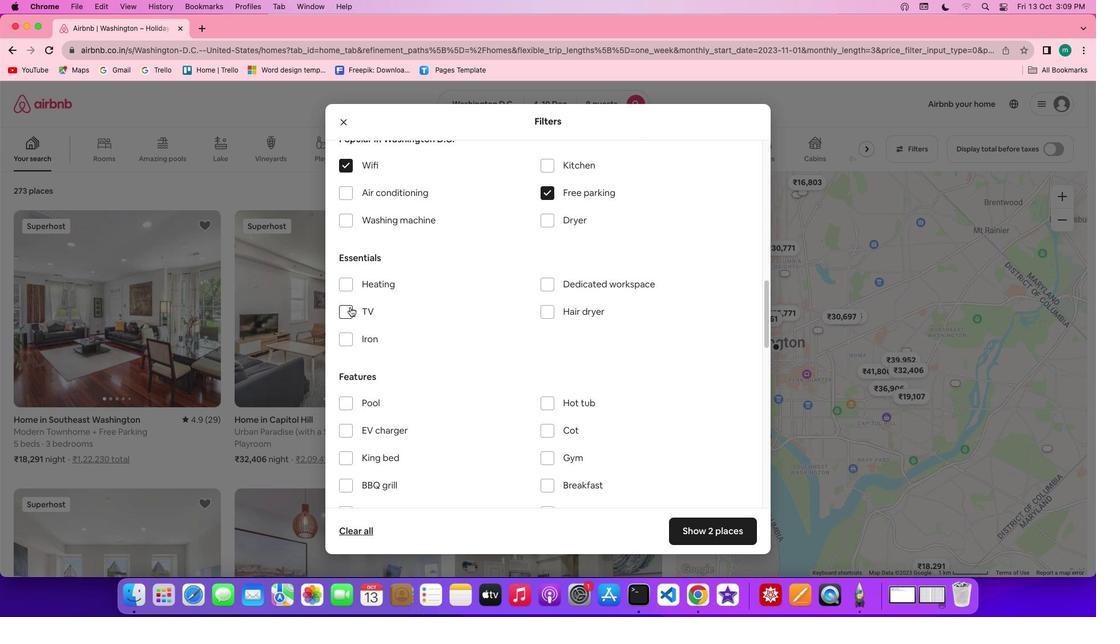 
Action: Mouse scrolled (383, 395) with delta (0, -1)
Screenshot: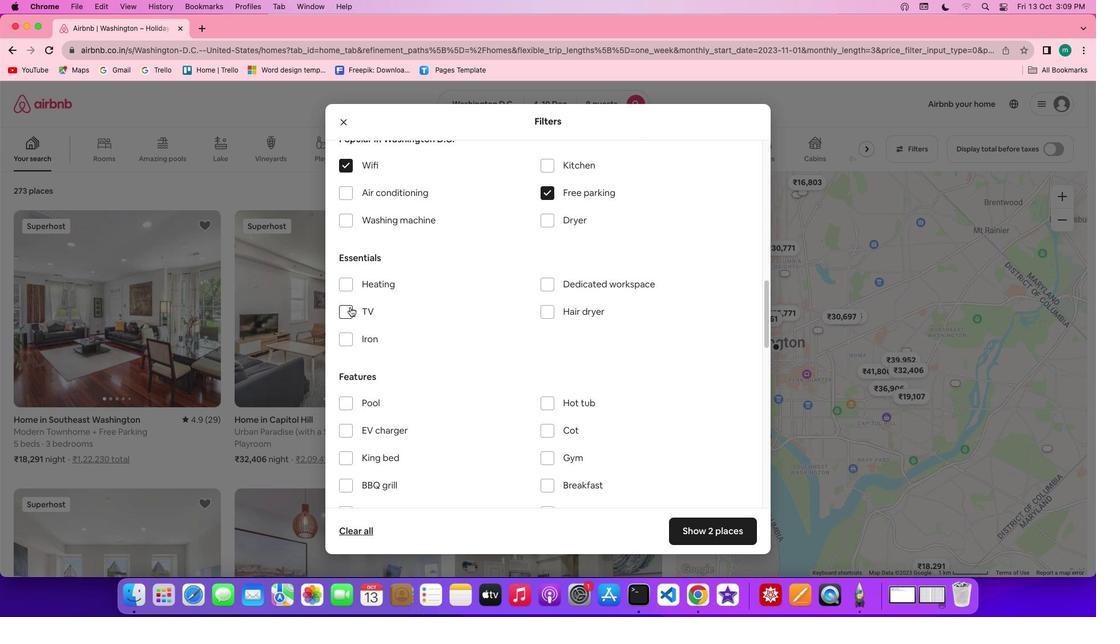 
Action: Mouse scrolled (383, 395) with delta (0, -1)
Screenshot: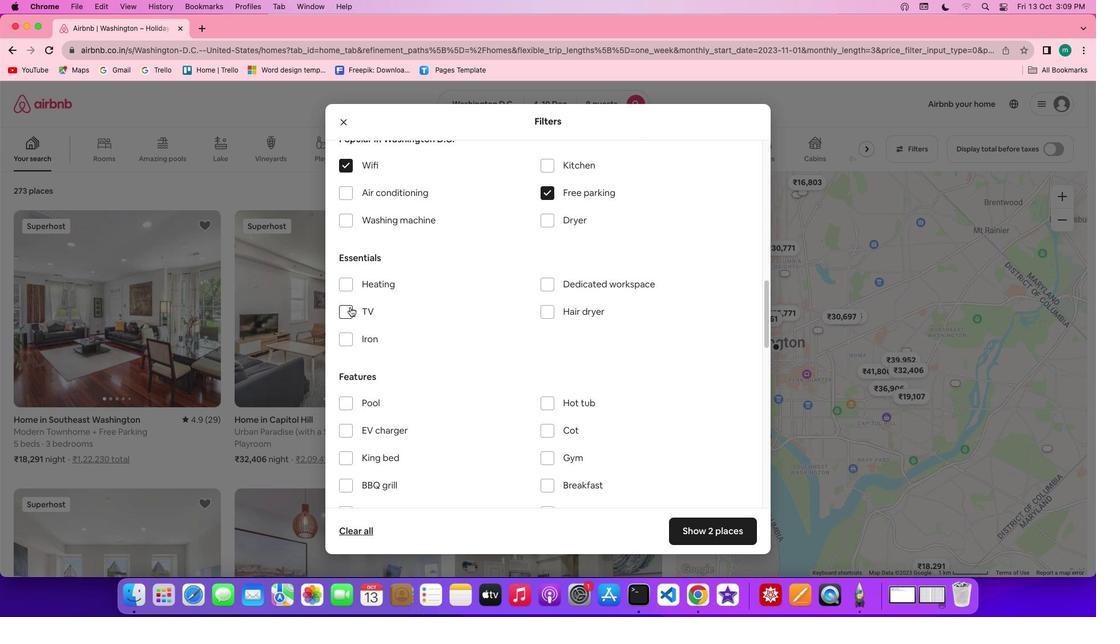 
Action: Mouse scrolled (383, 395) with delta (0, -2)
Screenshot: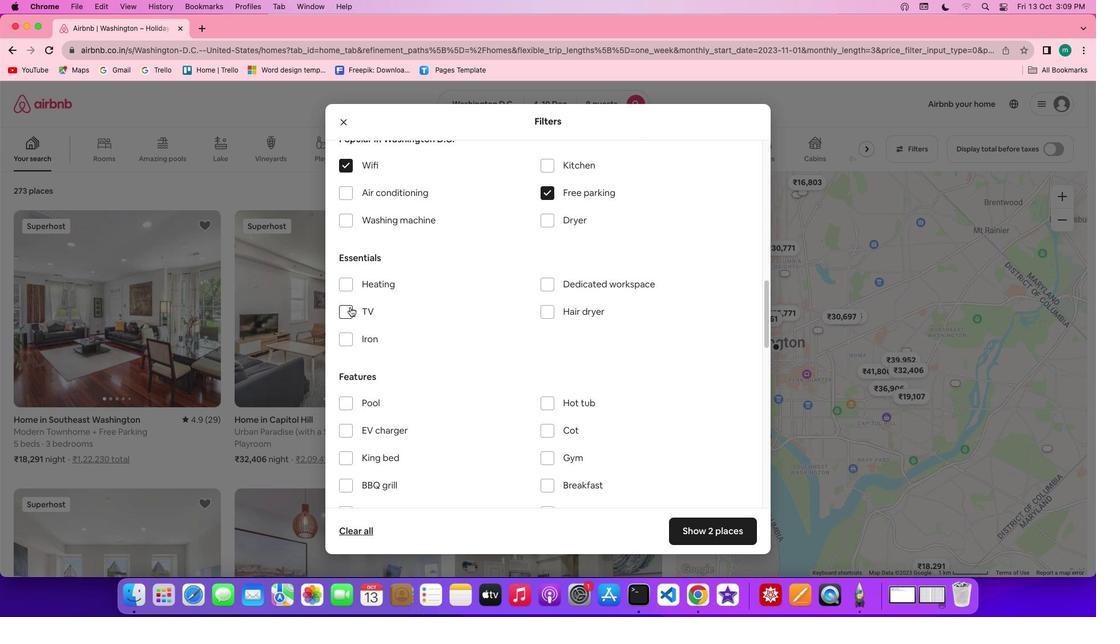 
Action: Mouse moved to (349, 311)
Screenshot: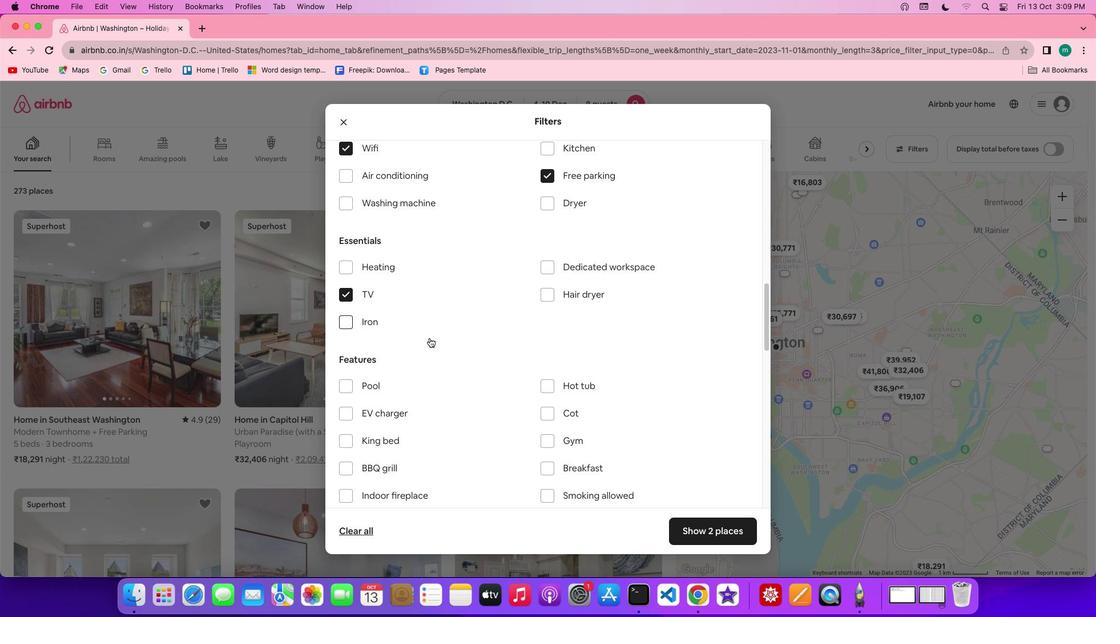 
Action: Mouse pressed left at (349, 311)
Screenshot: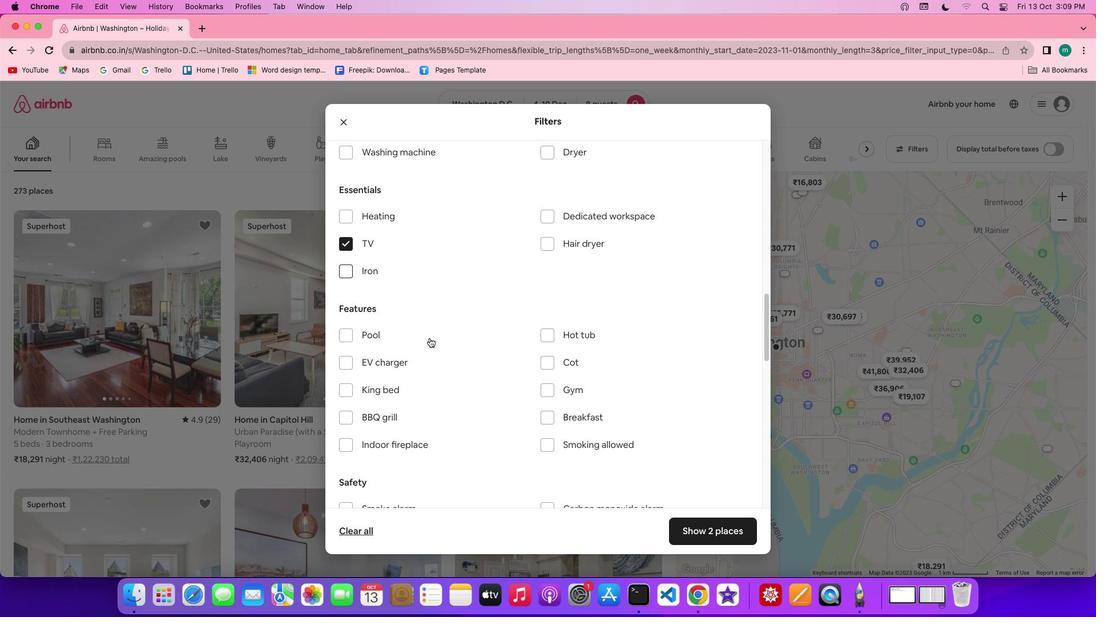 
Action: Mouse moved to (428, 336)
Screenshot: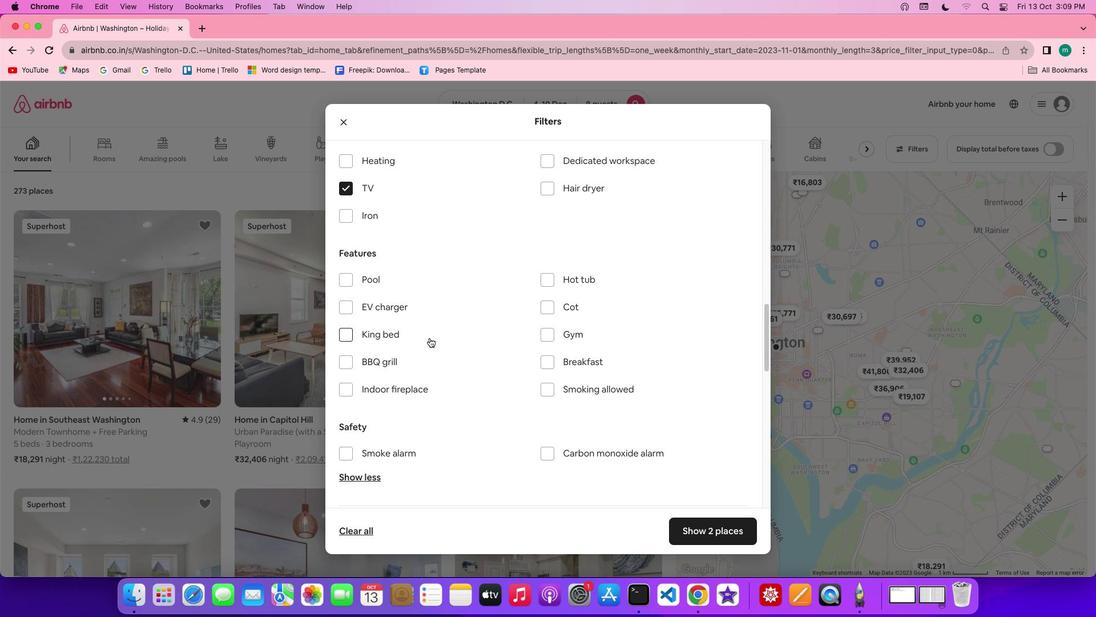
Action: Mouse scrolled (428, 336) with delta (0, -1)
Screenshot: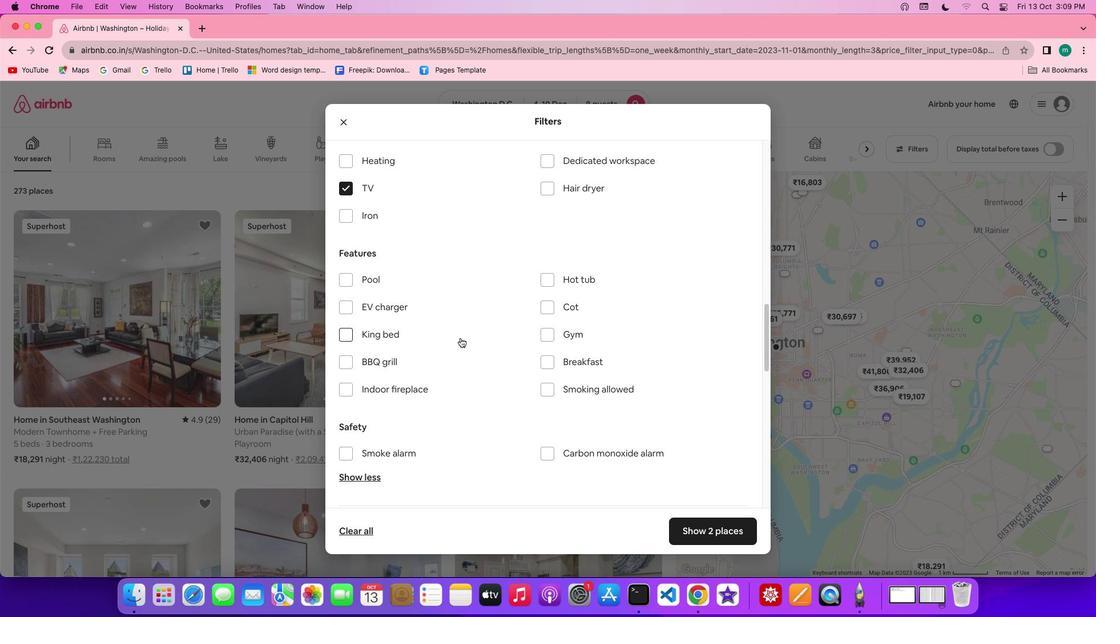 
Action: Mouse scrolled (428, 336) with delta (0, -1)
Screenshot: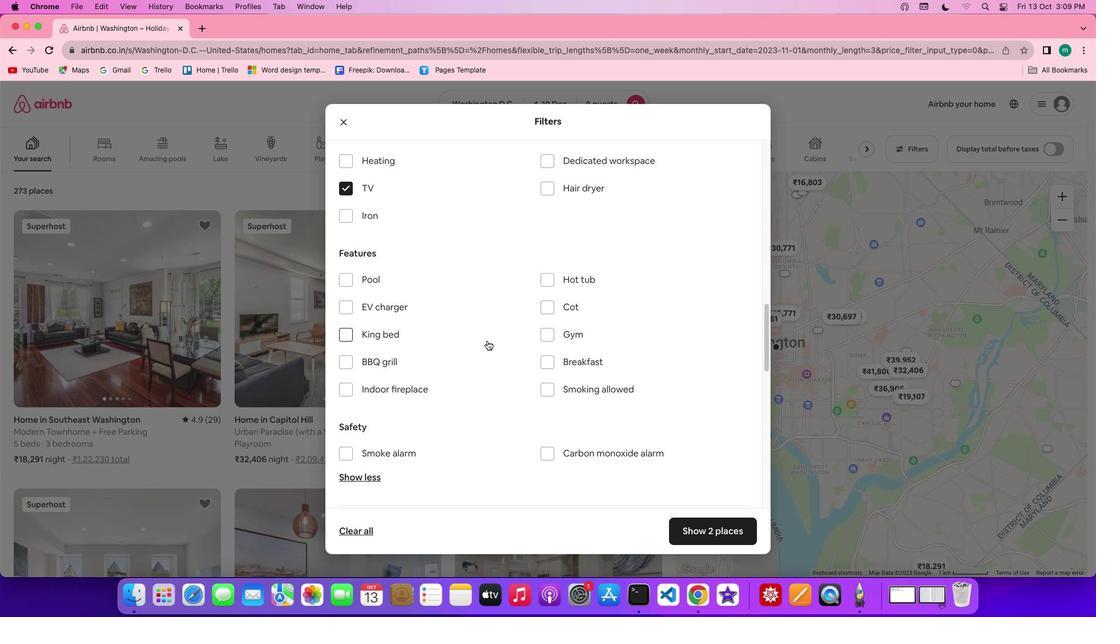 
Action: Mouse scrolled (428, 336) with delta (0, -1)
Screenshot: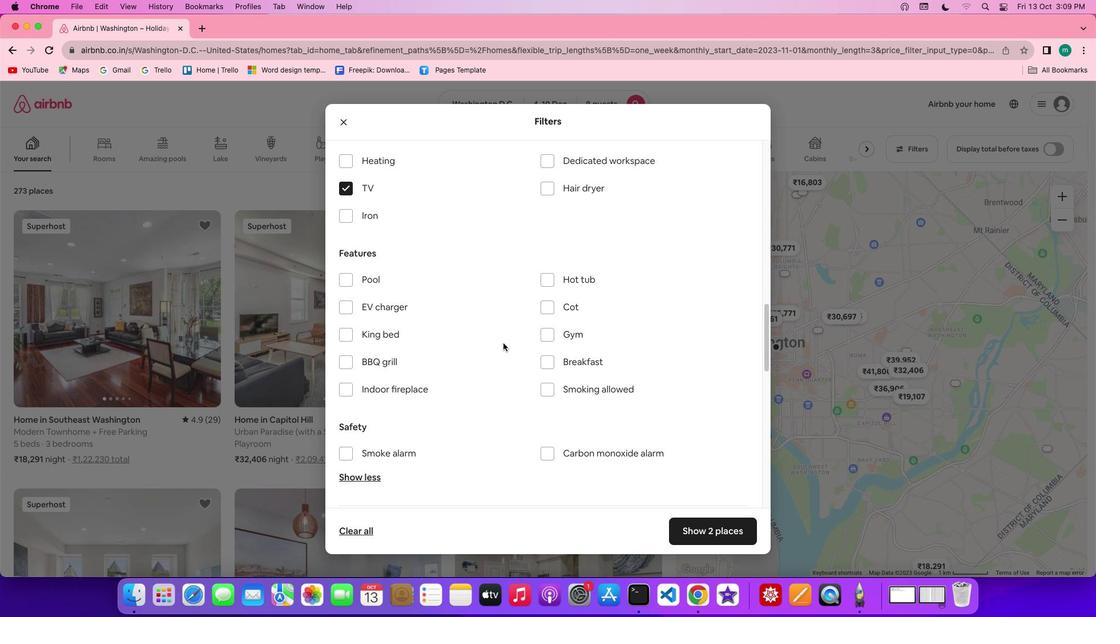 
Action: Mouse scrolled (428, 336) with delta (0, -1)
Screenshot: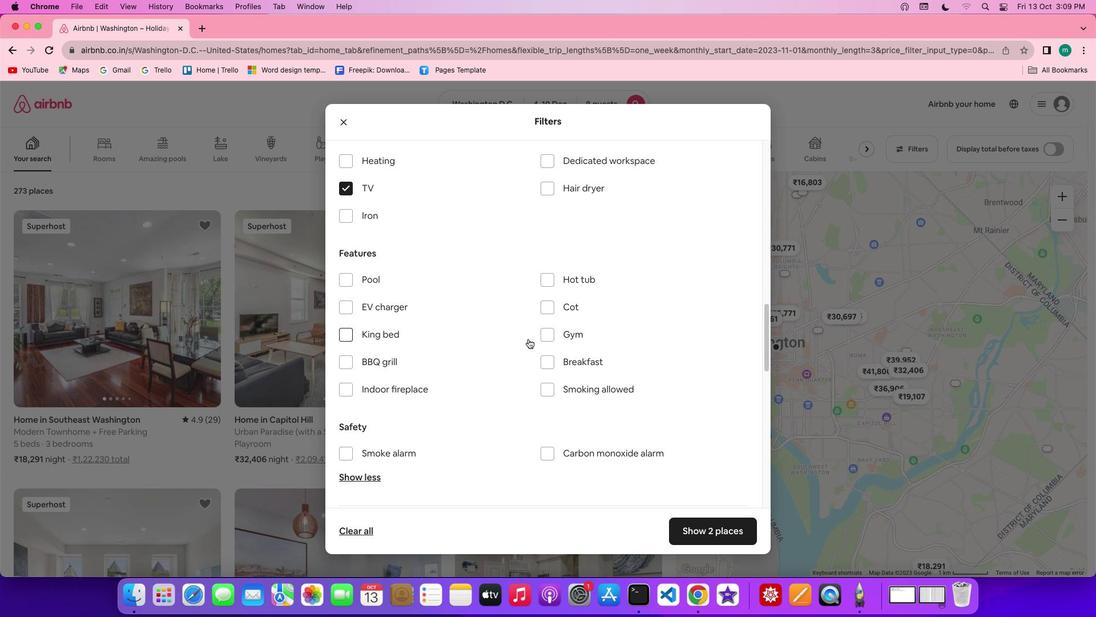 
Action: Mouse moved to (550, 334)
Screenshot: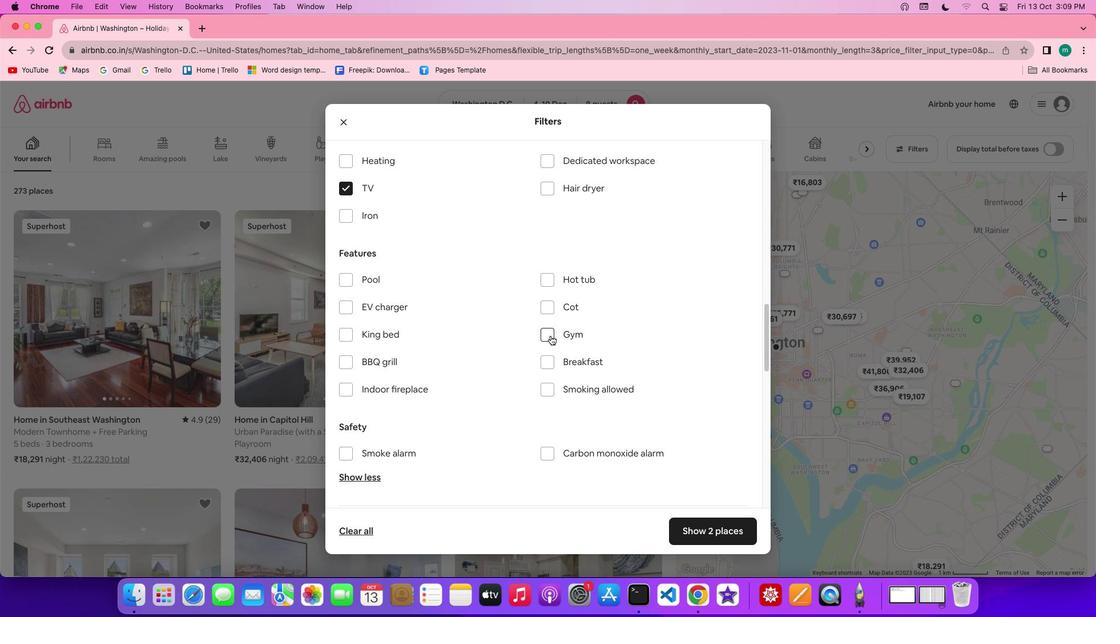 
Action: Mouse pressed left at (550, 334)
Screenshot: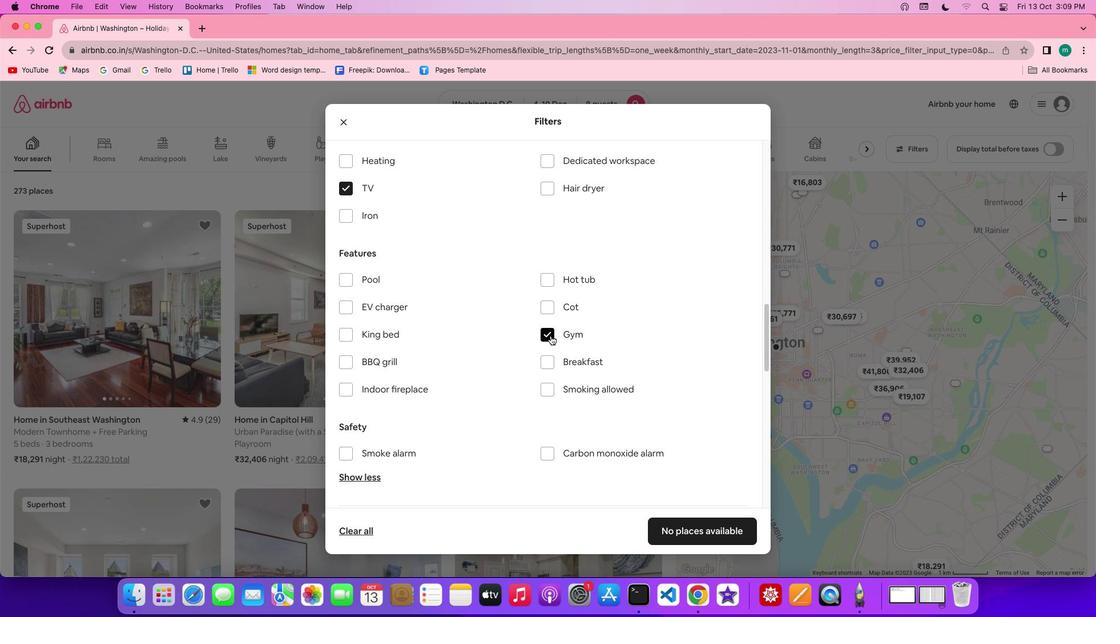 
Action: Mouse moved to (543, 362)
Screenshot: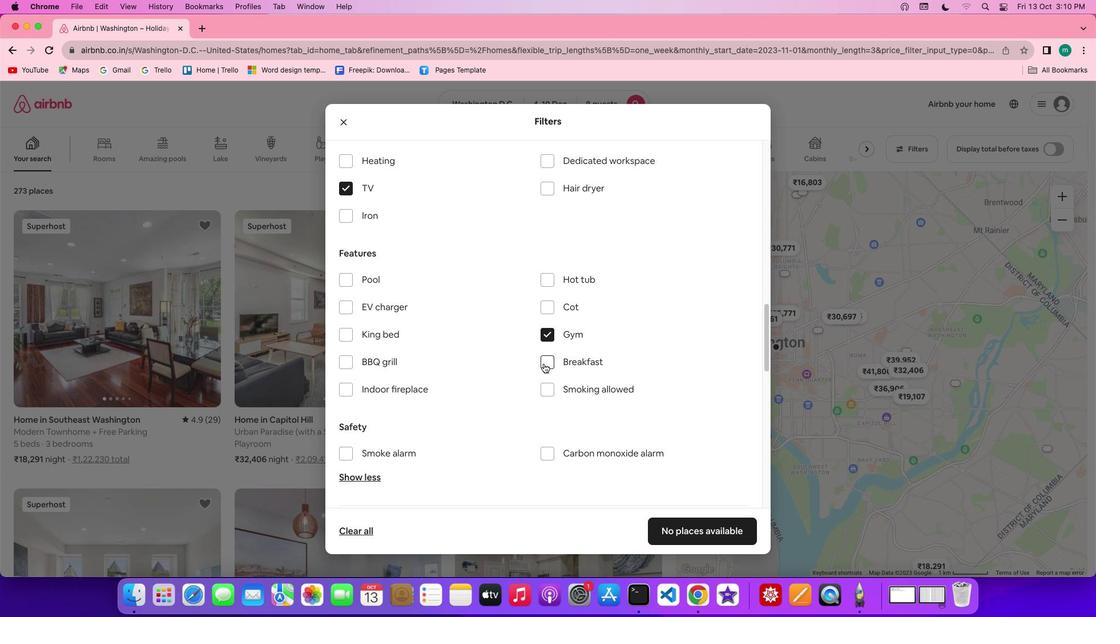 
Action: Mouse pressed left at (543, 362)
Screenshot: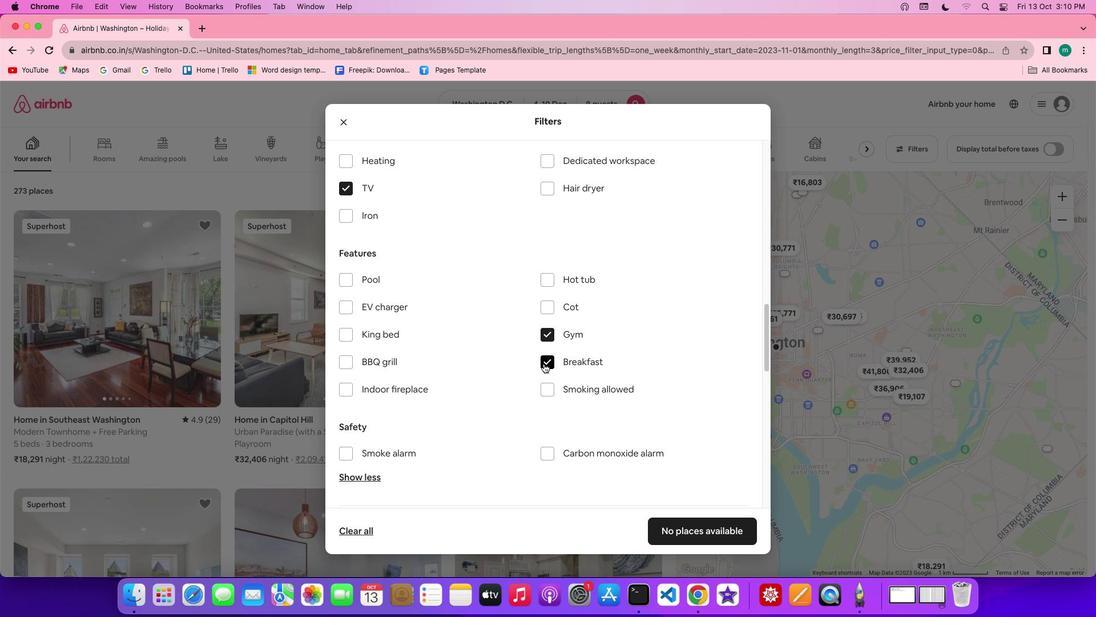 
Action: Mouse scrolled (543, 362) with delta (0, -1)
Screenshot: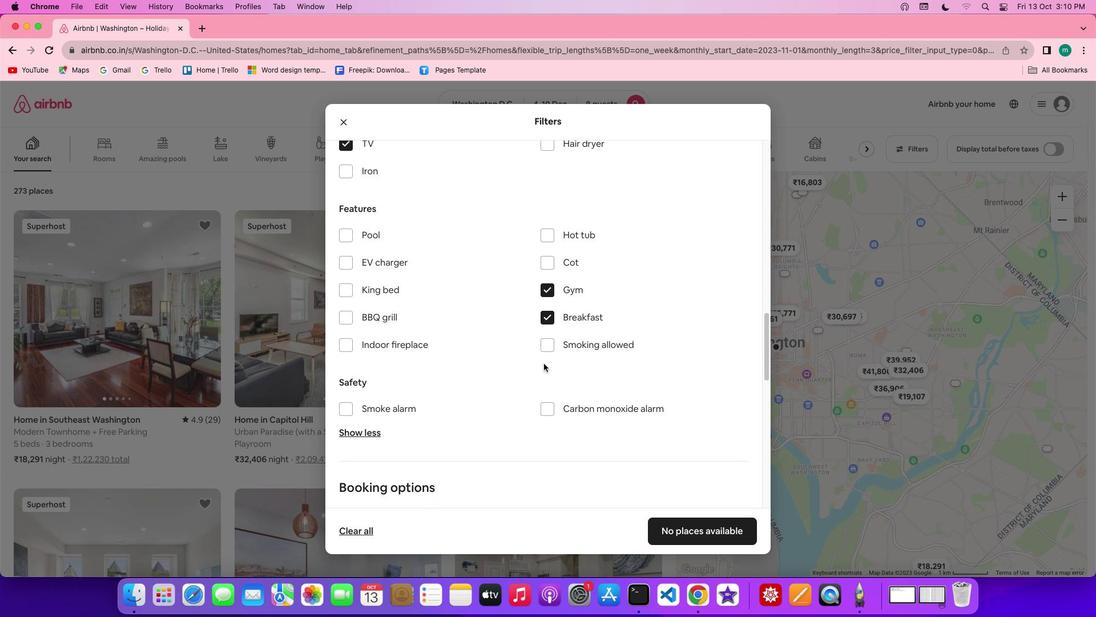 
Action: Mouse scrolled (543, 362) with delta (0, -1)
Screenshot: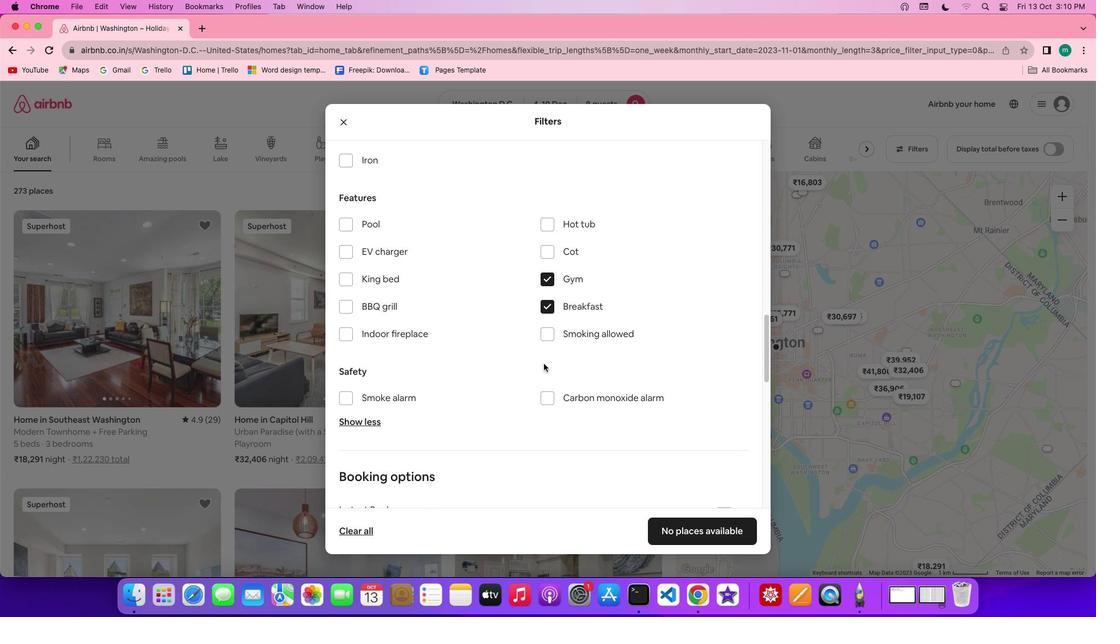 
Action: Mouse scrolled (543, 362) with delta (0, -1)
Screenshot: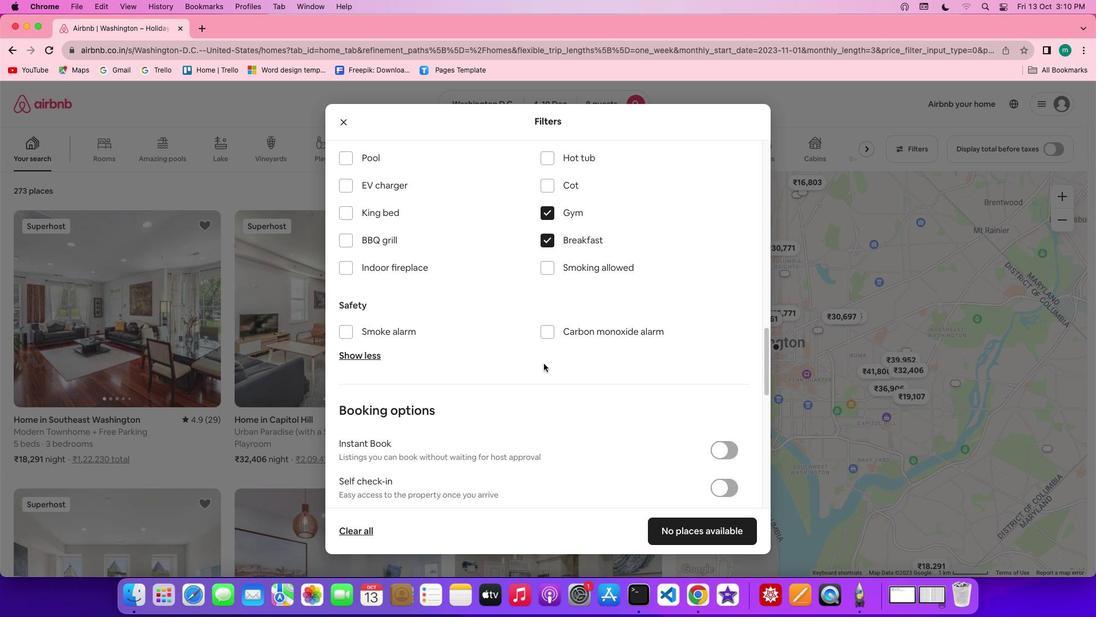
Action: Mouse scrolled (543, 362) with delta (0, -1)
Screenshot: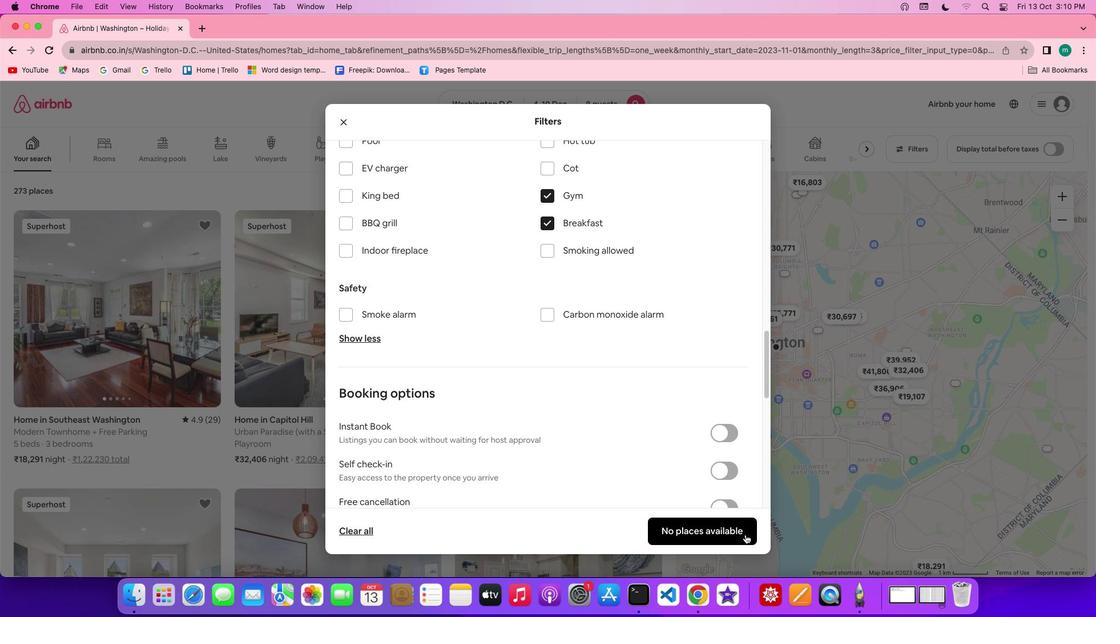 
Action: Mouse scrolled (543, 362) with delta (0, -1)
Screenshot: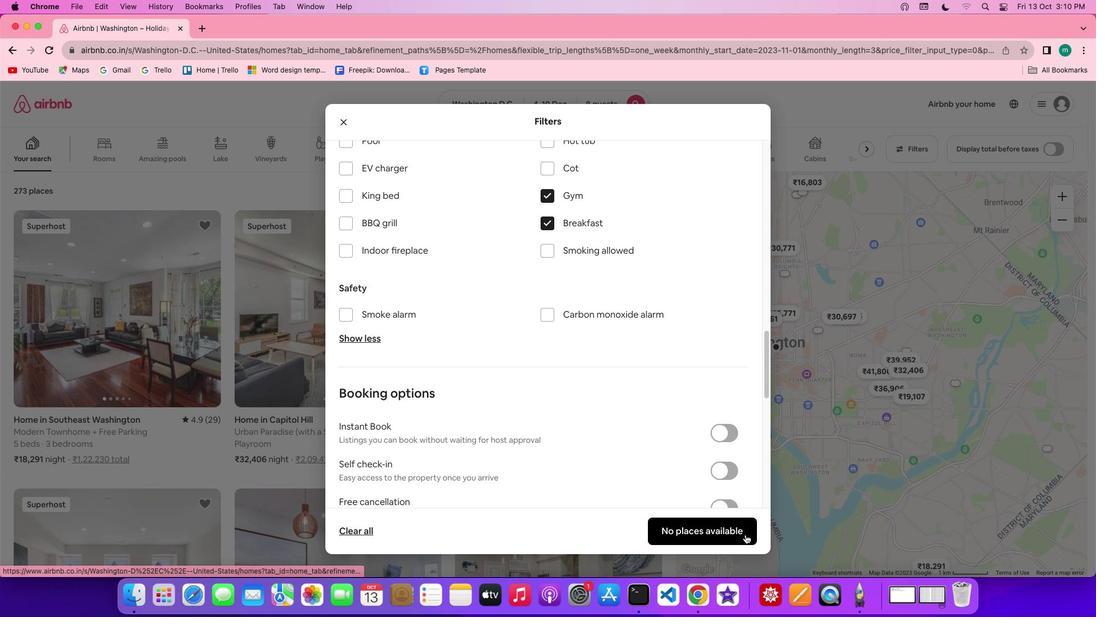 
Action: Mouse scrolled (543, 362) with delta (0, -1)
Screenshot: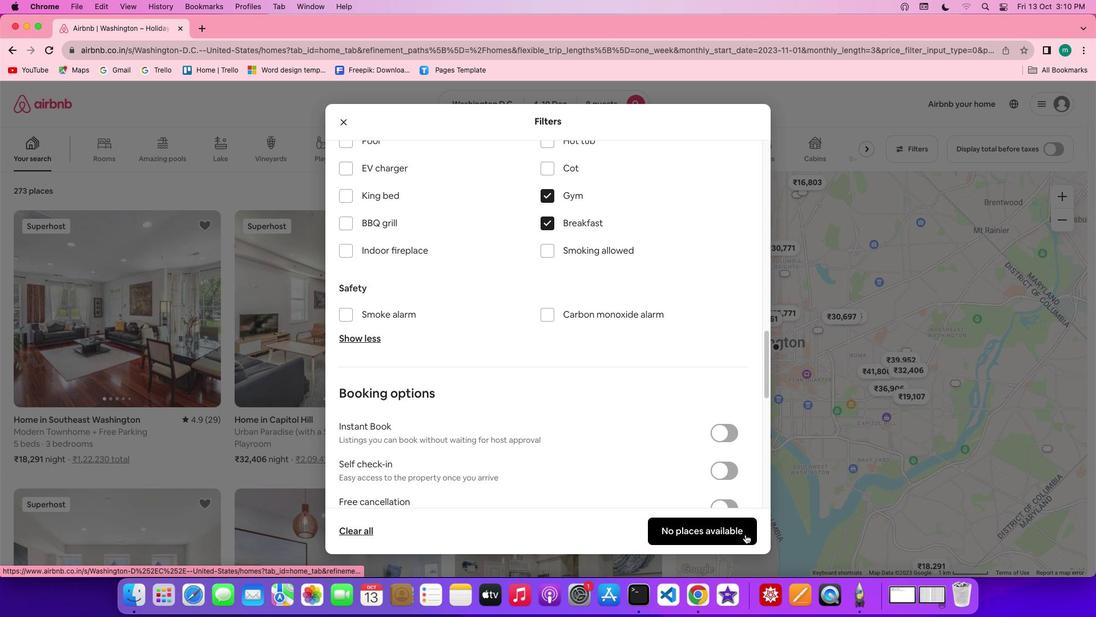 
Action: Mouse scrolled (543, 362) with delta (0, -1)
Screenshot: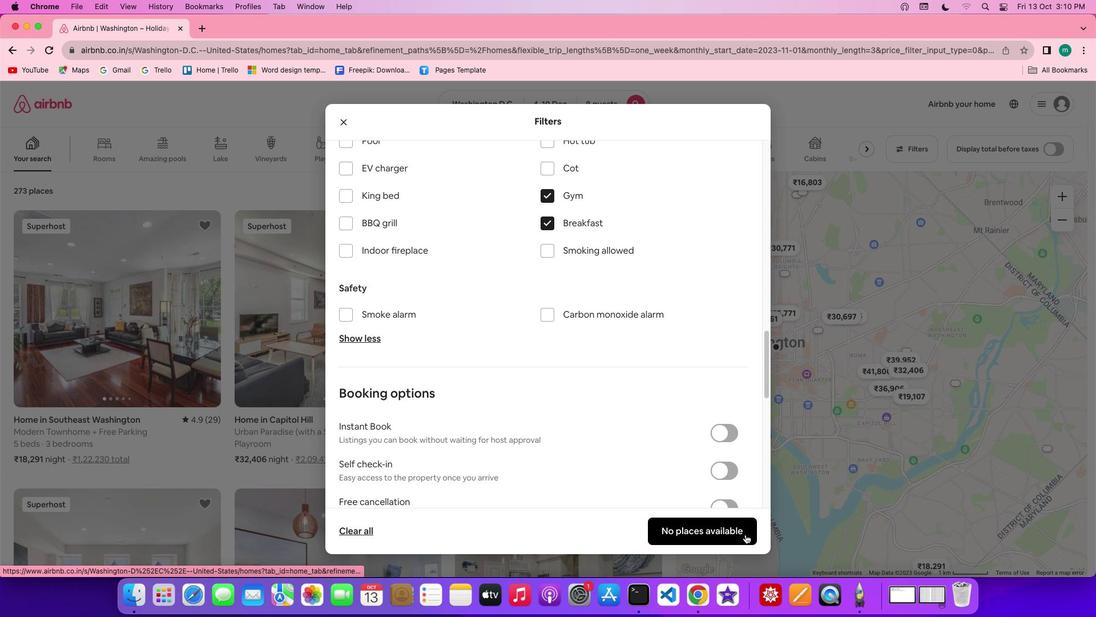 
Action: Mouse moved to (744, 533)
Screenshot: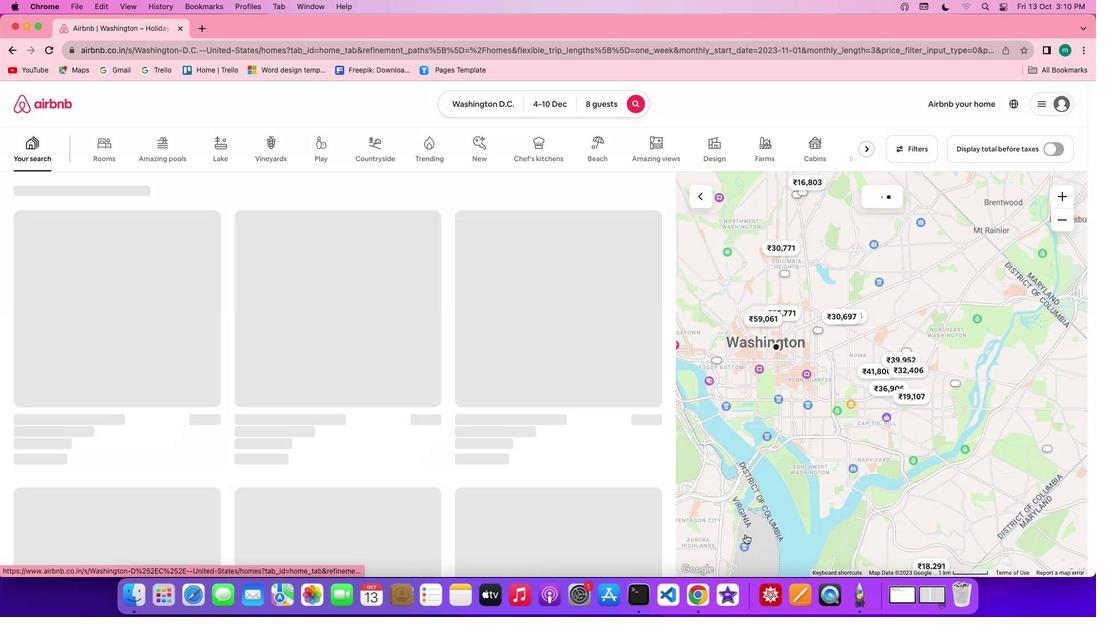 
Action: Mouse pressed left at (744, 533)
Screenshot: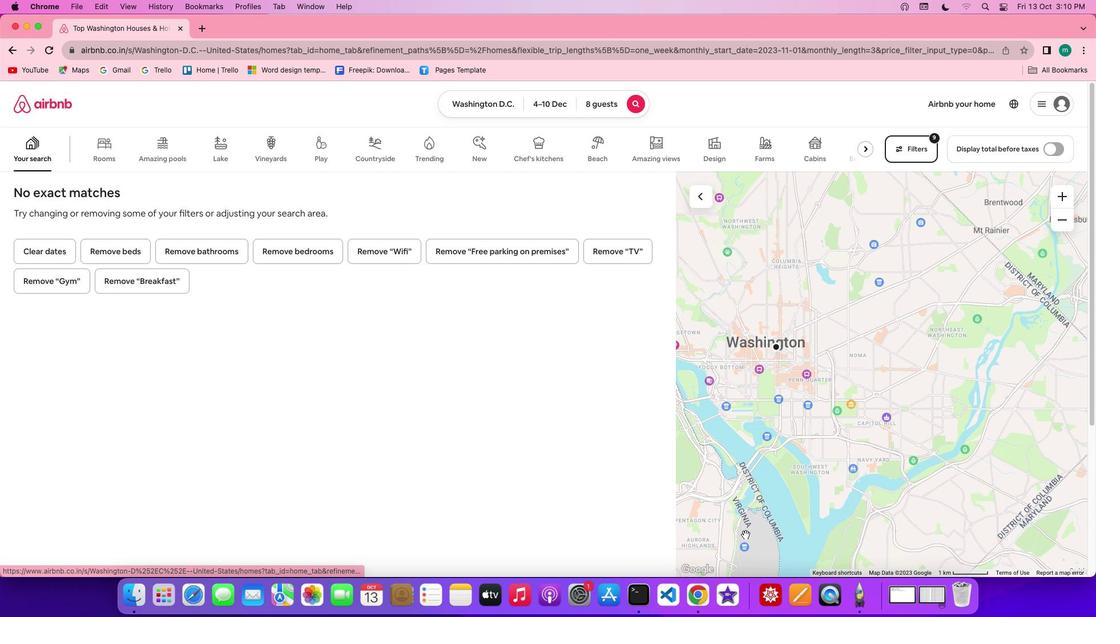 
